 Task: 1.8.4 Filter the contacts by my contact and create records
Action: Mouse moved to (27, 77)
Screenshot: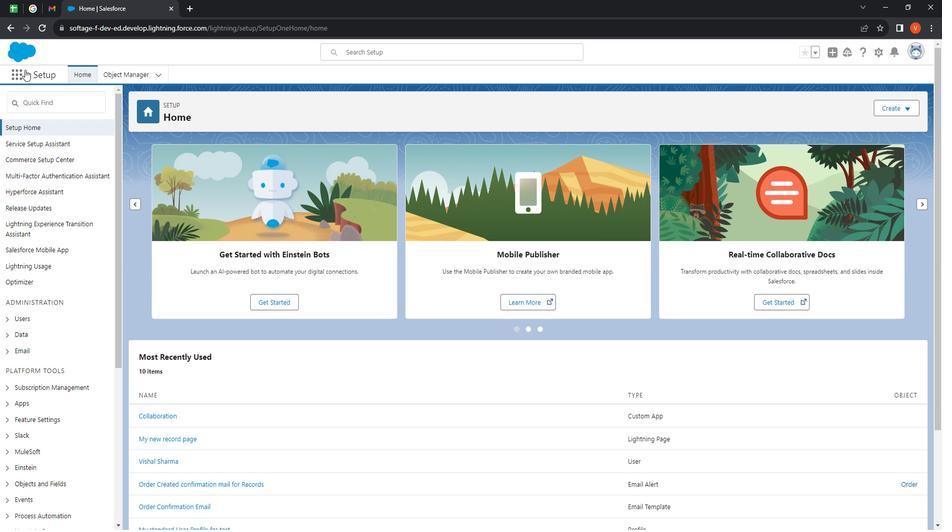 
Action: Mouse pressed left at (27, 77)
Screenshot: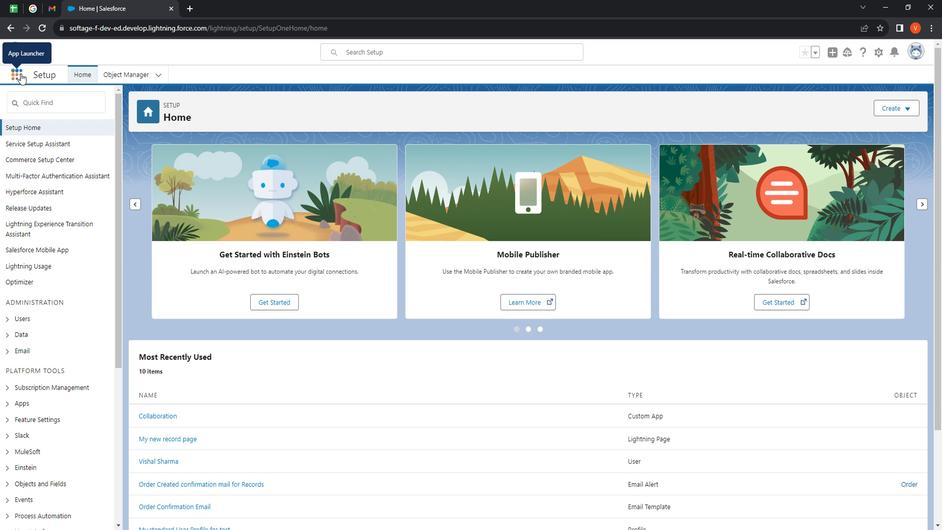 
Action: Mouse moved to (44, 252)
Screenshot: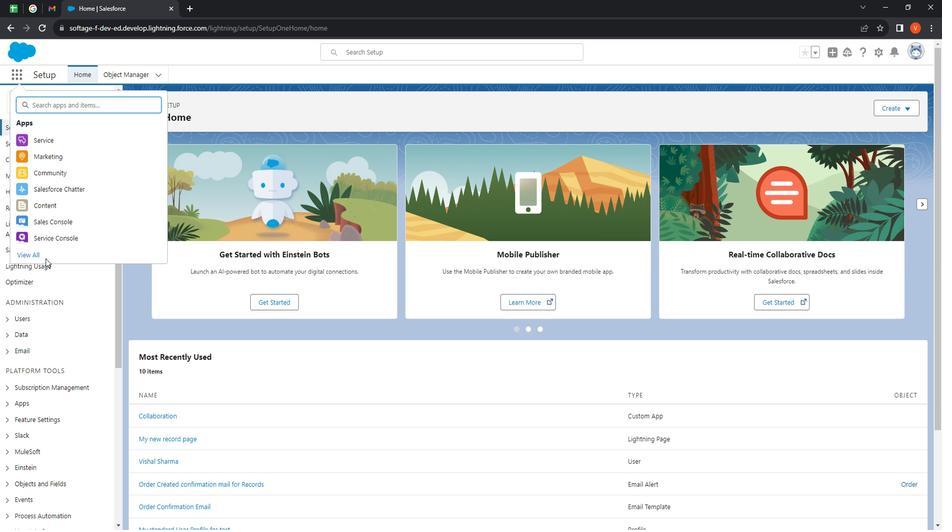 
Action: Mouse pressed left at (44, 252)
Screenshot: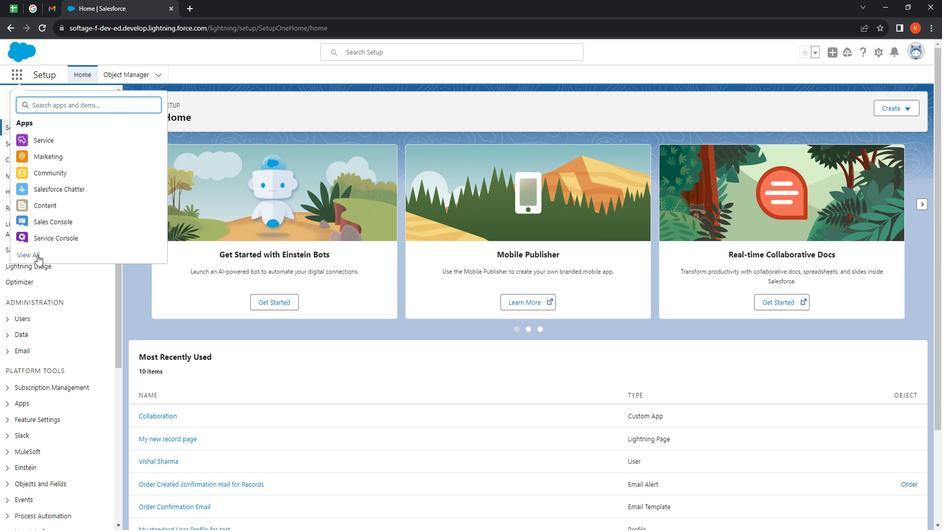 
Action: Mouse moved to (446, 239)
Screenshot: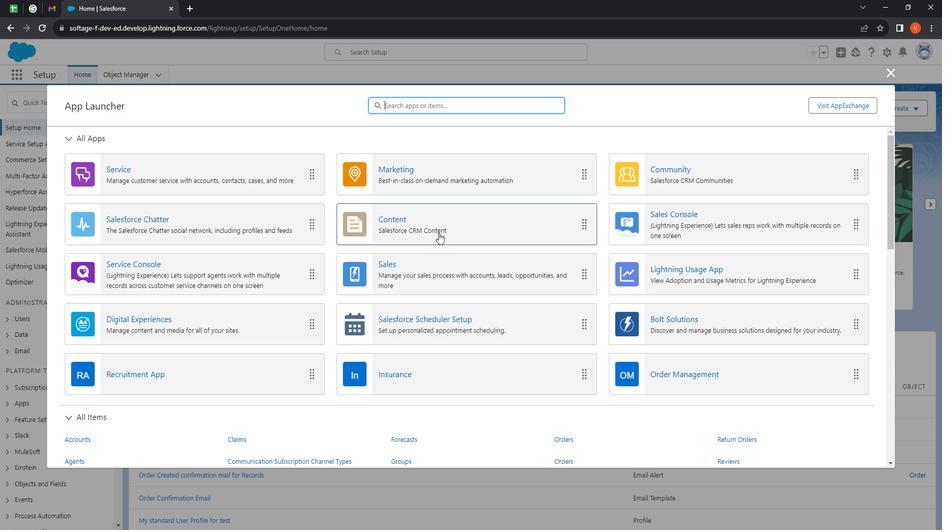 
Action: Mouse scrolled (446, 239) with delta (0, 0)
Screenshot: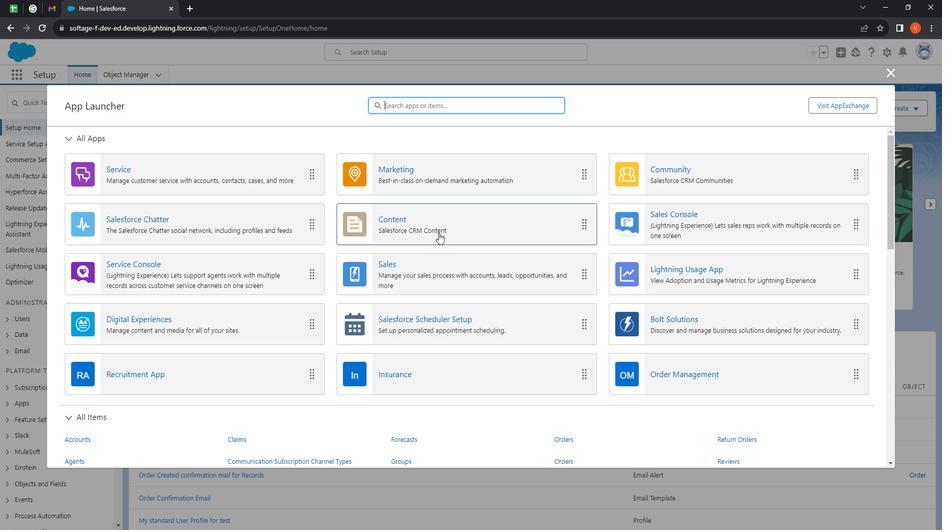 
Action: Mouse scrolled (446, 239) with delta (0, 0)
Screenshot: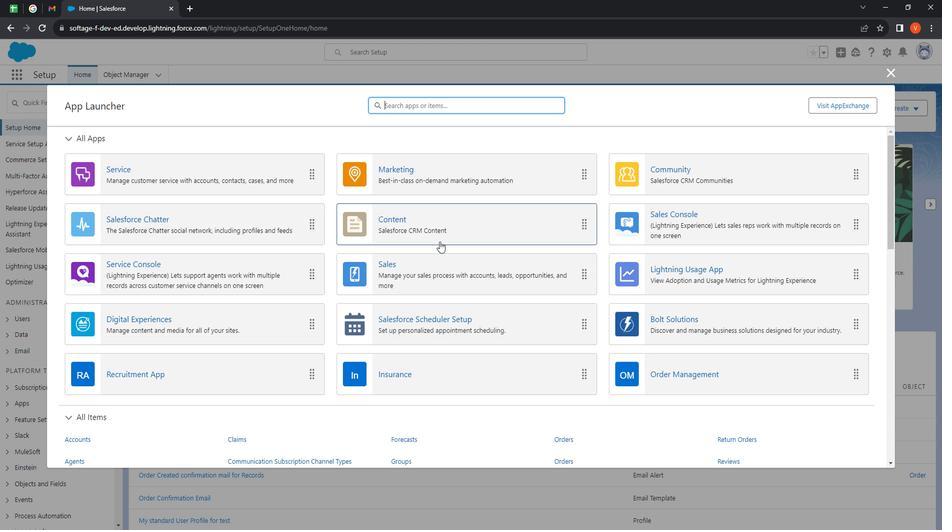 
Action: Mouse moved to (442, 244)
Screenshot: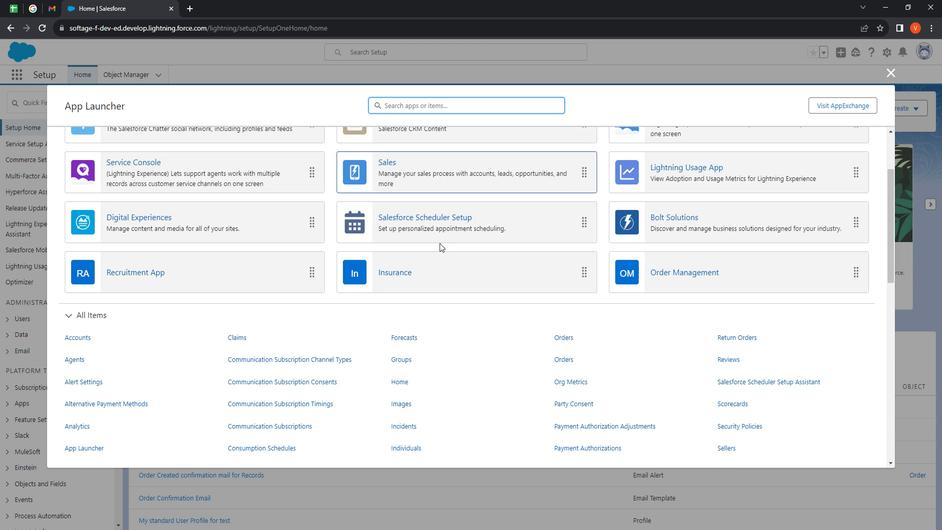 
Action: Mouse scrolled (442, 243) with delta (0, 0)
Screenshot: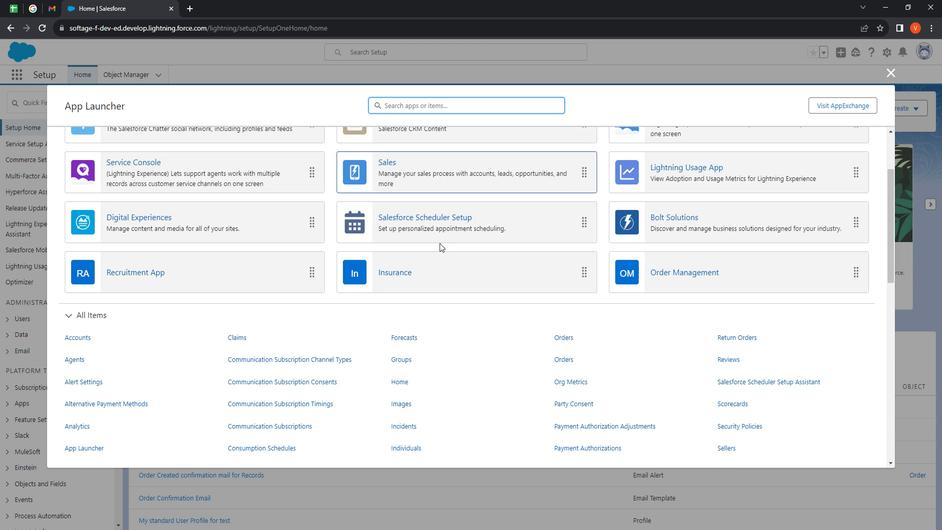 
Action: Mouse moved to (410, 249)
Screenshot: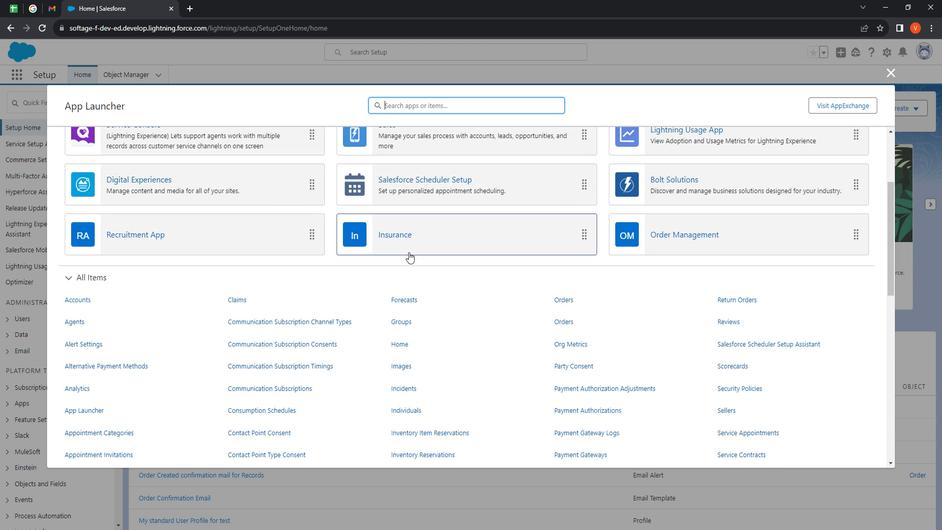 
Action: Mouse scrolled (410, 249) with delta (0, 0)
Screenshot: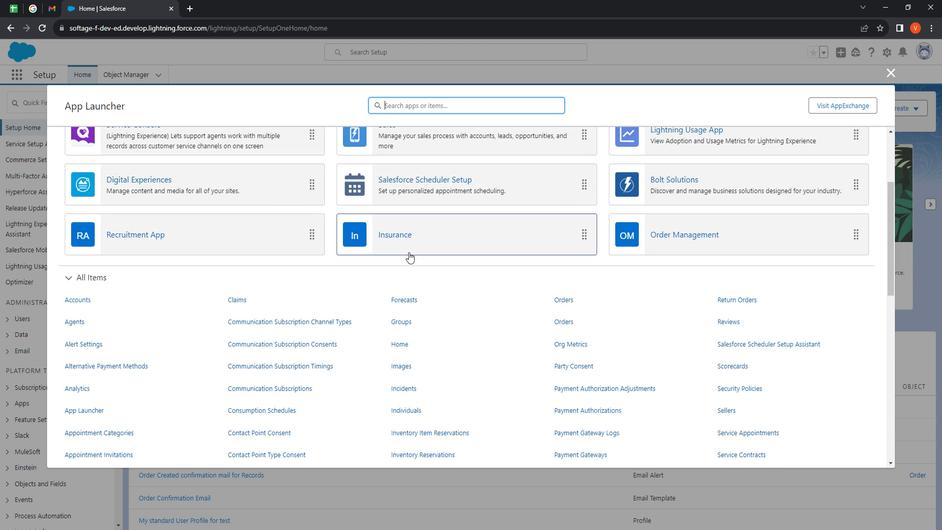 
Action: Mouse moved to (363, 240)
Screenshot: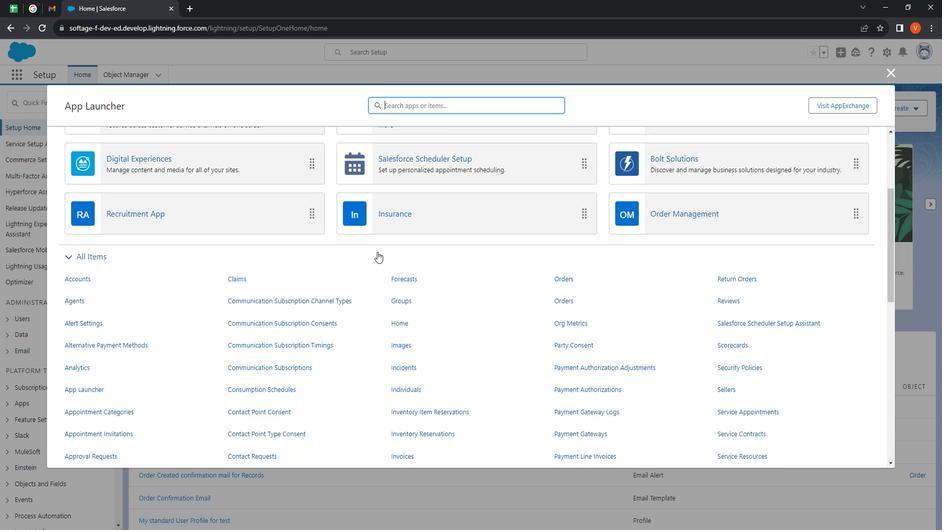 
Action: Mouse scrolled (363, 240) with delta (0, 0)
Screenshot: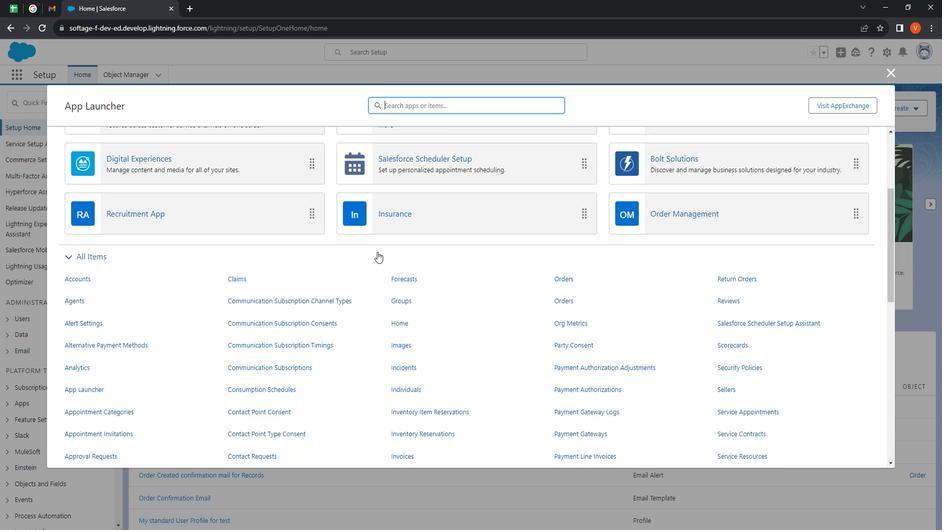 
Action: Mouse moved to (162, 235)
Screenshot: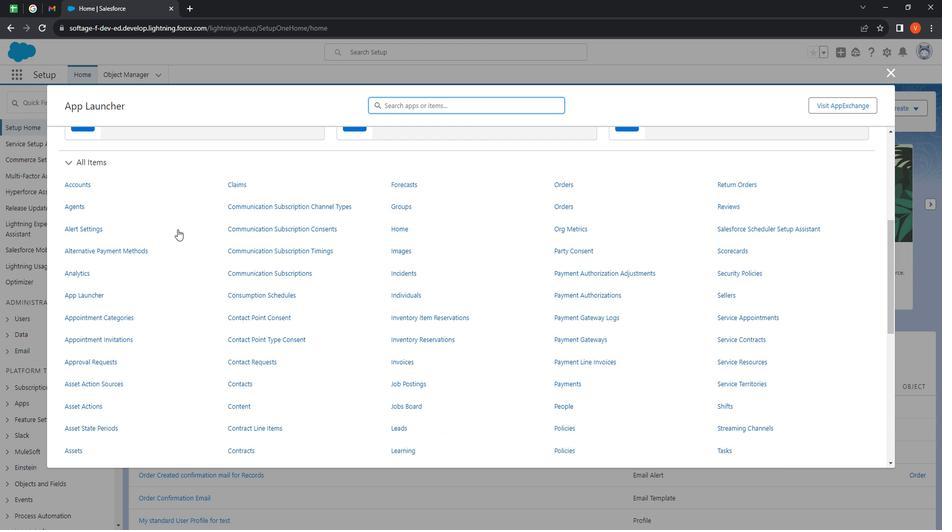 
Action: Mouse scrolled (162, 235) with delta (0, 0)
Screenshot: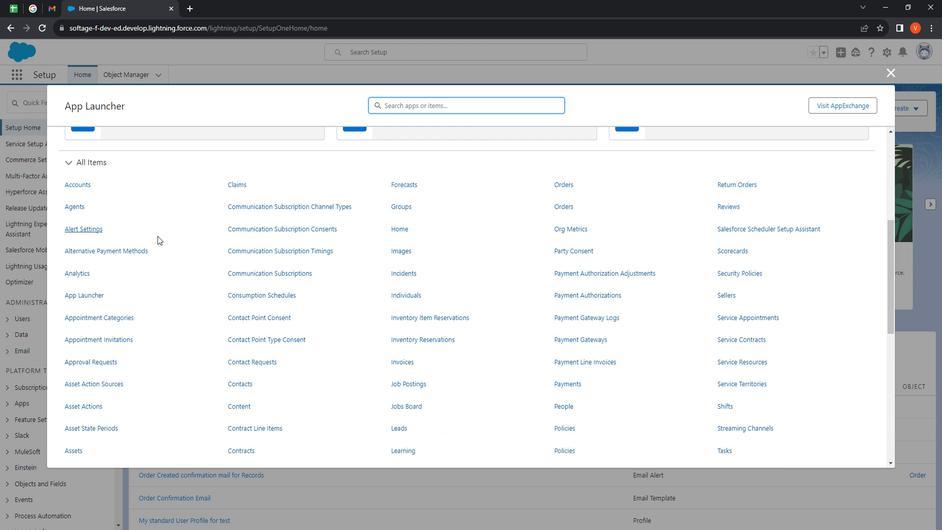 
Action: Mouse moved to (146, 243)
Screenshot: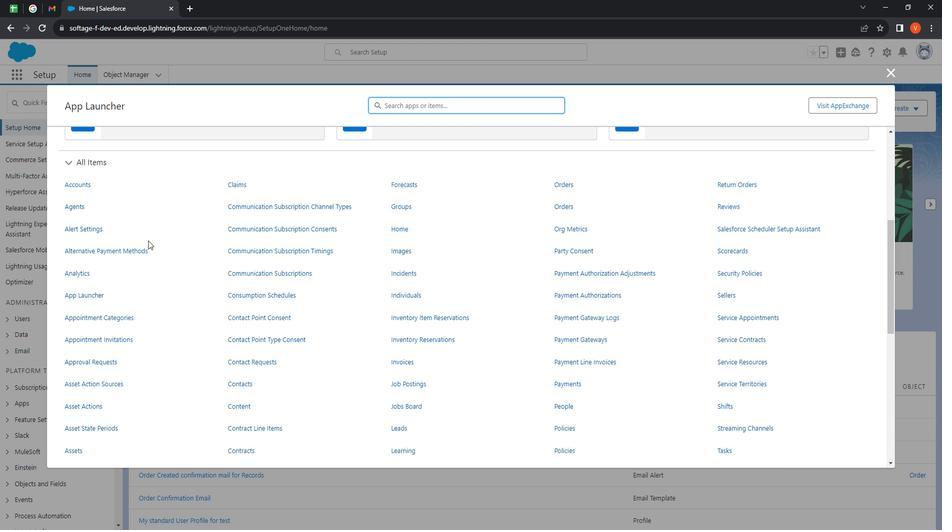 
Action: Mouse scrolled (146, 243) with delta (0, 0)
Screenshot: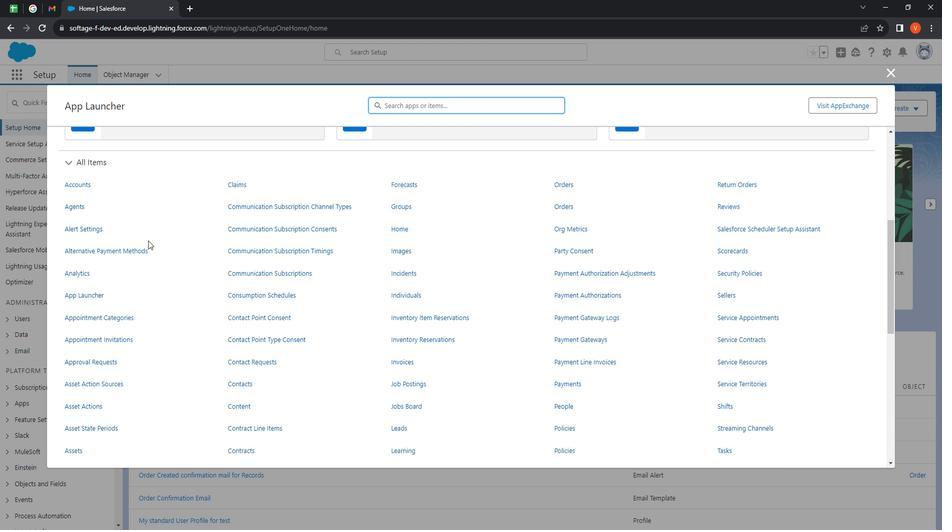 
Action: Mouse moved to (144, 245)
Screenshot: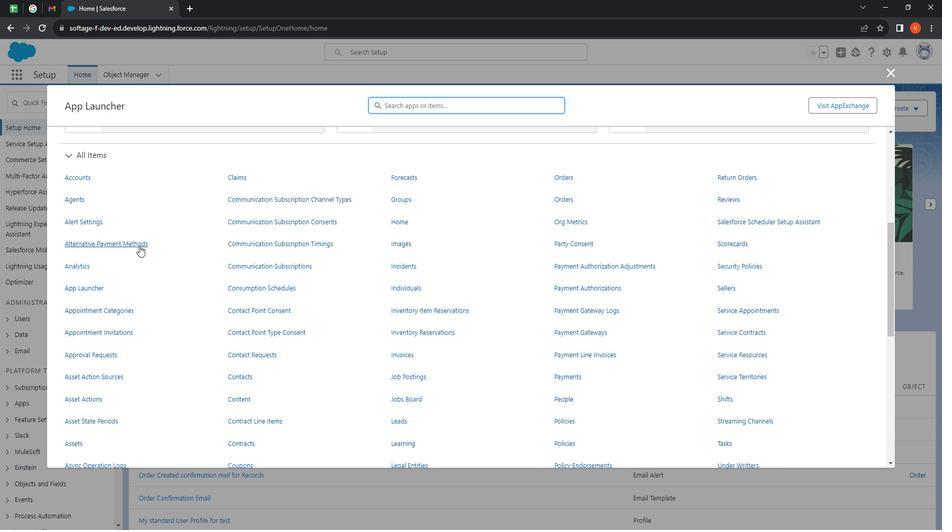 
Action: Mouse scrolled (144, 245) with delta (0, 0)
Screenshot: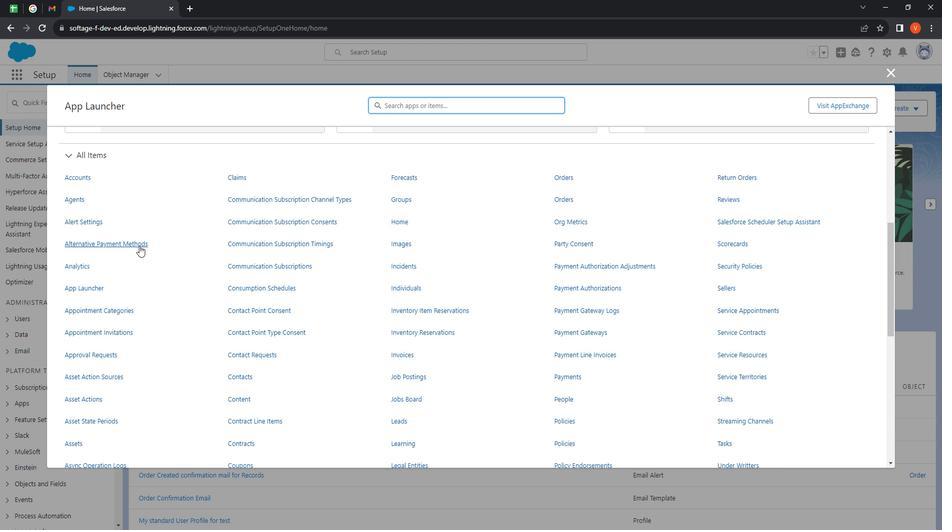 
Action: Mouse moved to (143, 247)
Screenshot: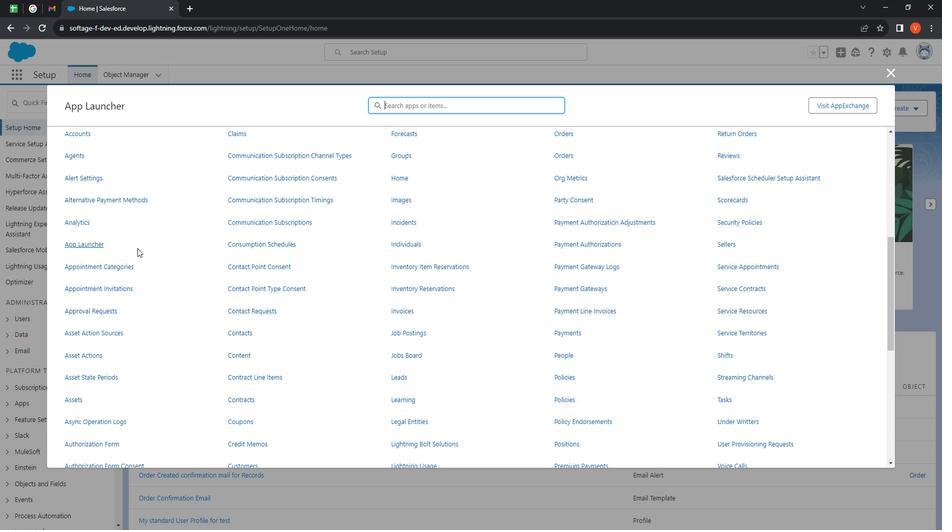 
Action: Mouse scrolled (143, 246) with delta (0, 0)
Screenshot: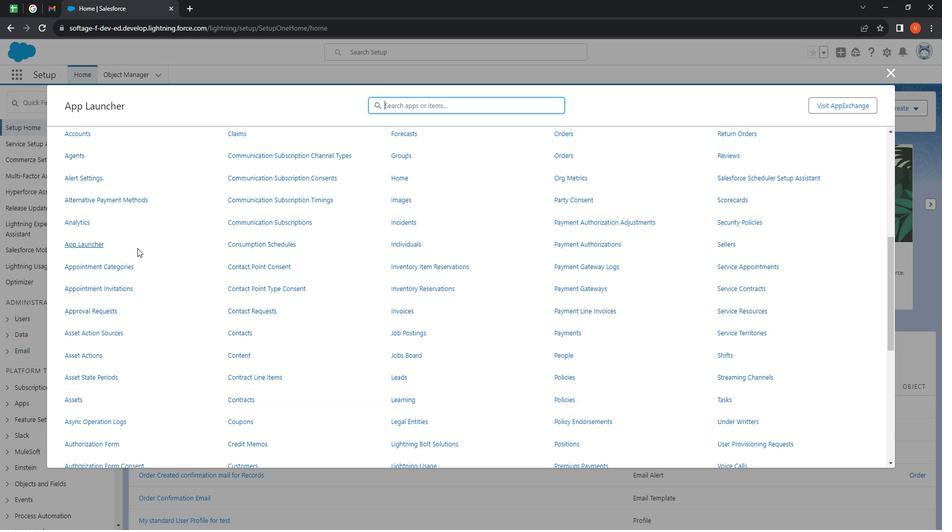 
Action: Mouse moved to (143, 248)
Screenshot: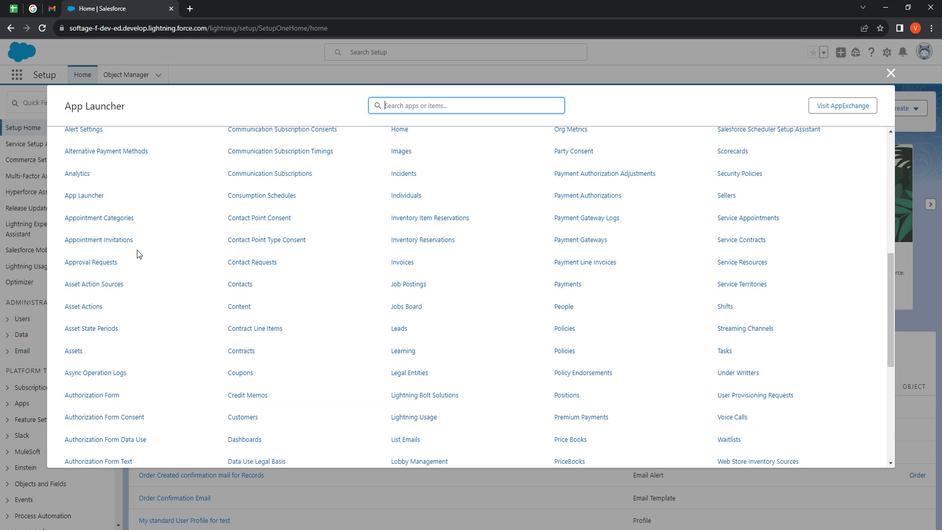 
Action: Mouse scrolled (143, 248) with delta (0, 0)
Screenshot: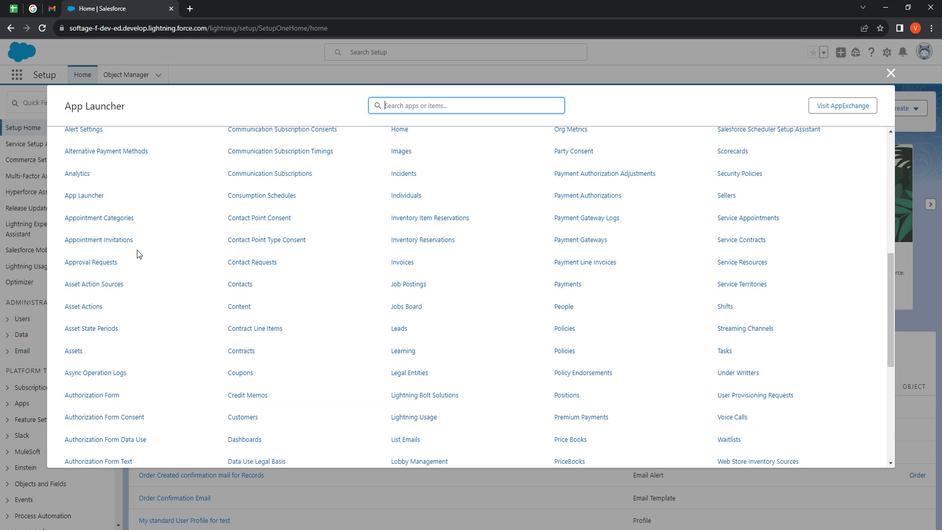 
Action: Mouse moved to (134, 286)
Screenshot: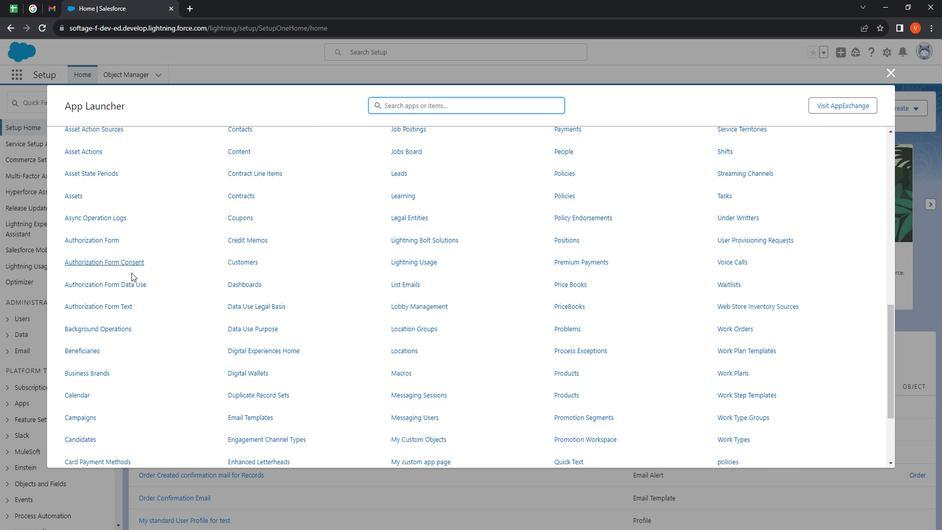 
Action: Mouse scrolled (134, 286) with delta (0, 0)
Screenshot: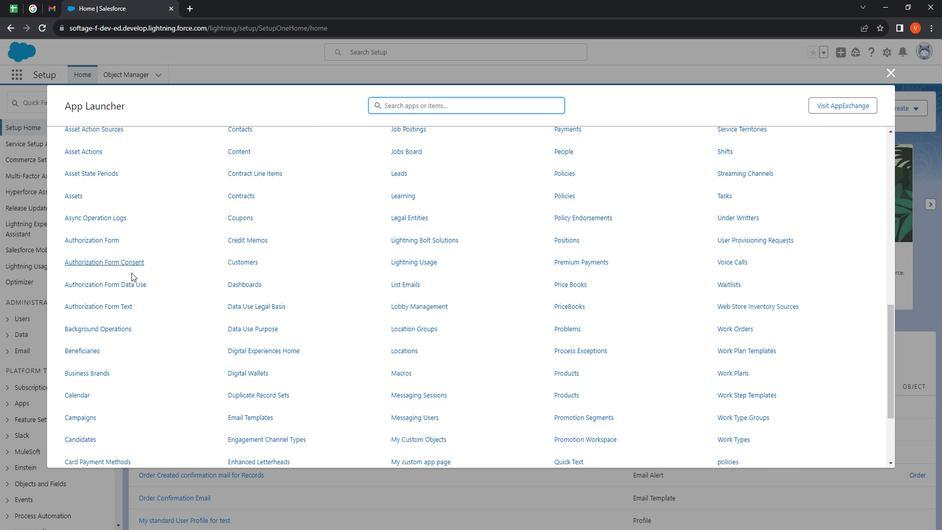 
Action: Mouse moved to (131, 300)
Screenshot: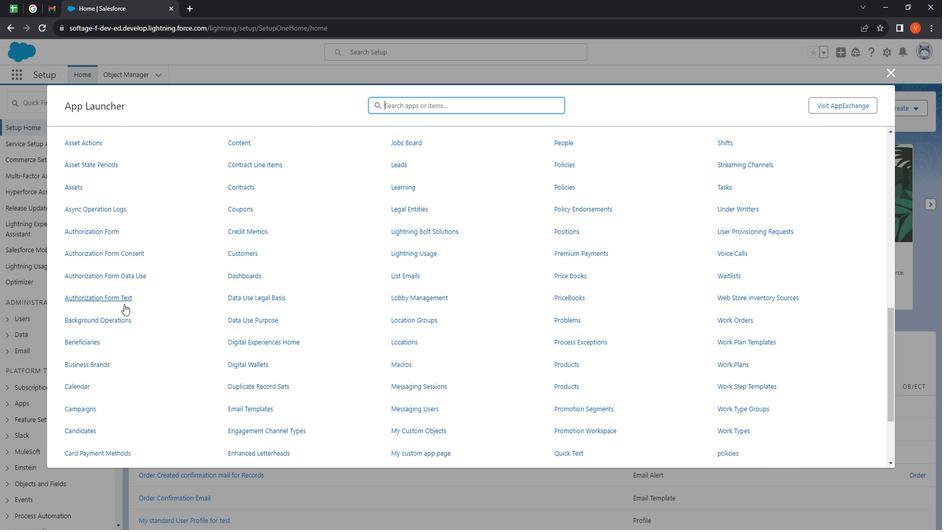 
Action: Mouse scrolled (131, 300) with delta (0, 0)
Screenshot: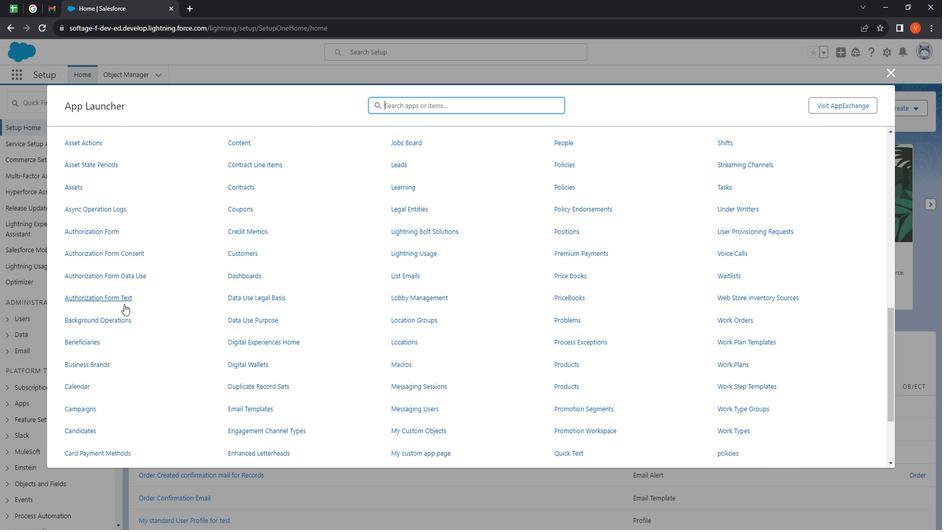 
Action: Mouse moved to (131, 305)
Screenshot: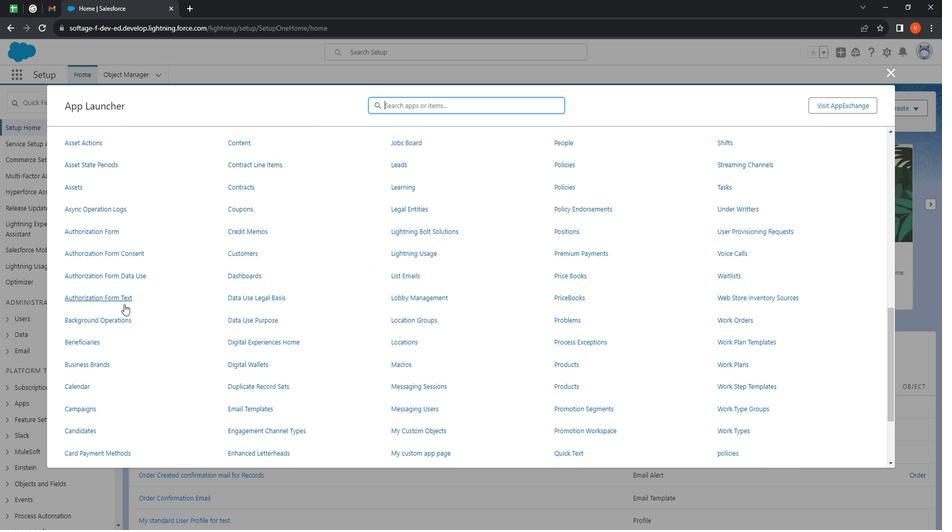 
Action: Mouse scrolled (131, 304) with delta (0, 0)
Screenshot: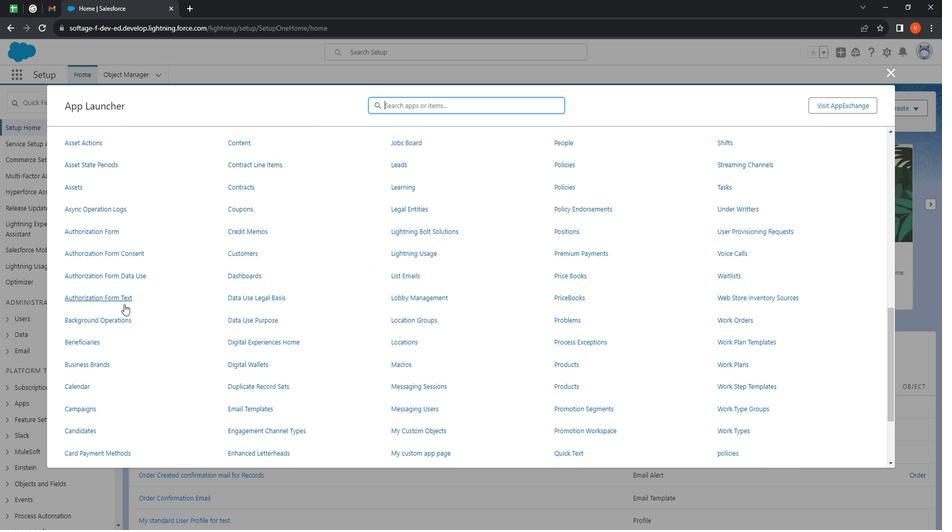 
Action: Mouse scrolled (131, 304) with delta (0, 0)
Screenshot: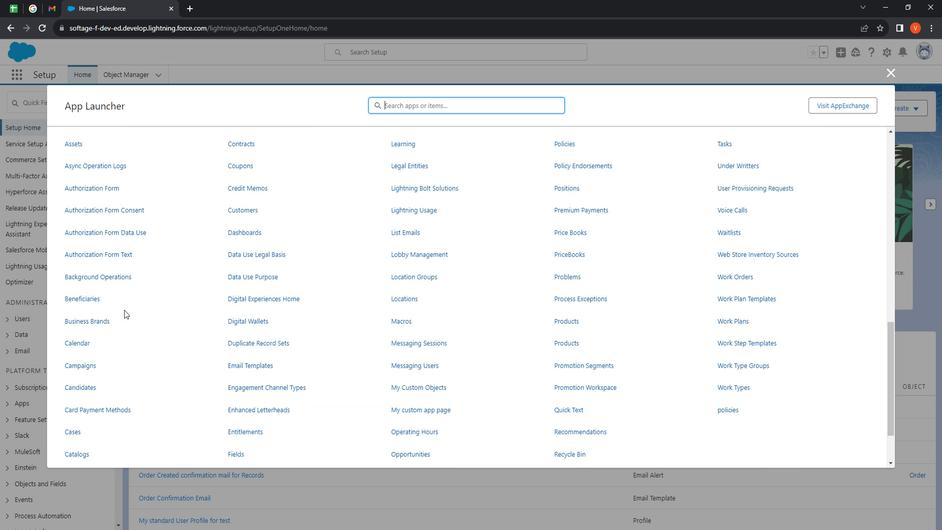 
Action: Mouse moved to (131, 305)
Screenshot: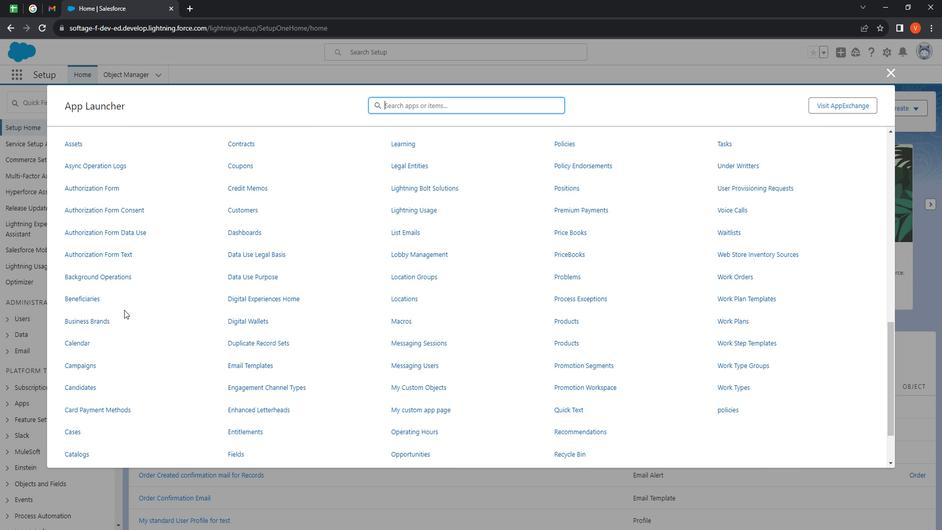 
Action: Mouse scrolled (131, 305) with delta (0, 0)
Screenshot: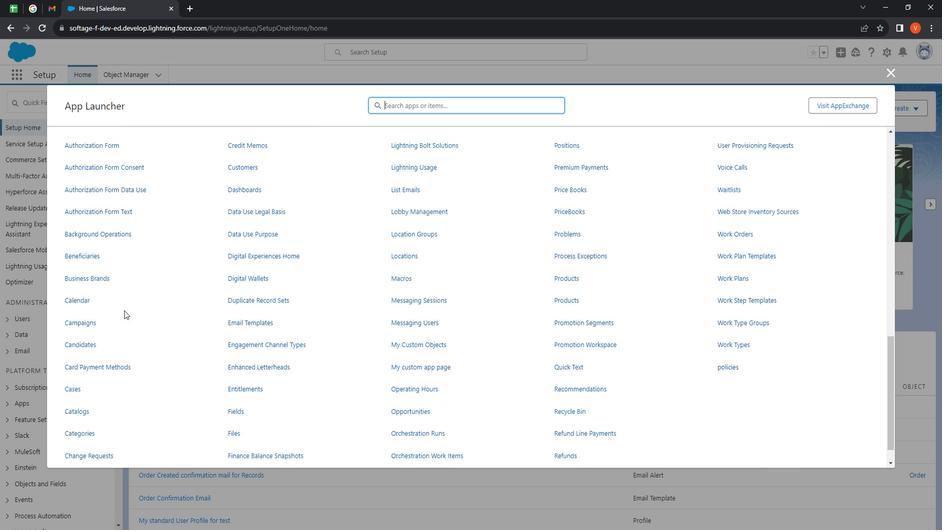 
Action: Mouse moved to (260, 313)
Screenshot: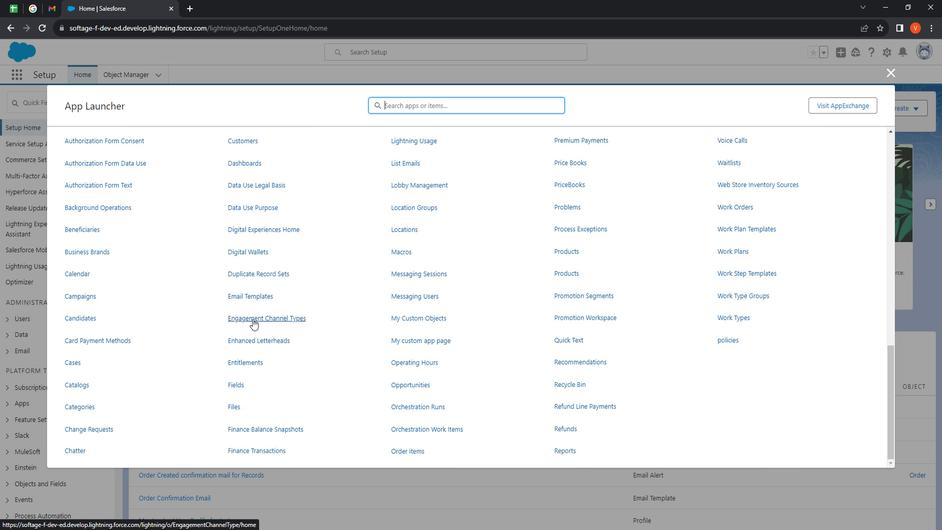 
Action: Mouse scrolled (260, 314) with delta (0, 0)
Screenshot: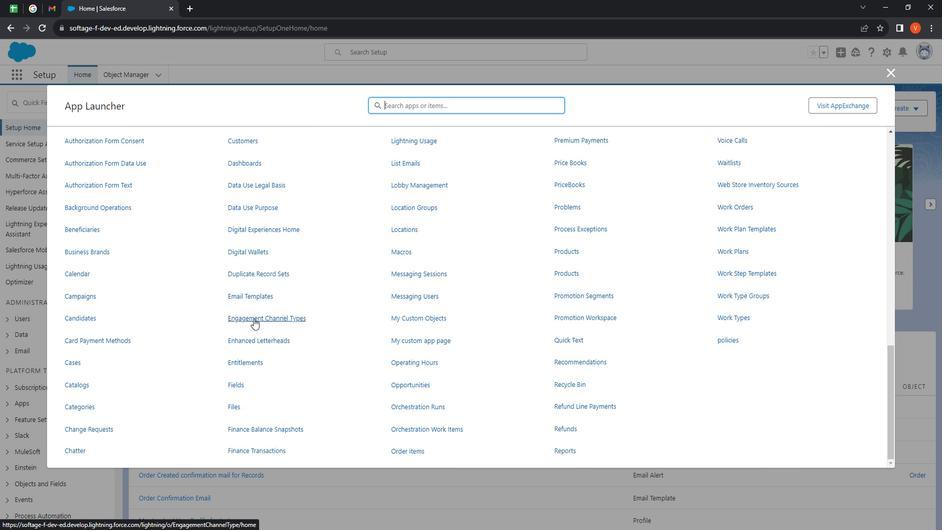 
Action: Mouse moved to (263, 312)
Screenshot: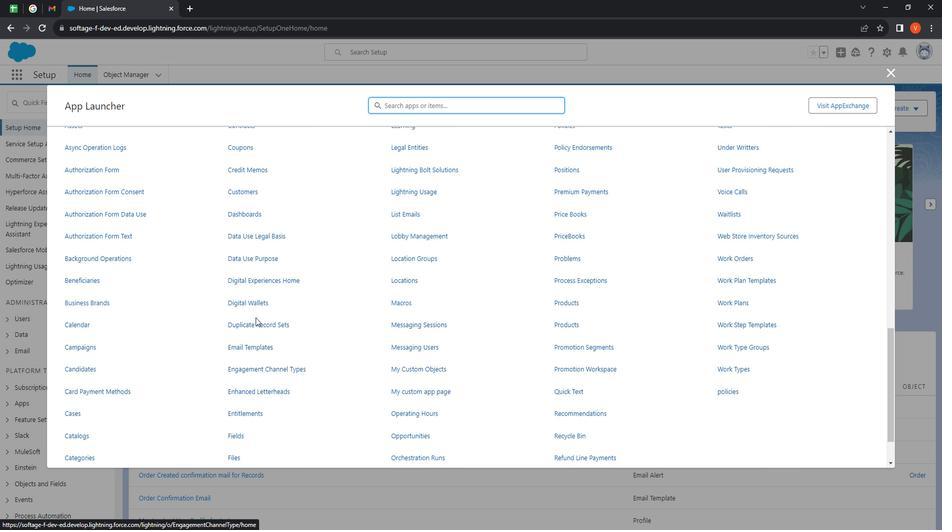 
Action: Mouse scrolled (263, 312) with delta (0, 0)
Screenshot: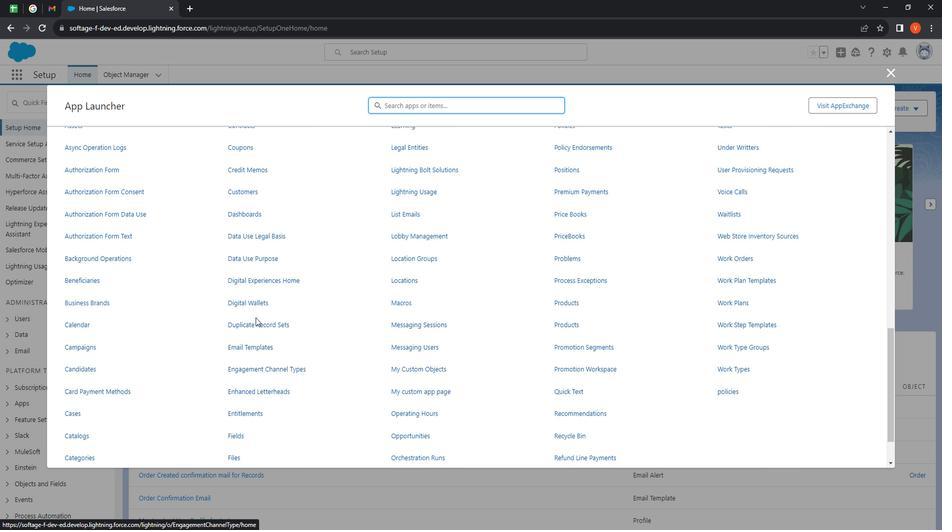
Action: Mouse moved to (266, 311)
Screenshot: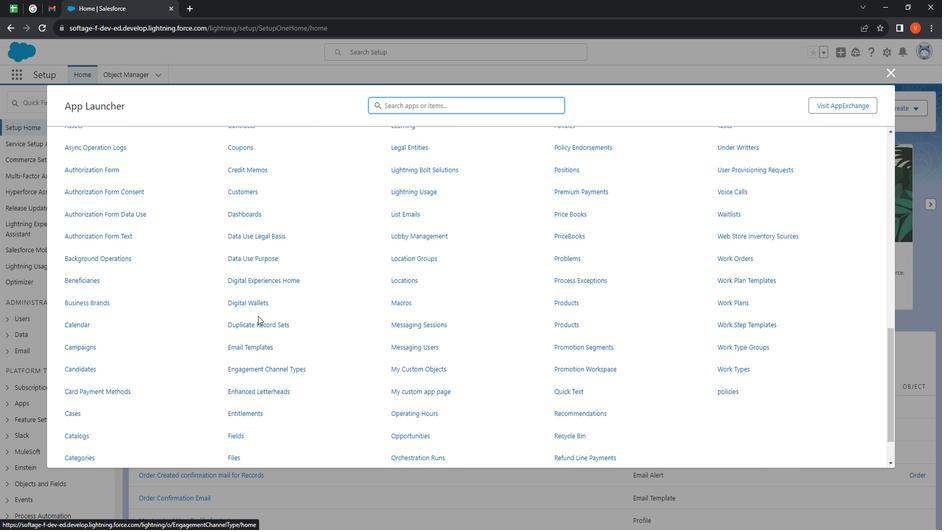 
Action: Mouse scrolled (266, 311) with delta (0, 0)
Screenshot: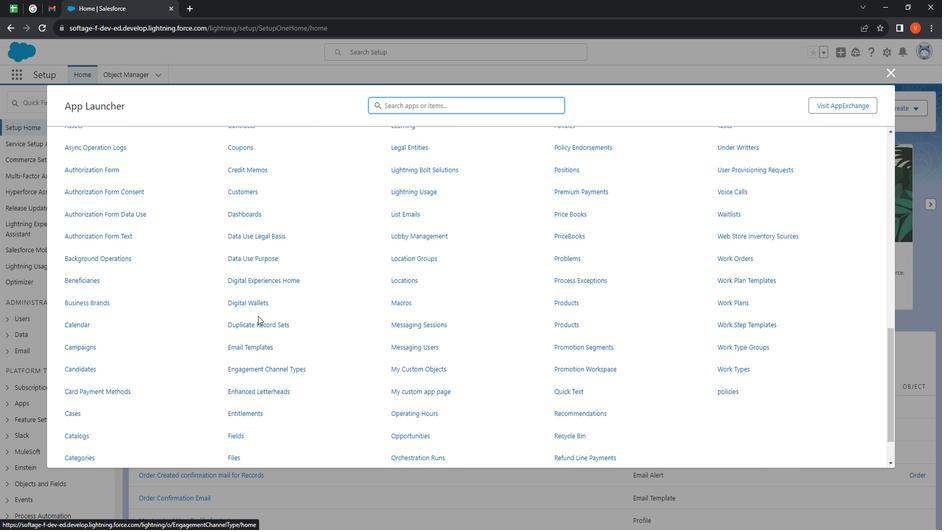 
Action: Mouse moved to (271, 309)
Screenshot: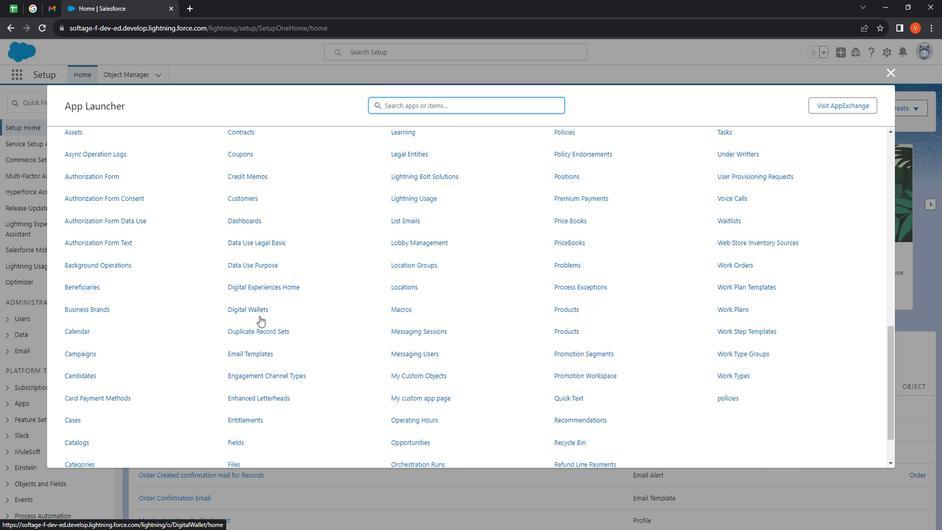 
Action: Mouse scrolled (271, 310) with delta (0, 0)
Screenshot: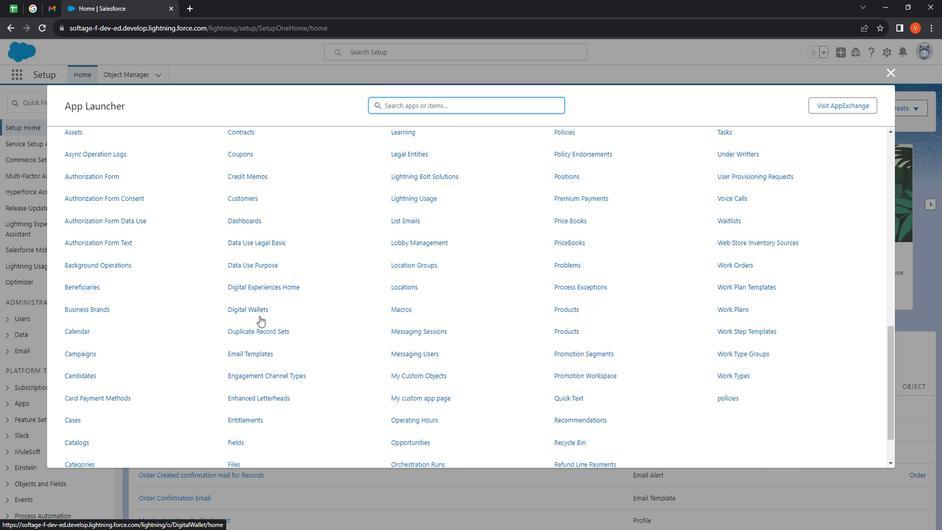 
Action: Mouse moved to (271, 309)
Screenshot: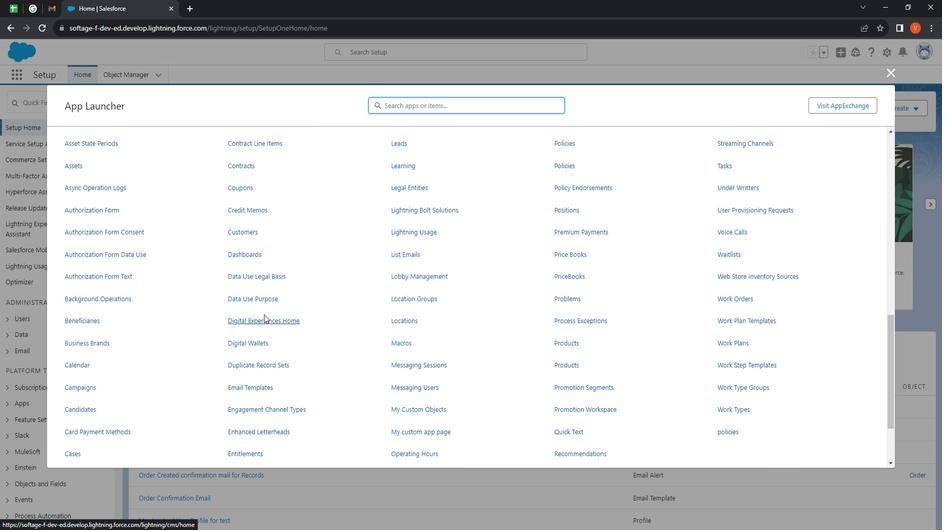
Action: Mouse scrolled (271, 310) with delta (0, 0)
Screenshot: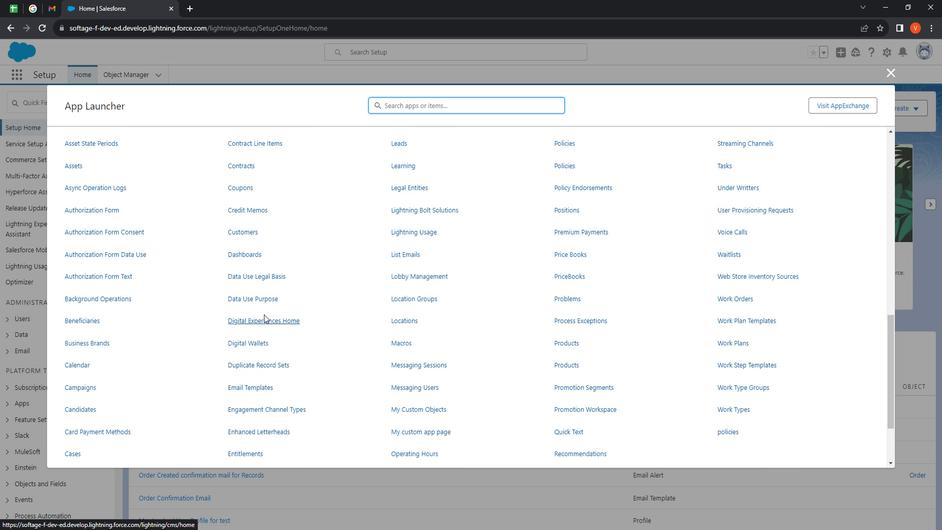 
Action: Mouse moved to (272, 309)
Screenshot: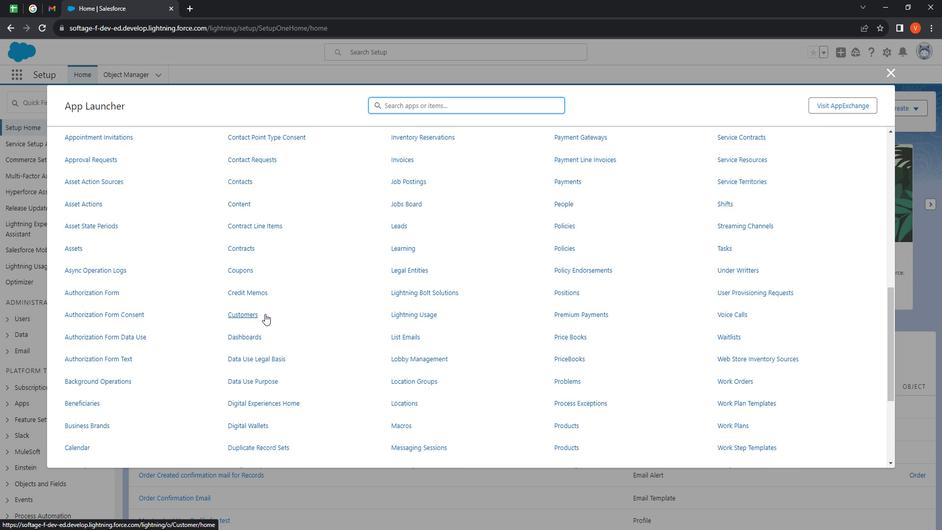 
Action: Mouse scrolled (272, 309) with delta (0, 0)
Screenshot: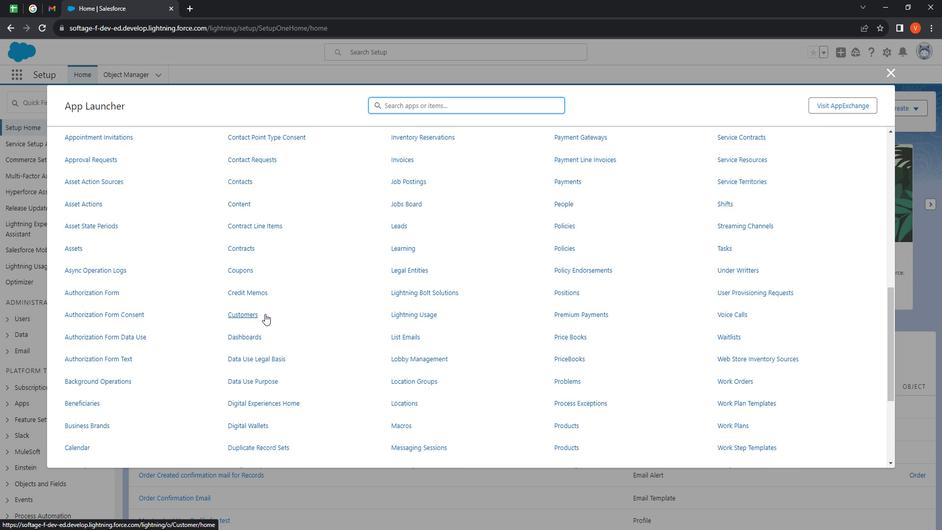 
Action: Mouse moved to (250, 308)
Screenshot: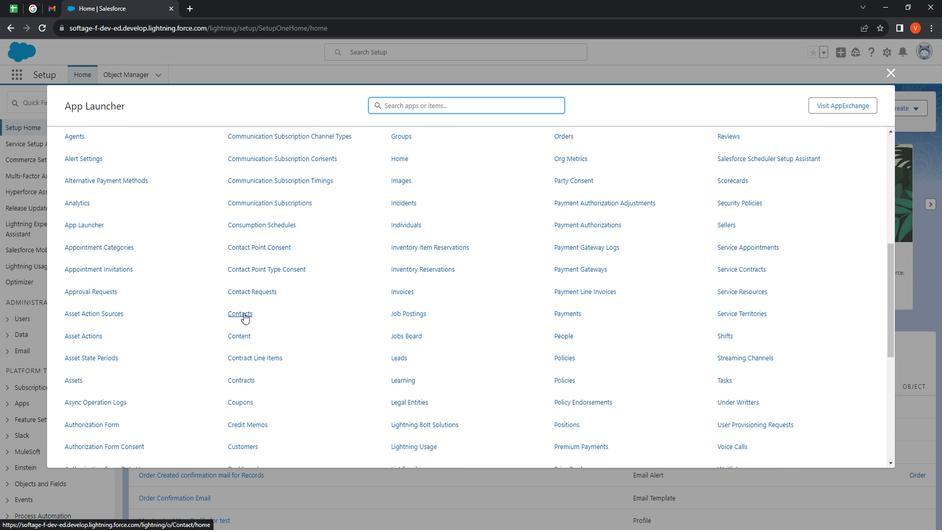 
Action: Mouse pressed left at (250, 308)
Screenshot: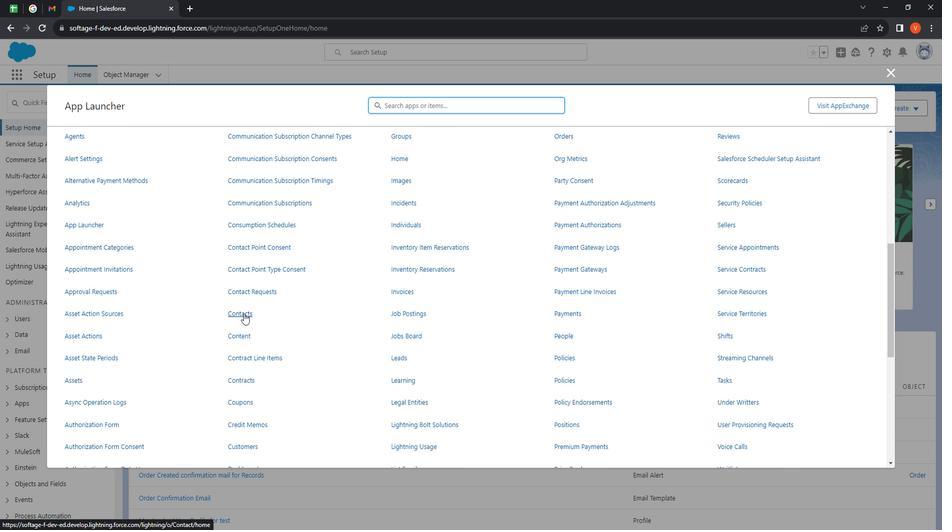 
Action: Mouse moved to (835, 132)
Screenshot: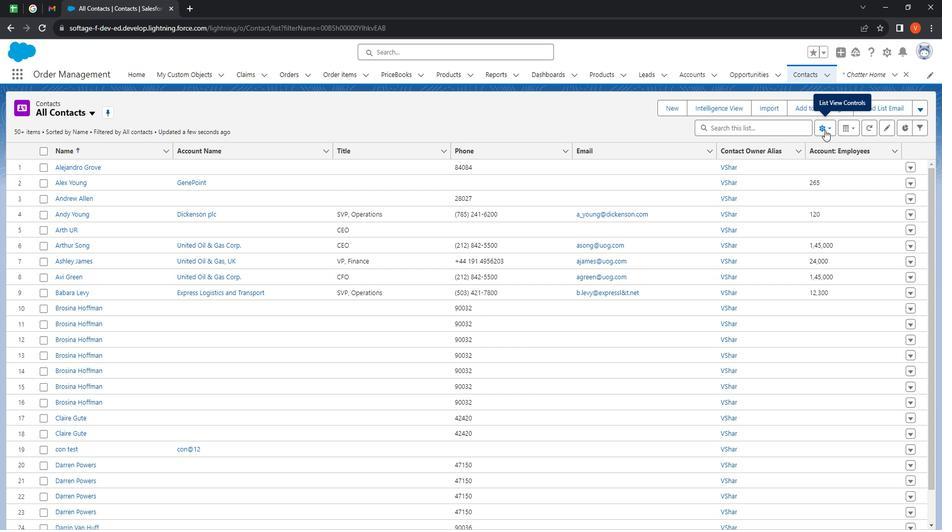 
Action: Mouse pressed left at (835, 132)
Screenshot: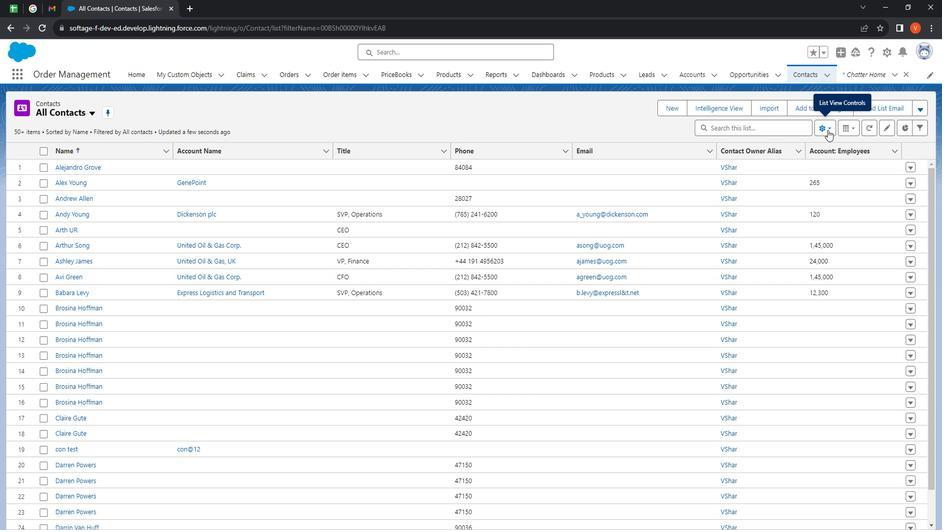 
Action: Mouse moved to (794, 169)
Screenshot: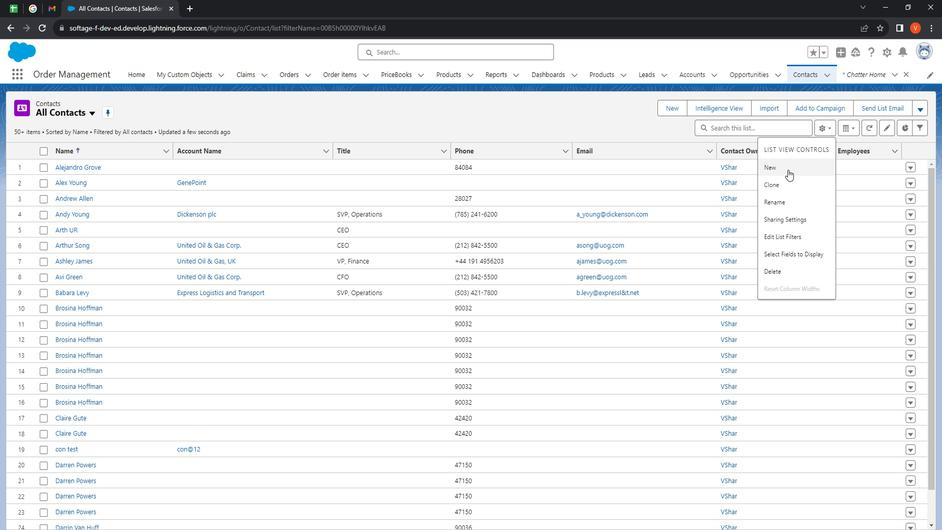 
Action: Mouse pressed left at (794, 169)
Screenshot: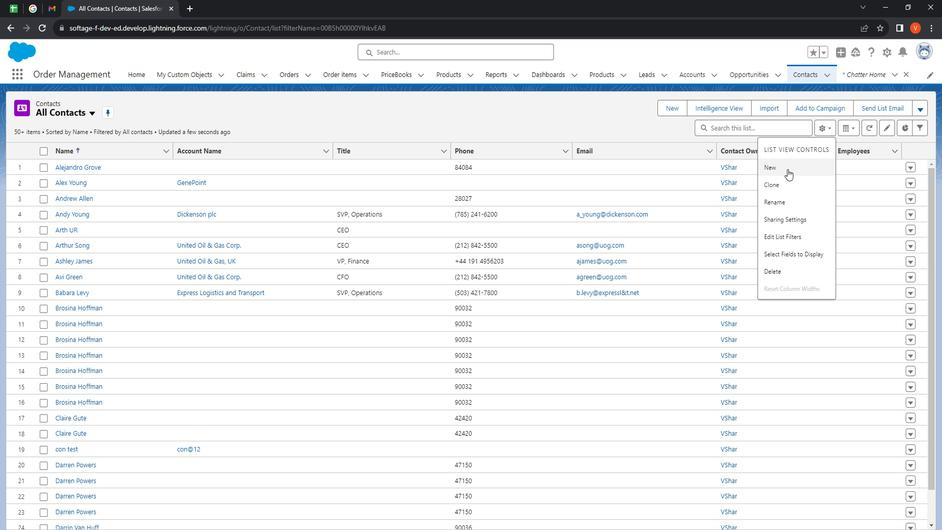 
Action: Mouse moved to (449, 219)
Screenshot: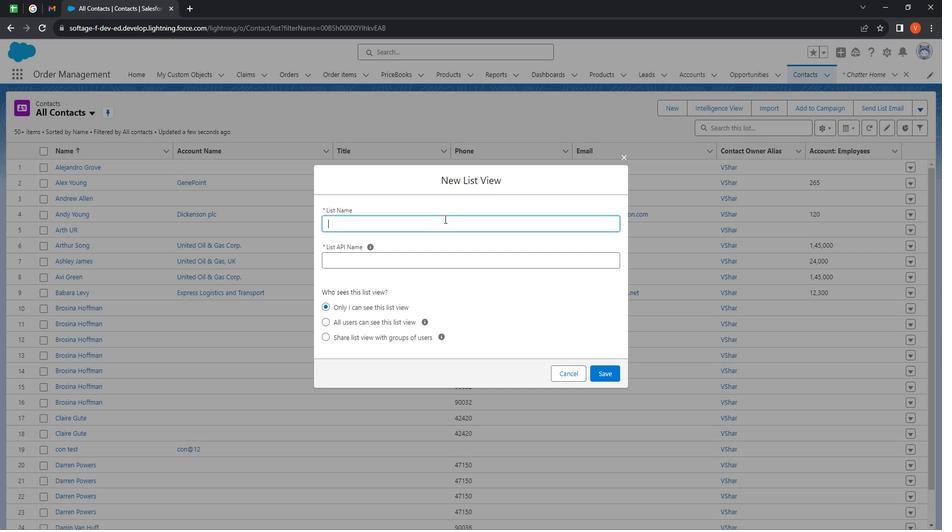 
Action: Mouse pressed left at (449, 219)
Screenshot: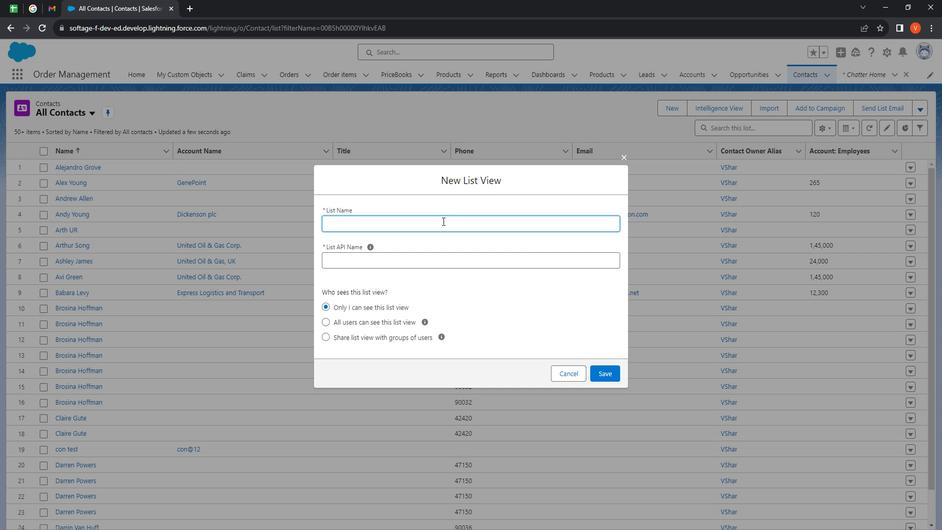 
Action: Key pressed <Key.shift>MY<Key.space><Key.shift>Contacts
Screenshot: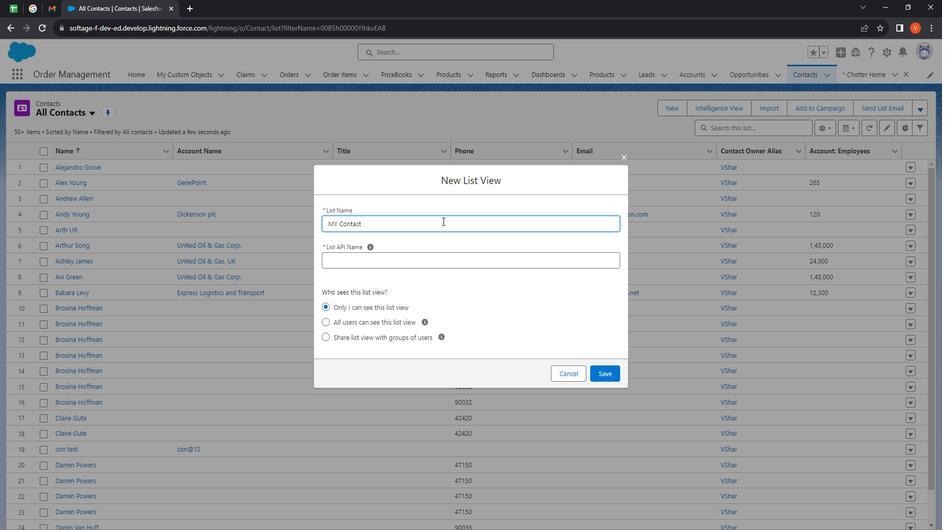
Action: Mouse moved to (406, 257)
Screenshot: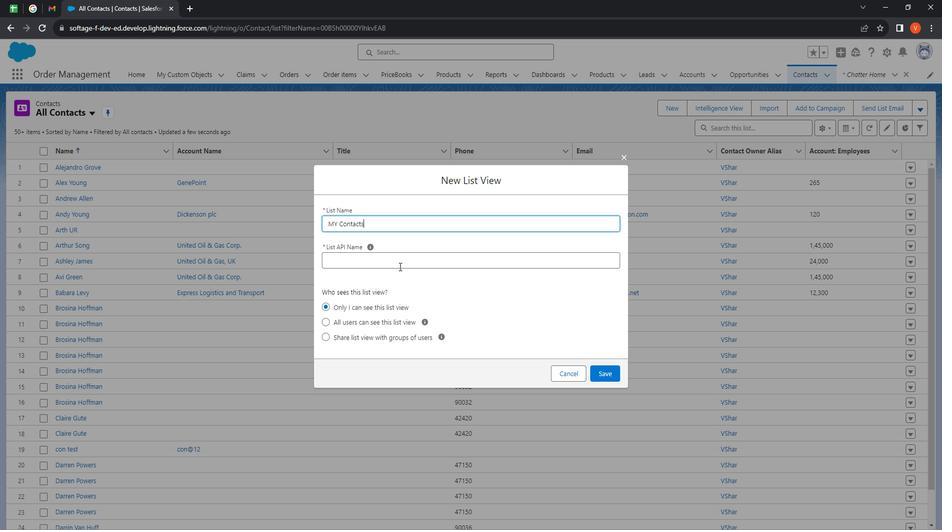 
Action: Mouse pressed left at (406, 257)
Screenshot: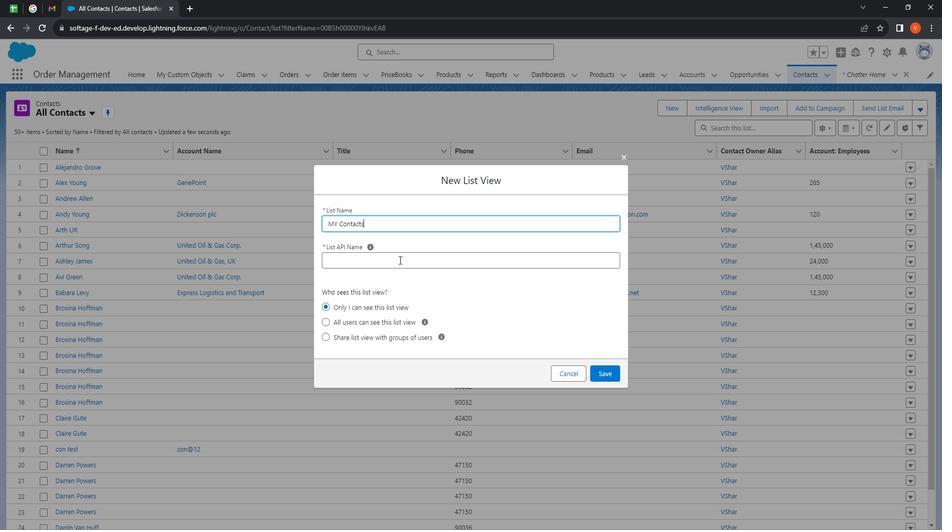 
Action: Mouse moved to (373, 316)
Screenshot: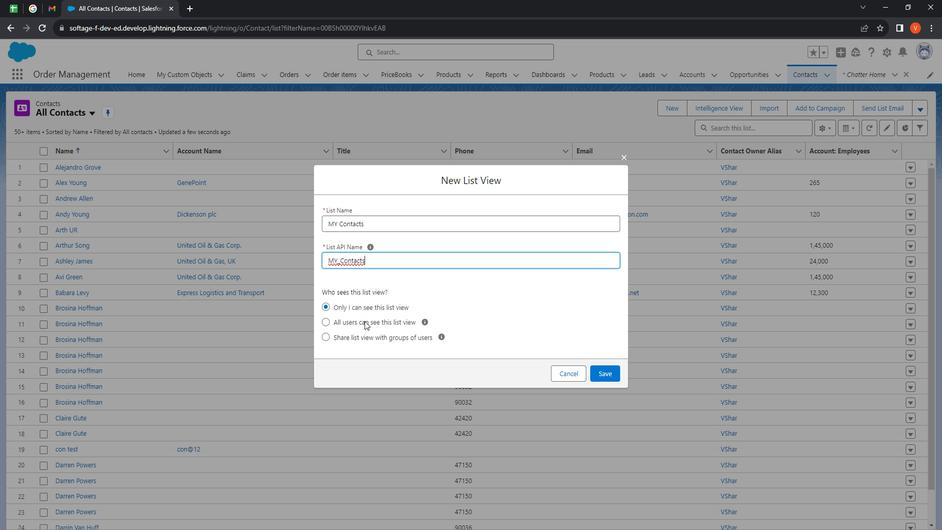 
Action: Mouse pressed left at (373, 316)
Screenshot: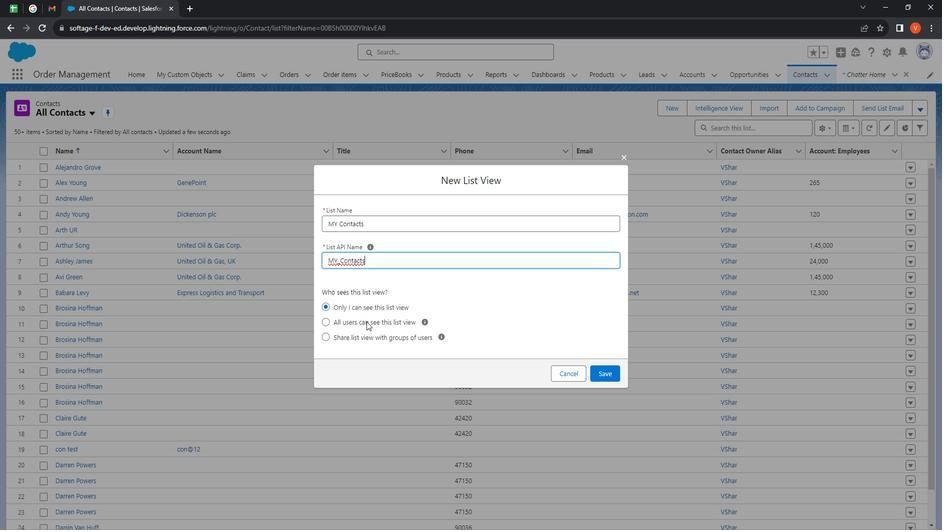
Action: Mouse moved to (381, 334)
Screenshot: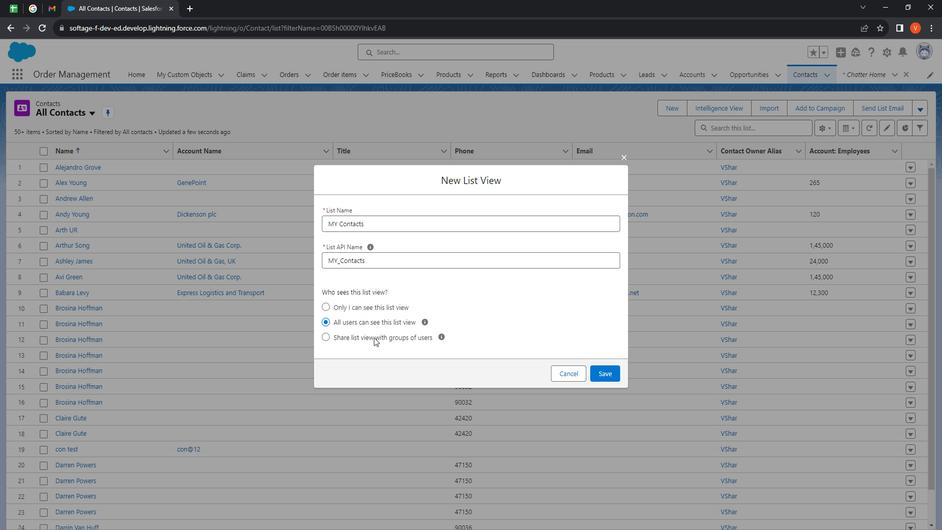 
Action: Mouse pressed left at (381, 334)
Screenshot: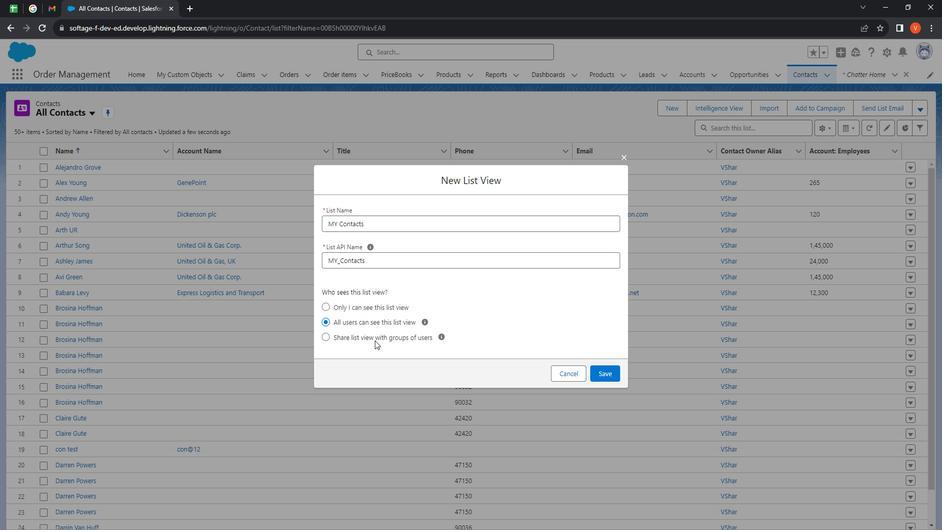 
Action: Mouse moved to (366, 286)
Screenshot: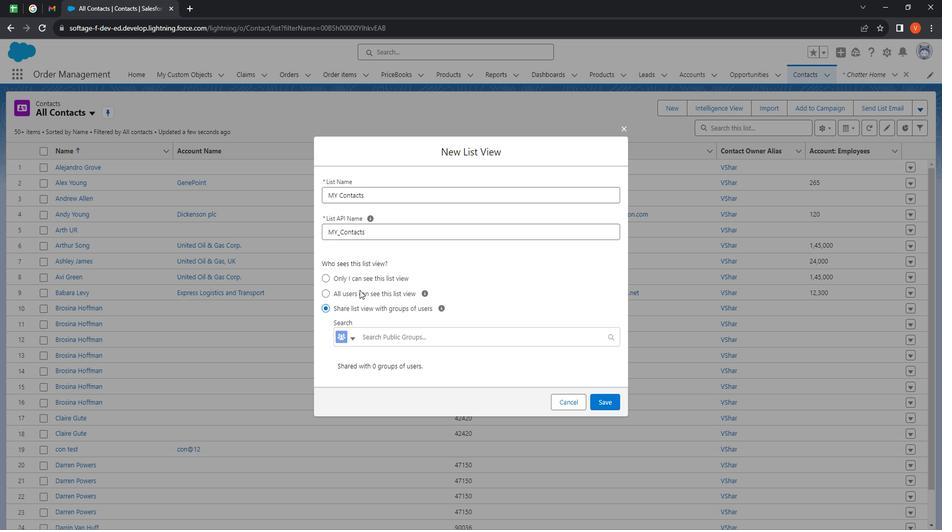 
Action: Mouse pressed left at (366, 286)
Screenshot: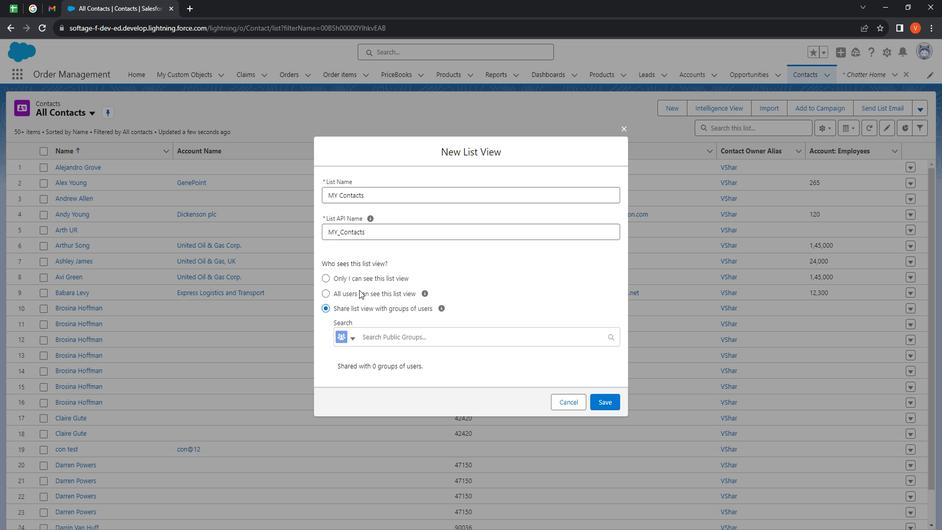 
Action: Mouse moved to (620, 367)
Screenshot: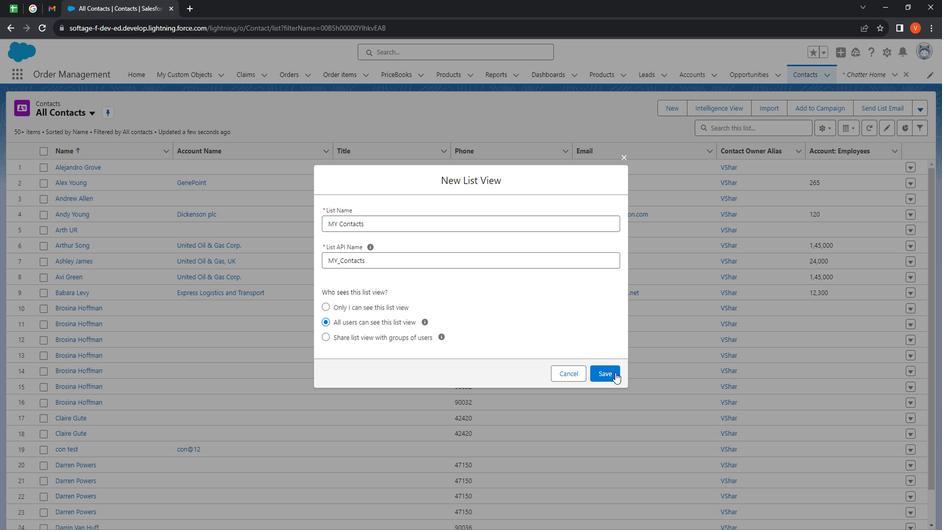 
Action: Mouse pressed left at (620, 367)
Screenshot: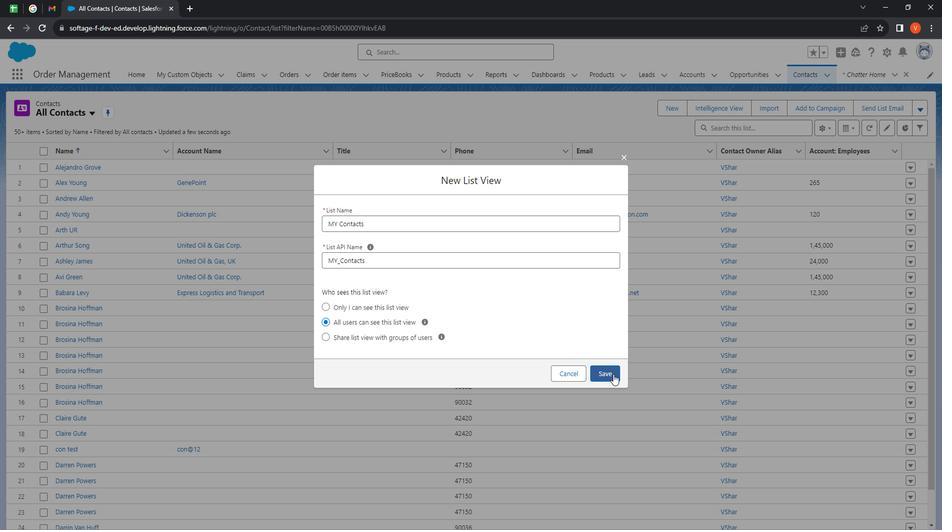 
Action: Mouse moved to (820, 197)
Screenshot: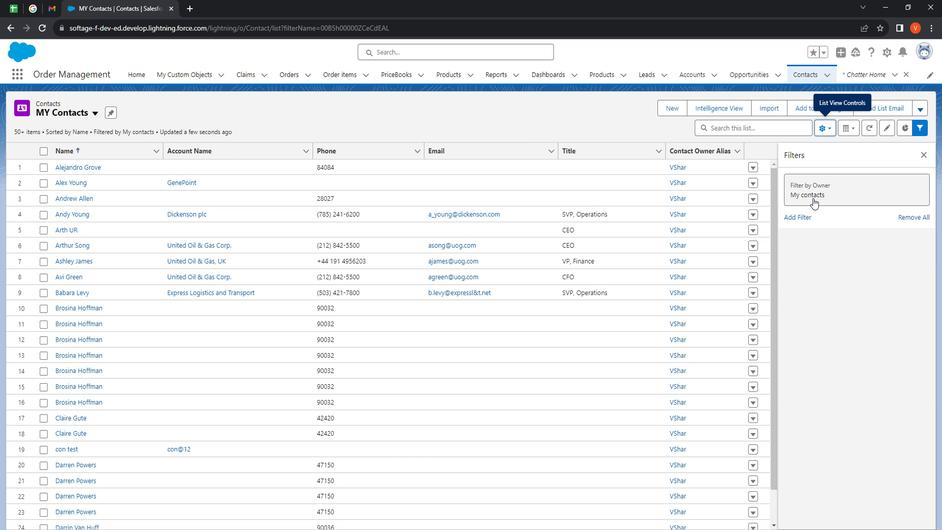 
Action: Mouse pressed left at (820, 197)
Screenshot: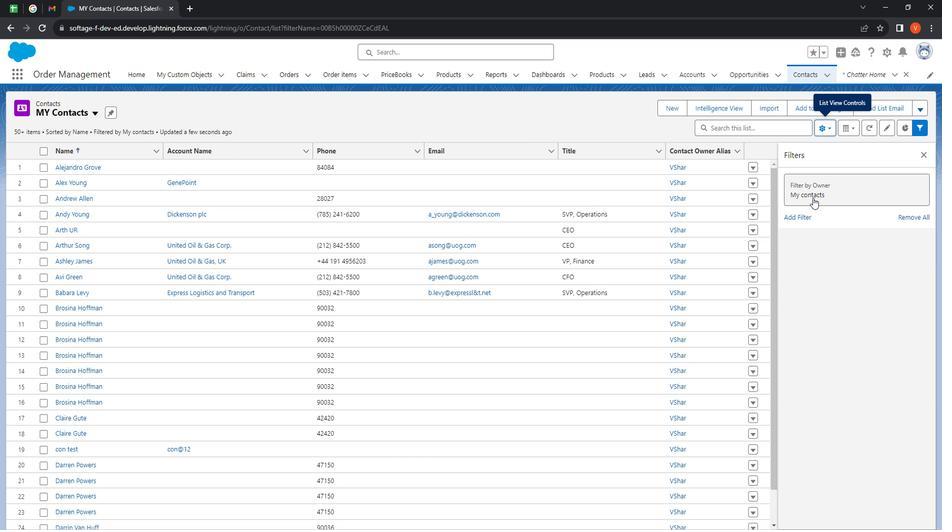 
Action: Mouse moved to (610, 162)
Screenshot: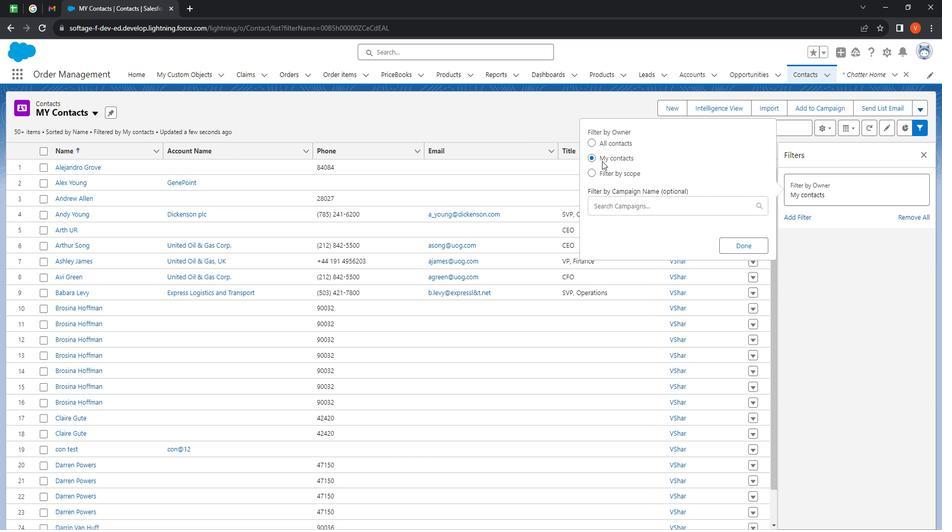 
Action: Mouse pressed left at (610, 162)
Screenshot: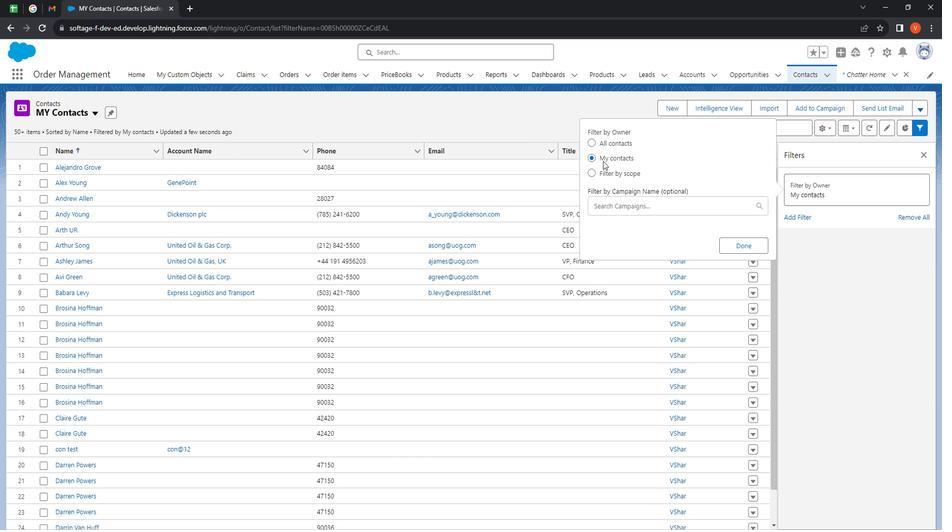 
Action: Mouse moved to (745, 244)
Screenshot: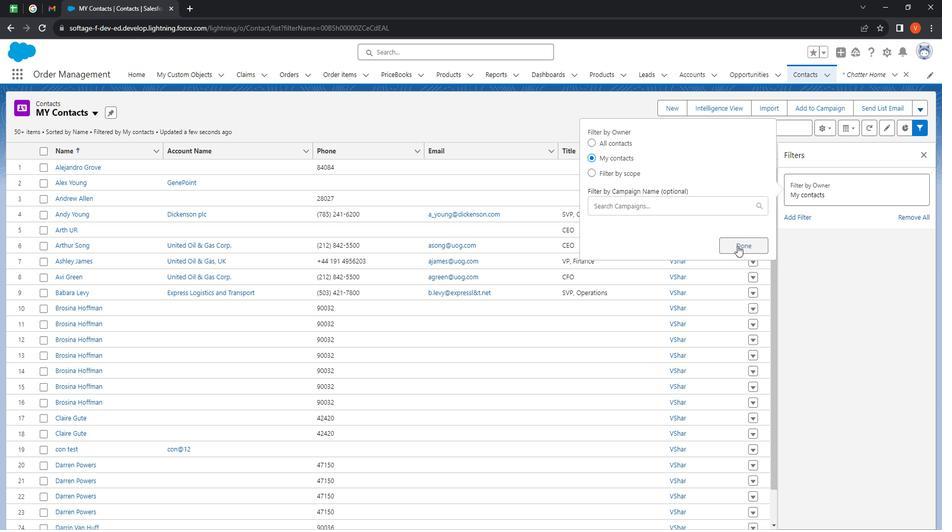
Action: Mouse pressed left at (745, 244)
Screenshot: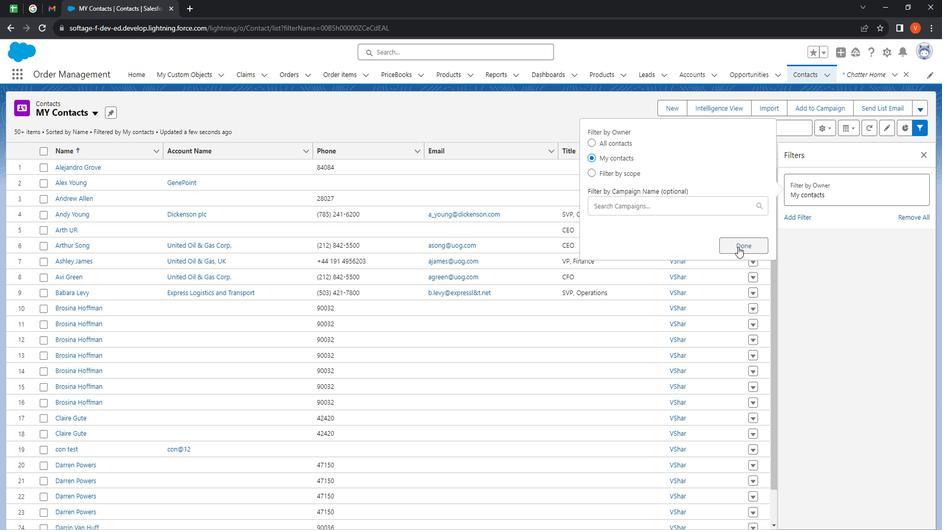 
Action: Mouse moved to (927, 158)
Screenshot: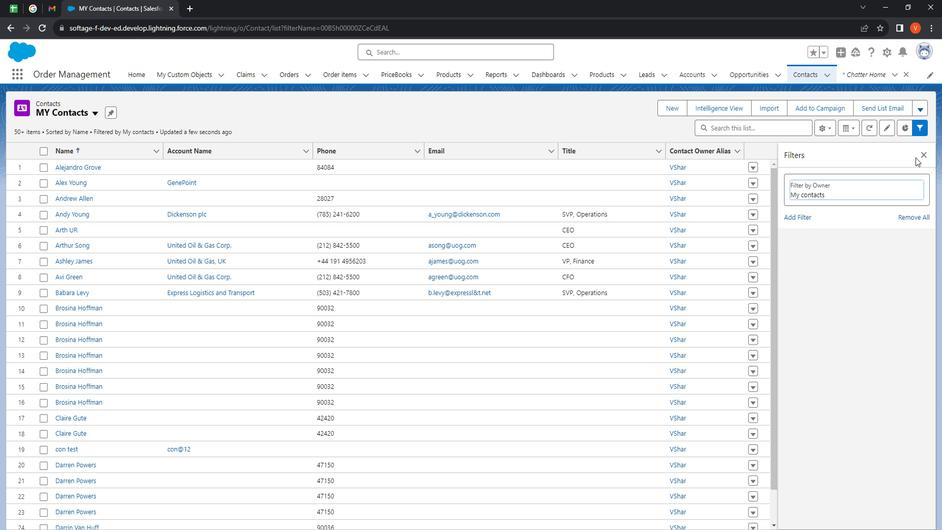 
Action: Mouse pressed left at (927, 158)
Screenshot: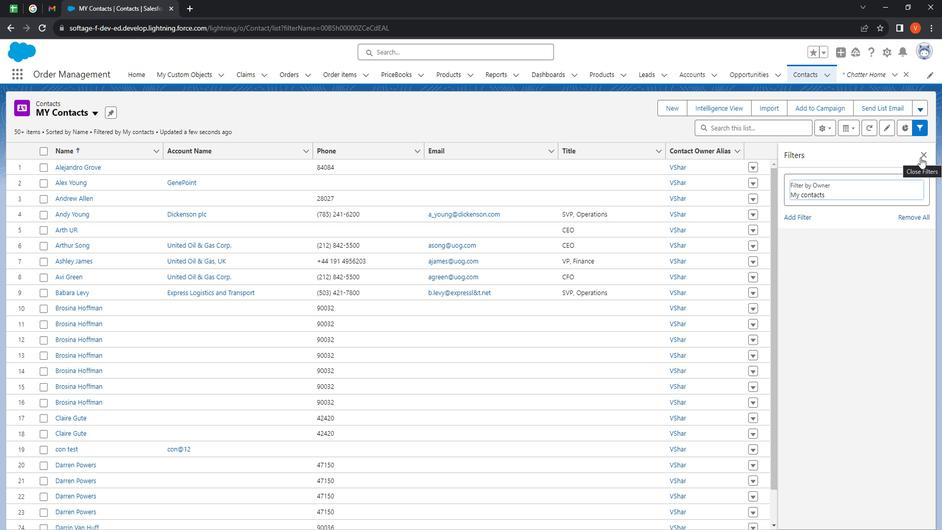 
Action: Mouse moved to (121, 113)
Screenshot: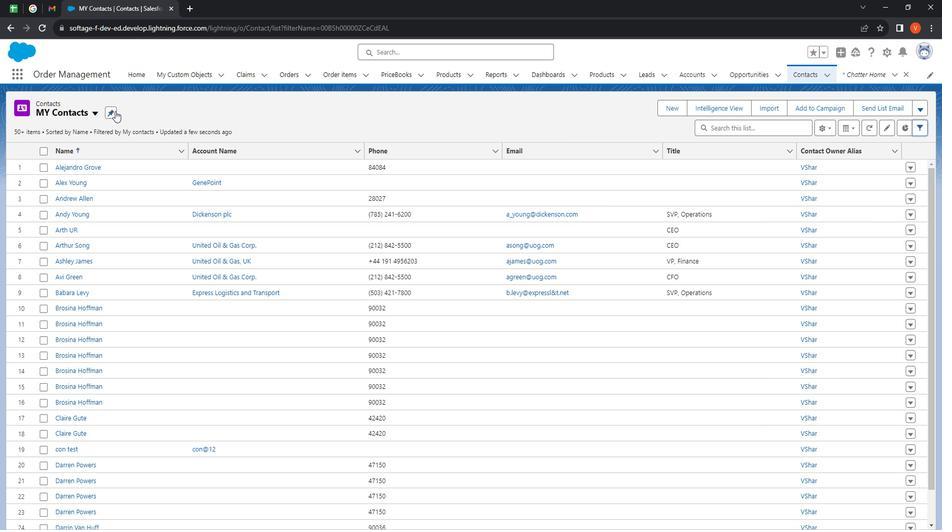 
Action: Mouse pressed left at (121, 113)
Screenshot: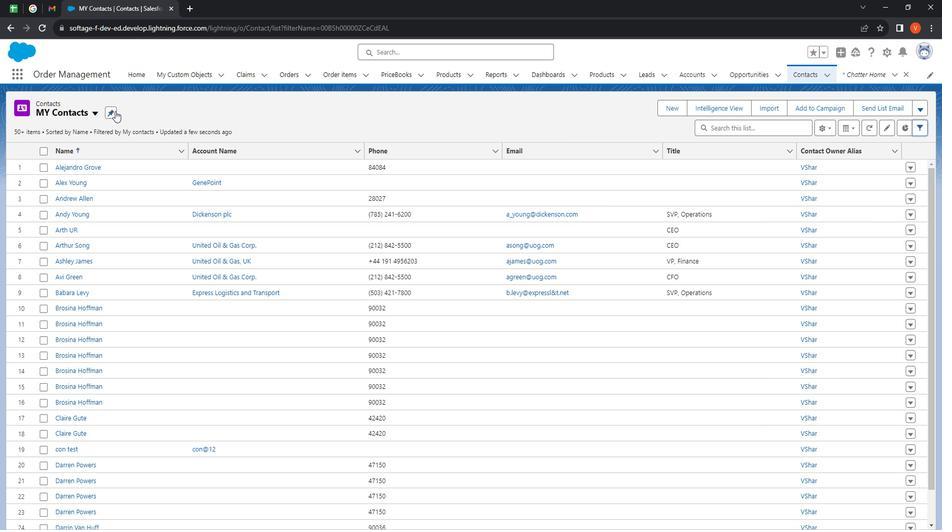 
Action: Mouse moved to (680, 113)
Screenshot: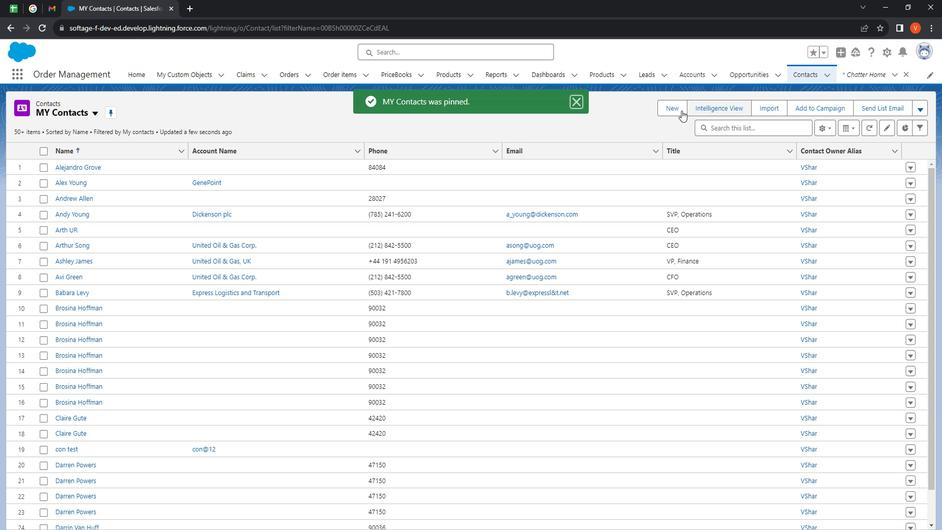 
Action: Mouse pressed left at (680, 113)
Screenshot: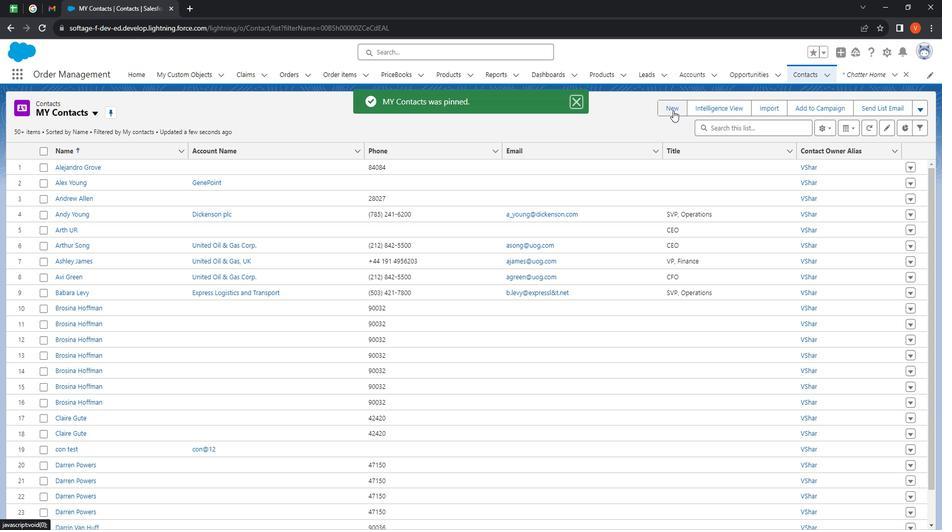 
Action: Mouse moved to (516, 163)
Screenshot: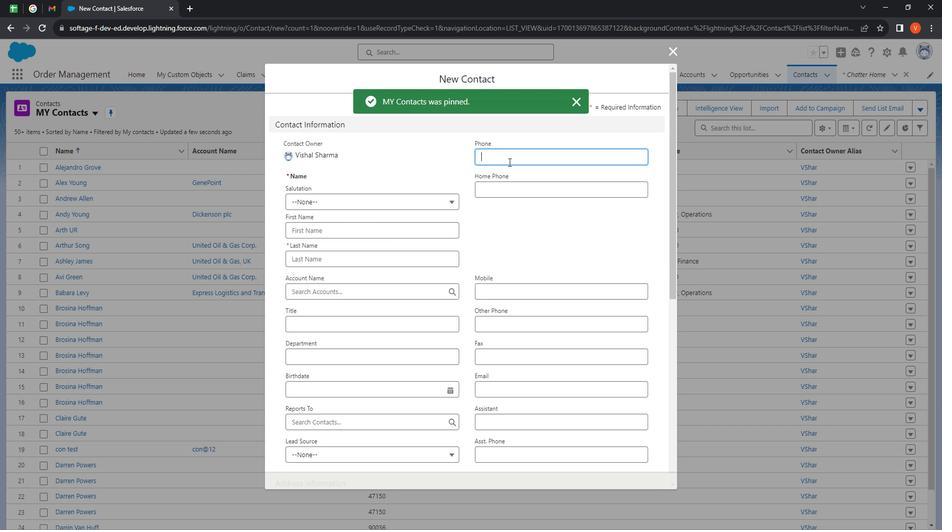 
Action: Mouse pressed left at (516, 163)
Screenshot: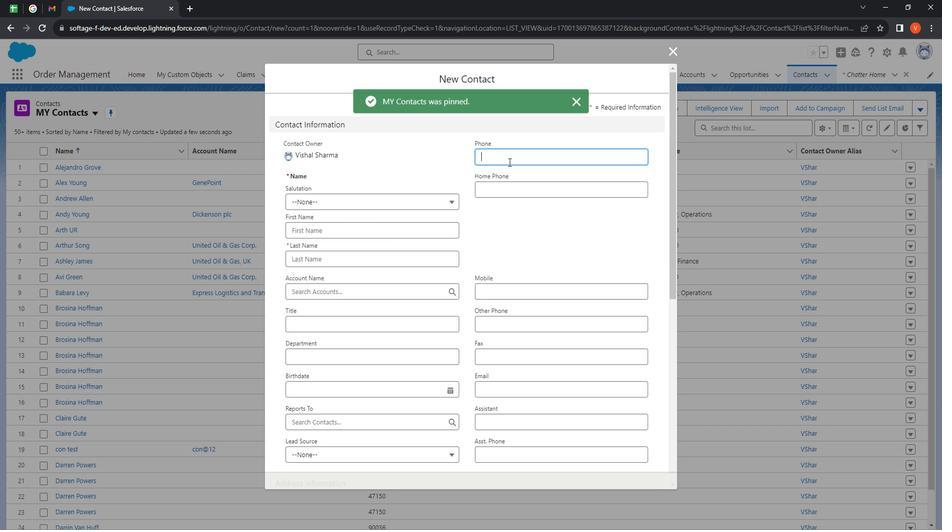 
Action: Mouse moved to (455, 68)
Screenshot: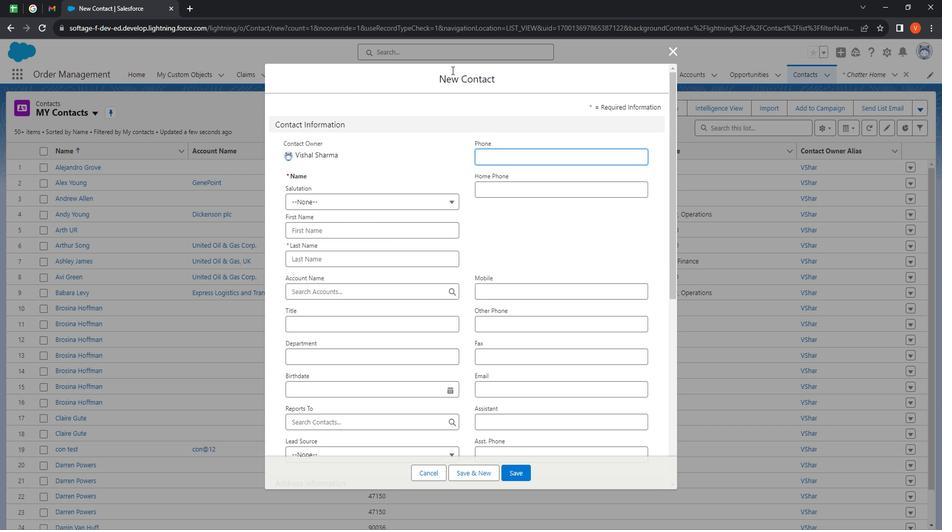 
Action: Key pressed 58947213654895
Screenshot: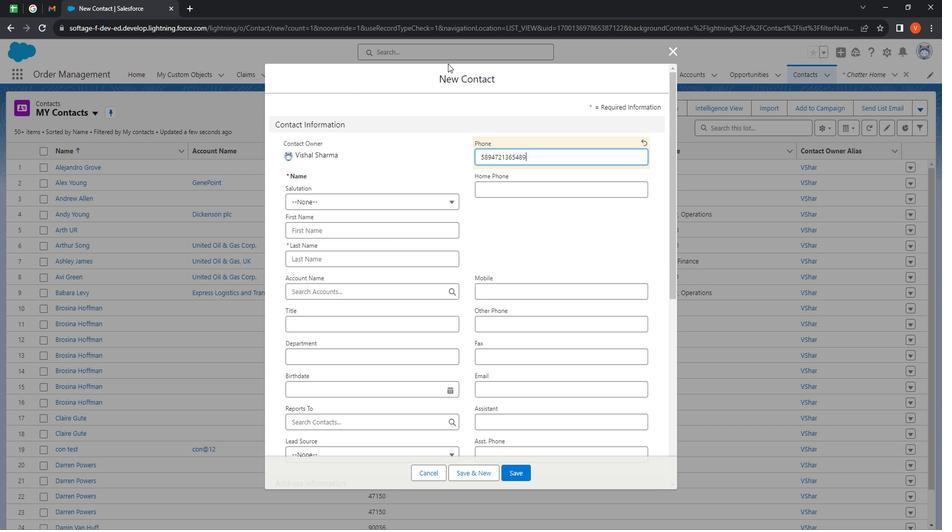 
Action: Mouse moved to (413, 202)
Screenshot: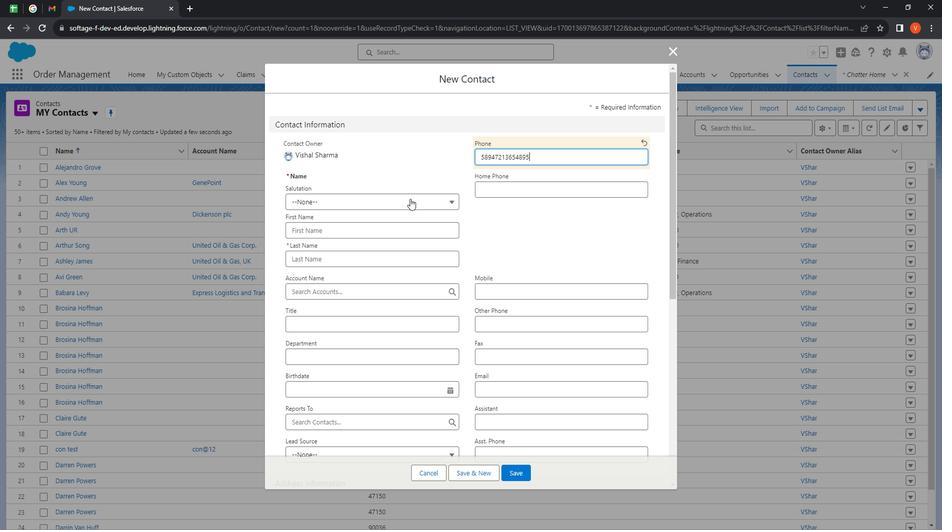 
Action: Mouse pressed left at (413, 202)
Screenshot: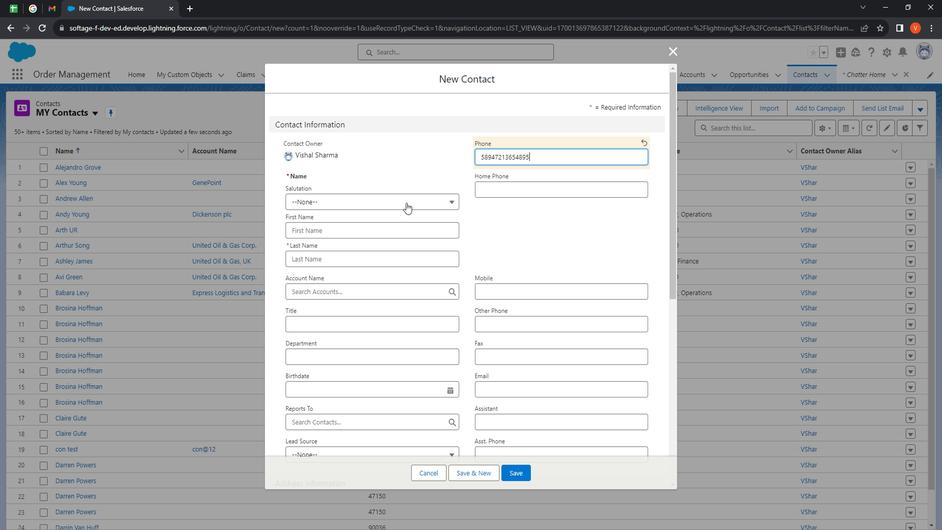 
Action: Mouse moved to (373, 253)
Screenshot: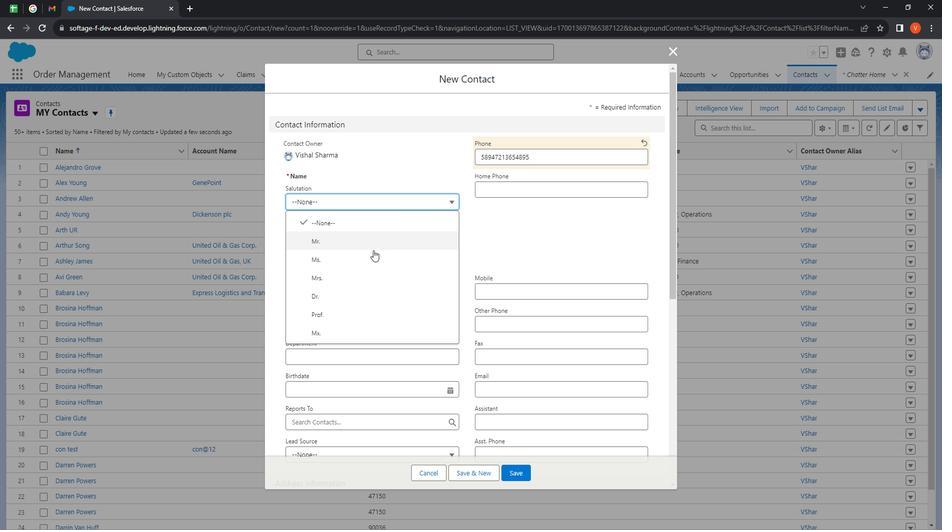 
Action: Mouse pressed left at (373, 253)
Screenshot: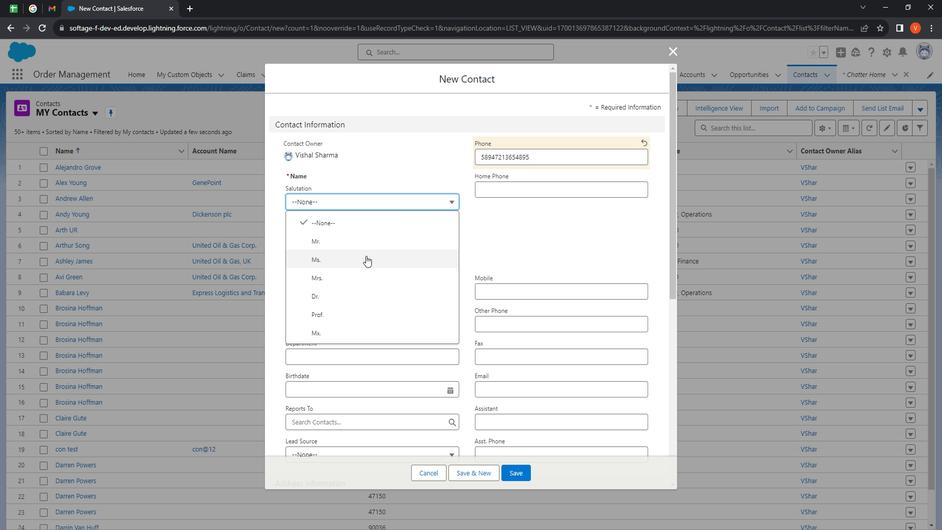 
Action: Mouse moved to (352, 231)
Screenshot: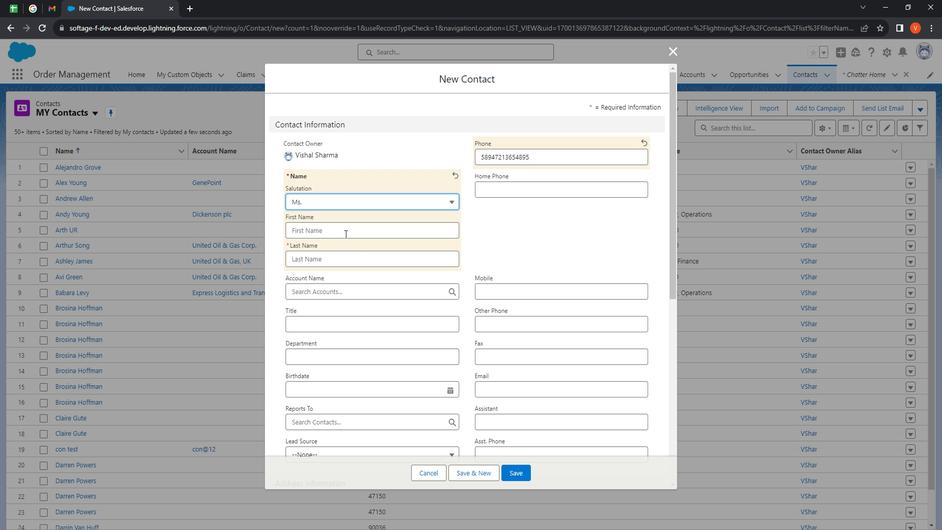 
Action: Mouse pressed left at (352, 231)
Screenshot: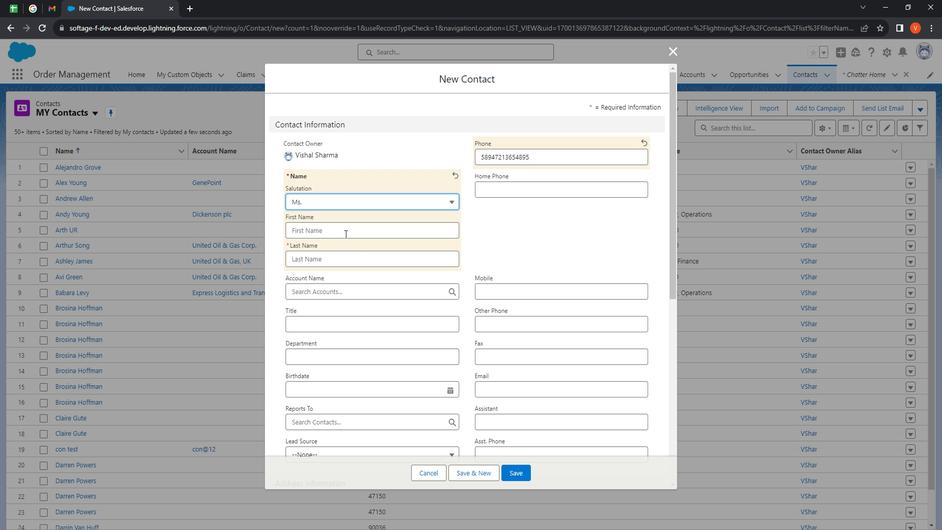 
Action: Key pressed <Key.shift><Key.shift><Key.shift><Key.shift><Key.shift><Key.shift><Key.shift><Key.shift><Key.shift><Key.shift><Key.shift><Key.shift><Key.shift><Key.shift><Key.shift><Key.shift><Key.shift><Key.shift><Key.shift><Key.shift><Key.shift><Key.shift><Key.shift><Key.shift><Key.shift><Key.shift><Key.shift><Key.shift><Key.shift><Key.shift><Key.shift><Key.shift><Key.shift><Key.shift><Key.shift><Key.shift><Key.shift><Key.shift><Key.shift><Key.shift>Maria
Screenshot: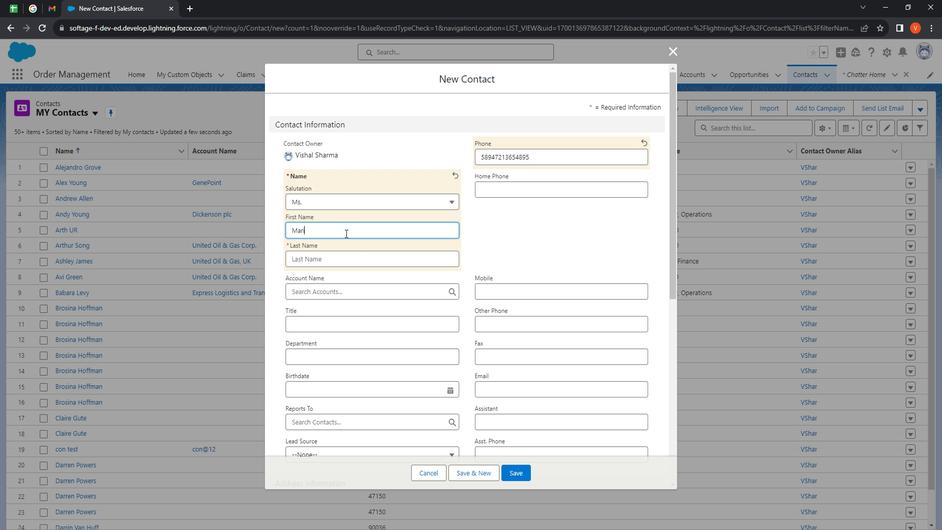 
Action: Mouse moved to (361, 258)
Screenshot: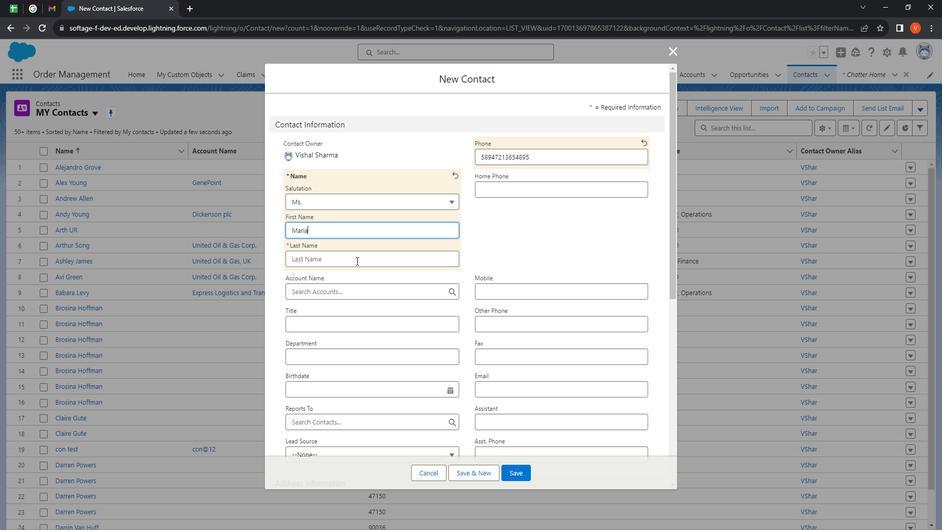 
Action: Mouse pressed left at (361, 258)
Screenshot: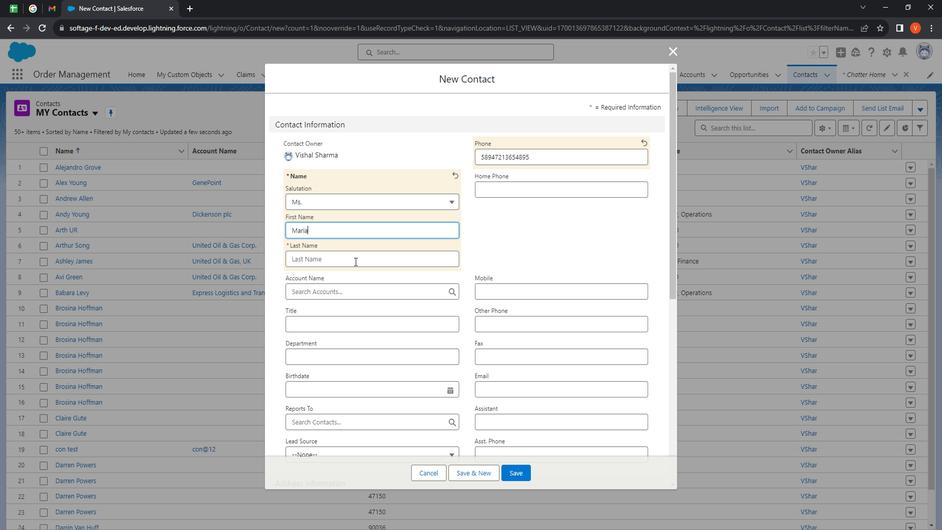 
Action: Key pressed <Key.shift><Key.shift><Key.shift>John
Screenshot: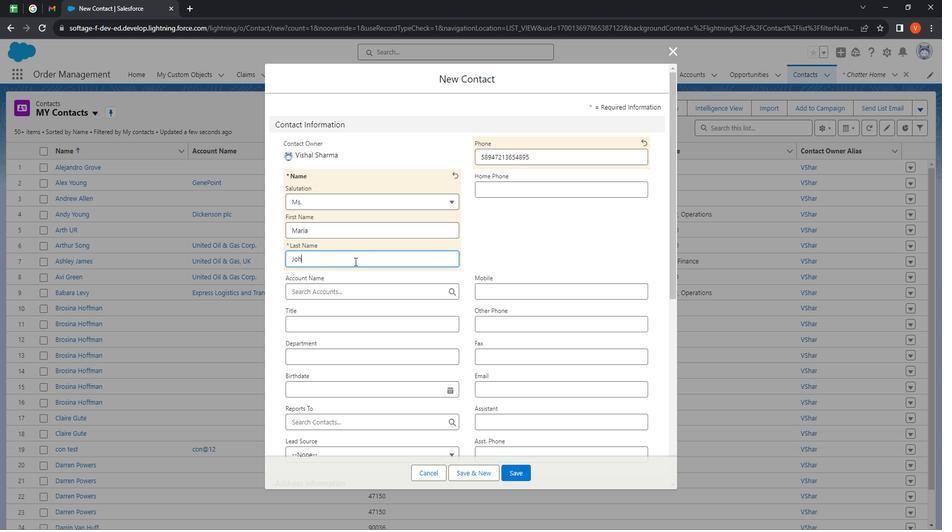 
Action: Mouse moved to (369, 287)
Screenshot: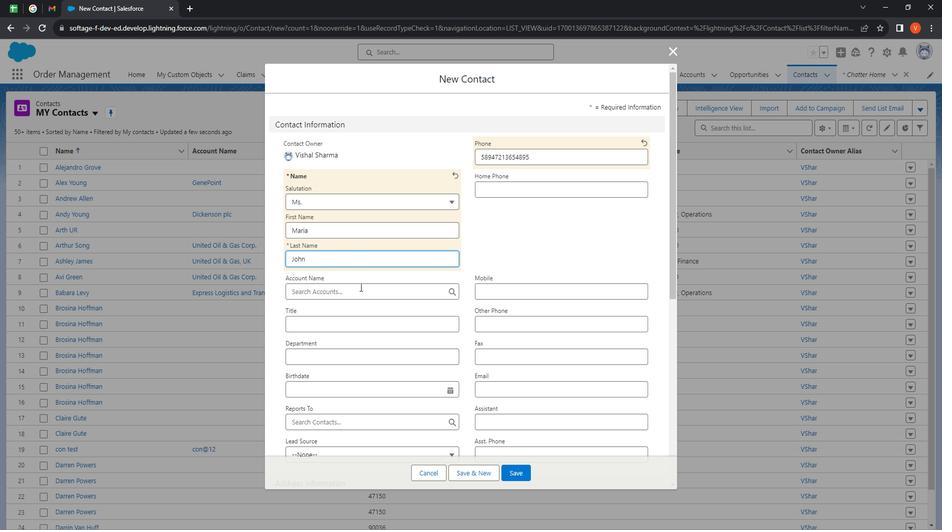 
Action: Mouse pressed left at (369, 287)
Screenshot: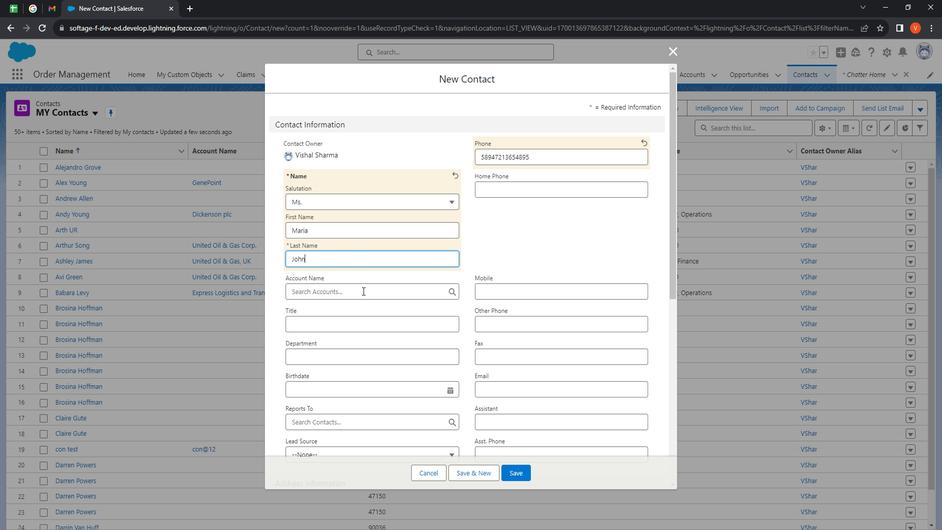 
Action: Mouse moved to (334, 336)
Screenshot: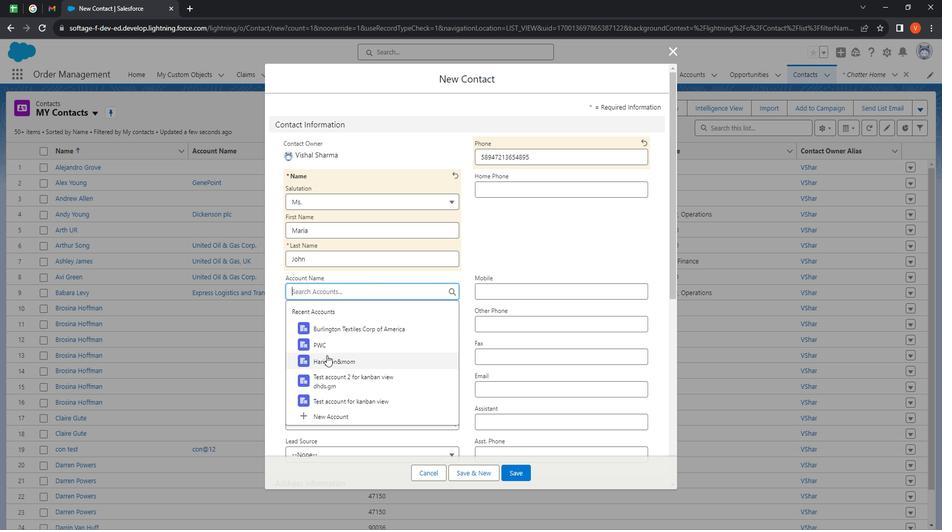 
Action: Mouse pressed left at (334, 336)
Screenshot: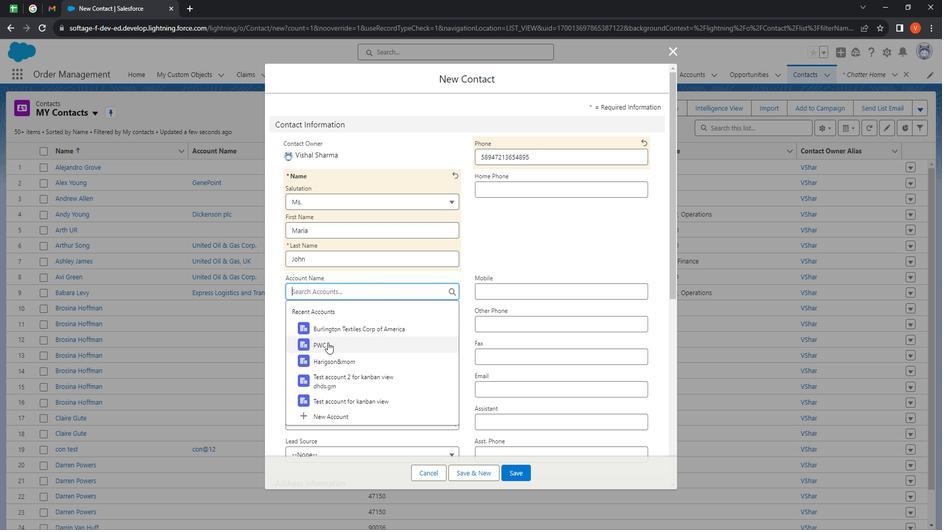 
Action: Mouse moved to (432, 245)
Screenshot: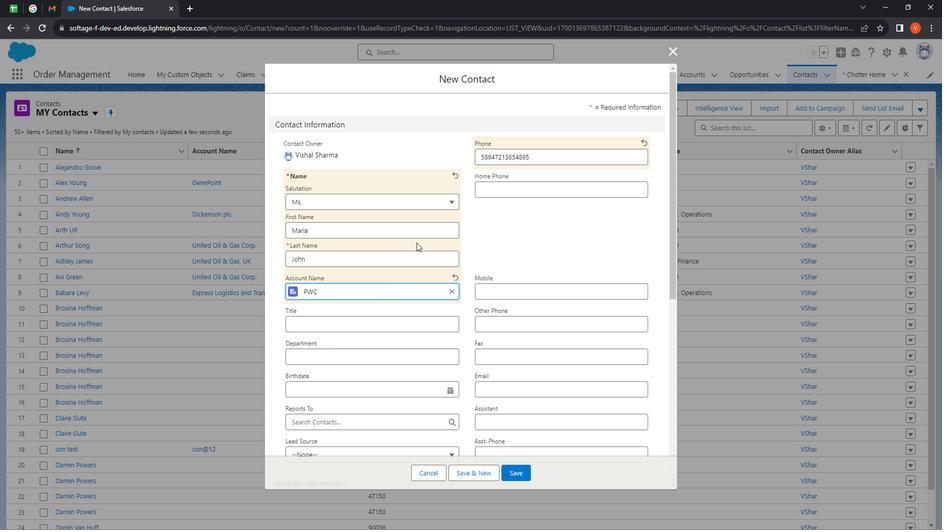 
Action: Mouse scrolled (432, 245) with delta (0, 0)
Screenshot: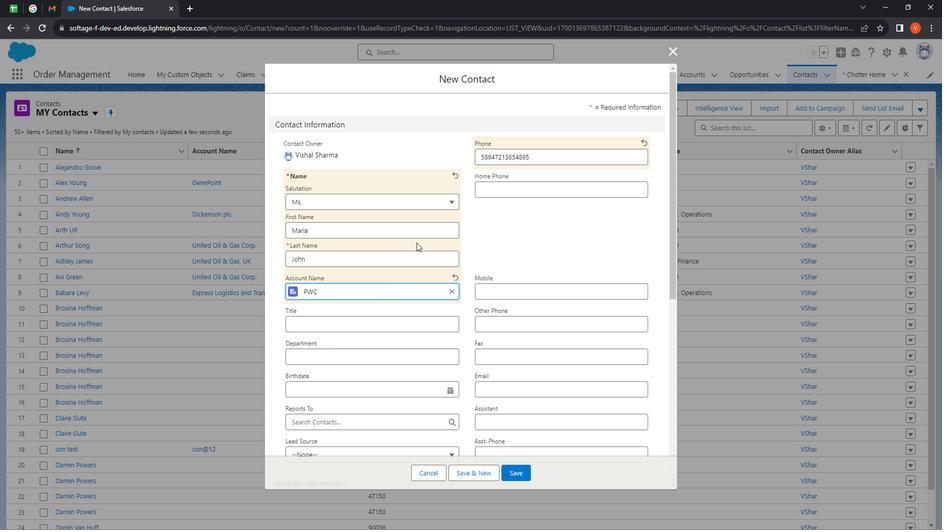 
Action: Mouse moved to (479, 267)
Screenshot: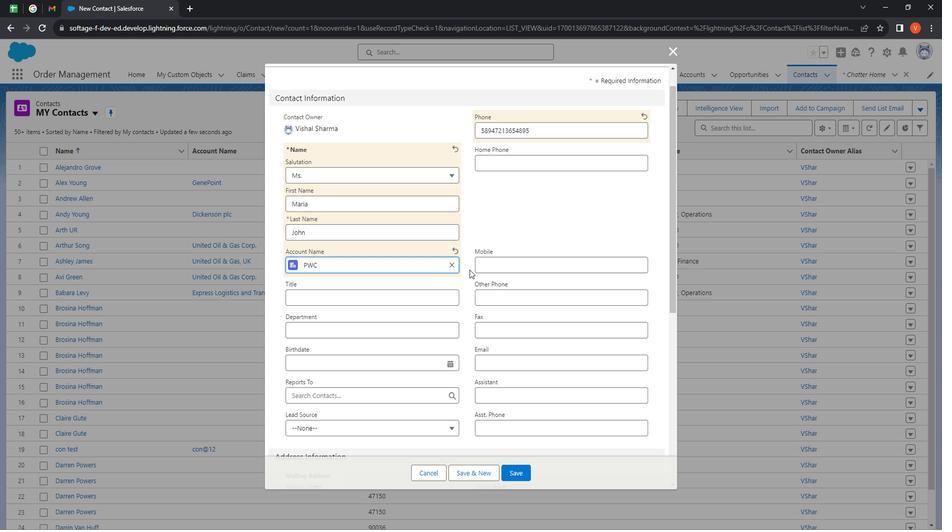 
Action: Mouse scrolled (479, 267) with delta (0, 0)
Screenshot: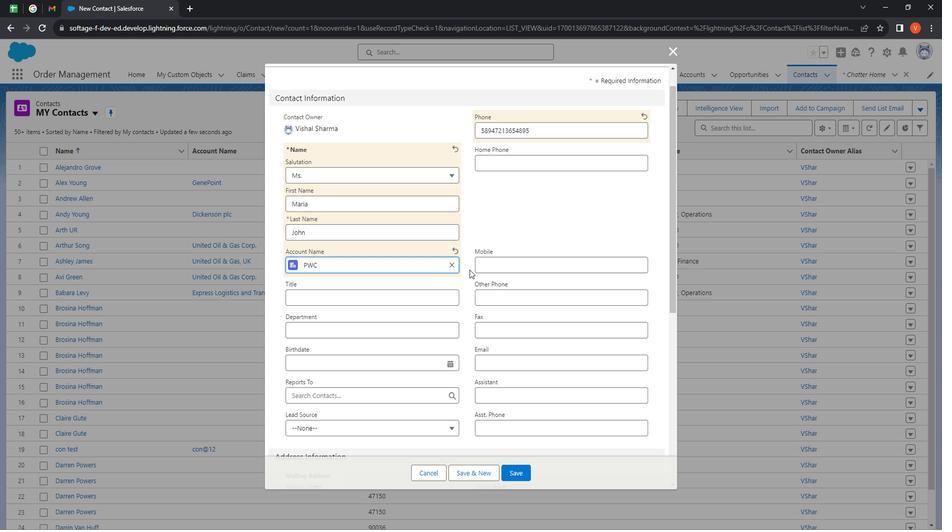 
Action: Mouse moved to (488, 269)
Screenshot: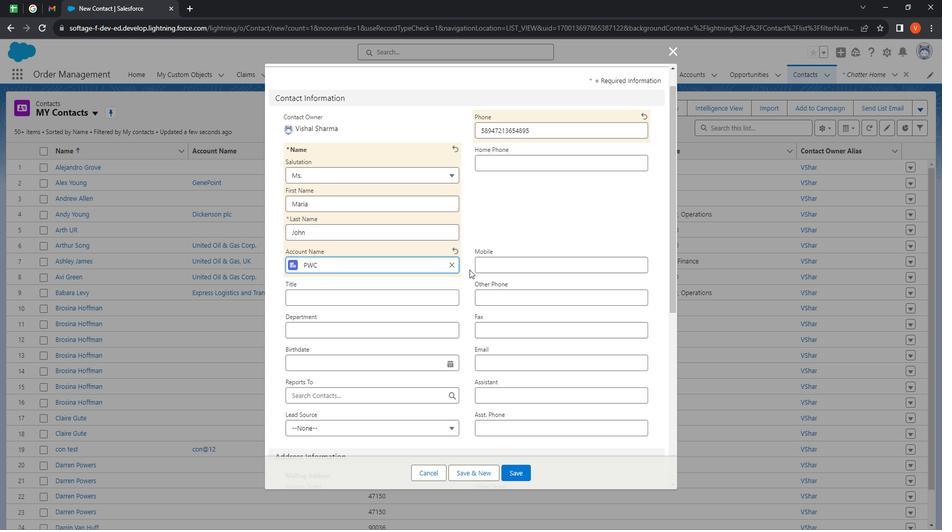 
Action: Mouse scrolled (488, 269) with delta (0, 0)
Screenshot: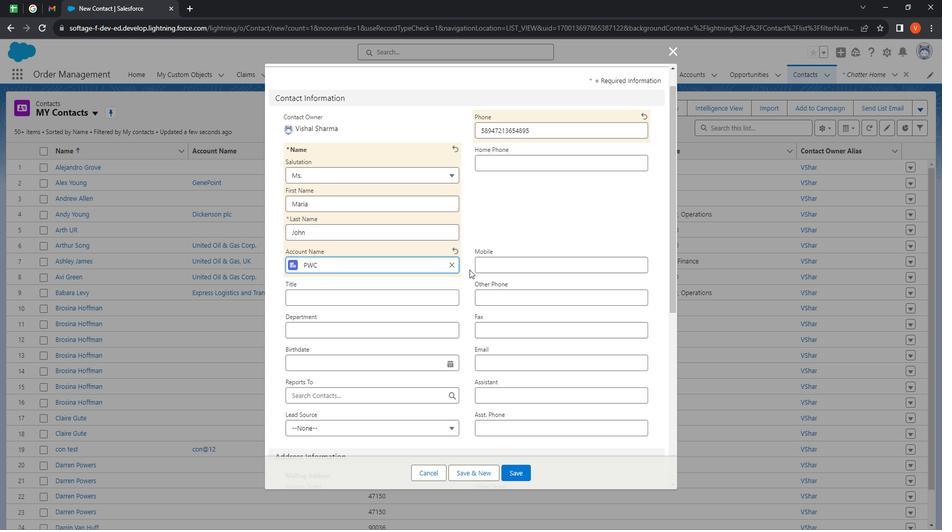 
Action: Mouse moved to (525, 139)
Screenshot: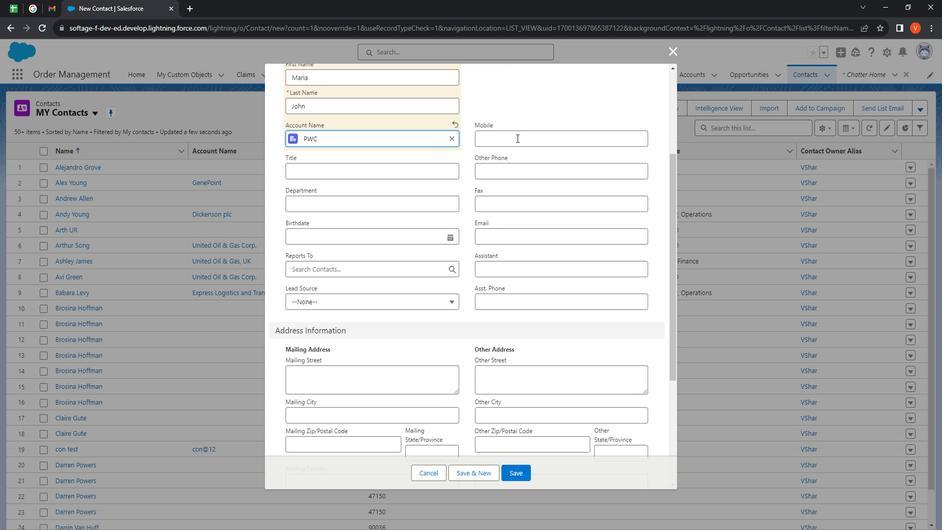 
Action: Mouse pressed left at (525, 139)
Screenshot: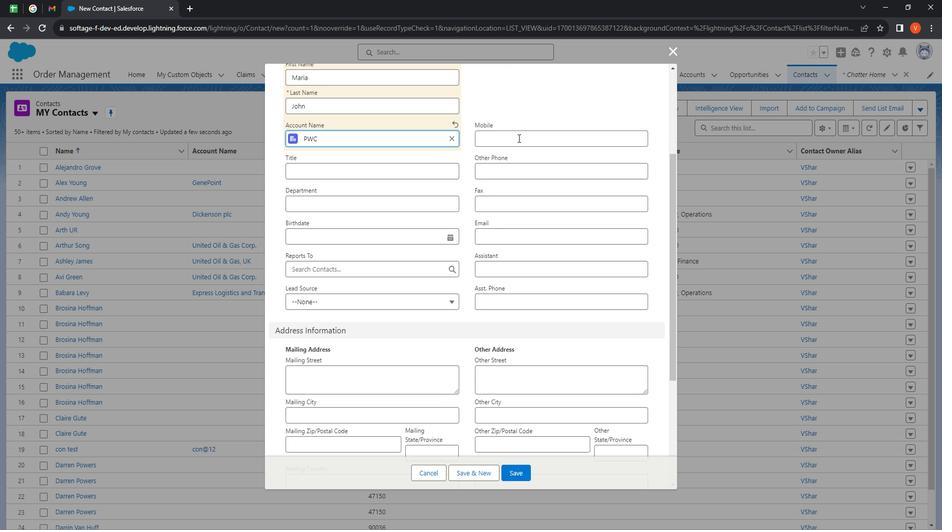 
Action: Mouse moved to (467, 100)
Screenshot: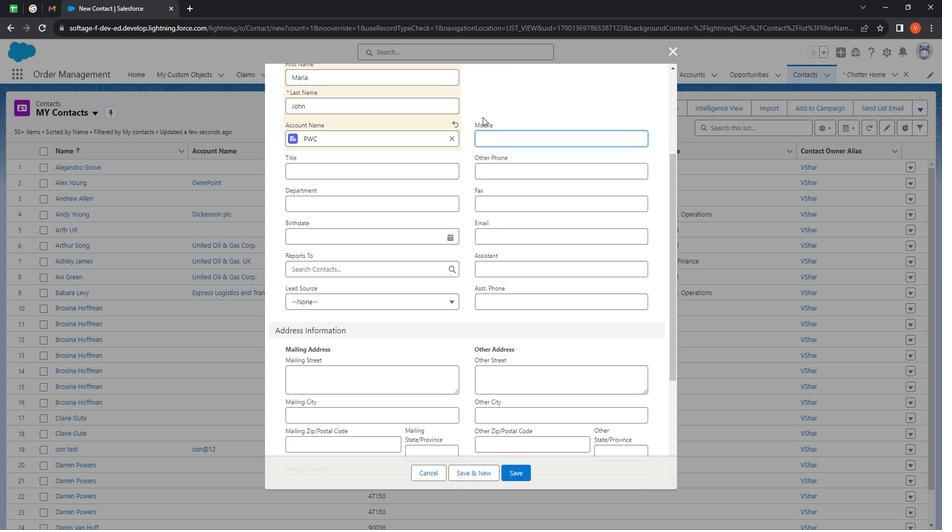 
Action: Key pressed 5794581365485
Screenshot: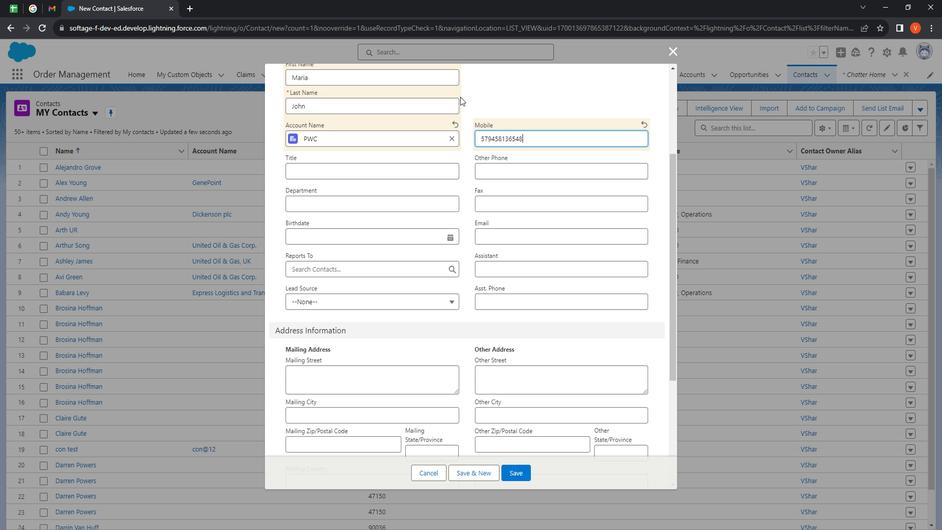 
Action: Mouse moved to (405, 174)
Screenshot: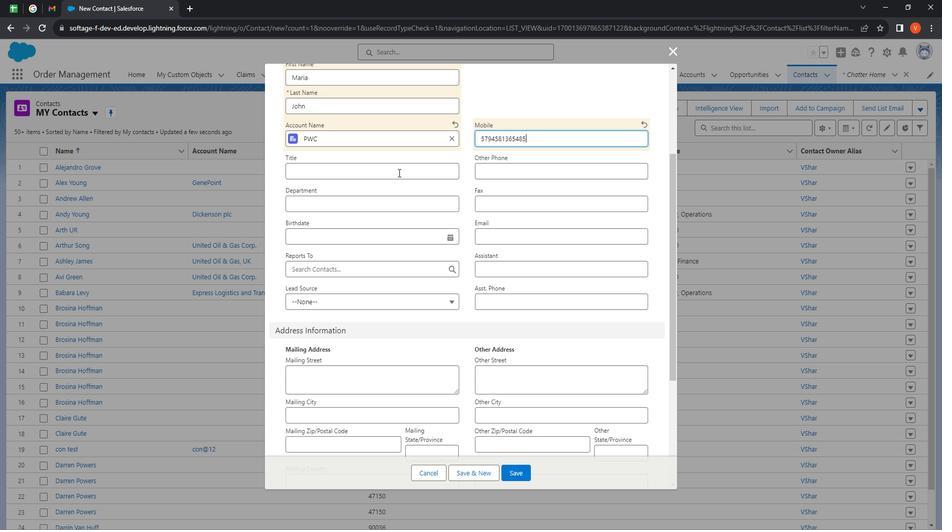
Action: Mouse pressed left at (405, 174)
Screenshot: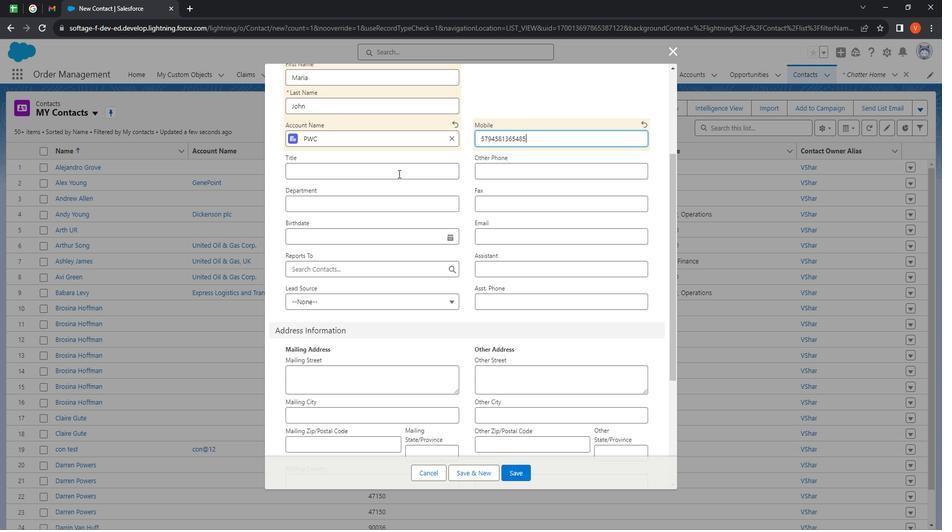 
Action: Mouse moved to (408, 173)
Screenshot: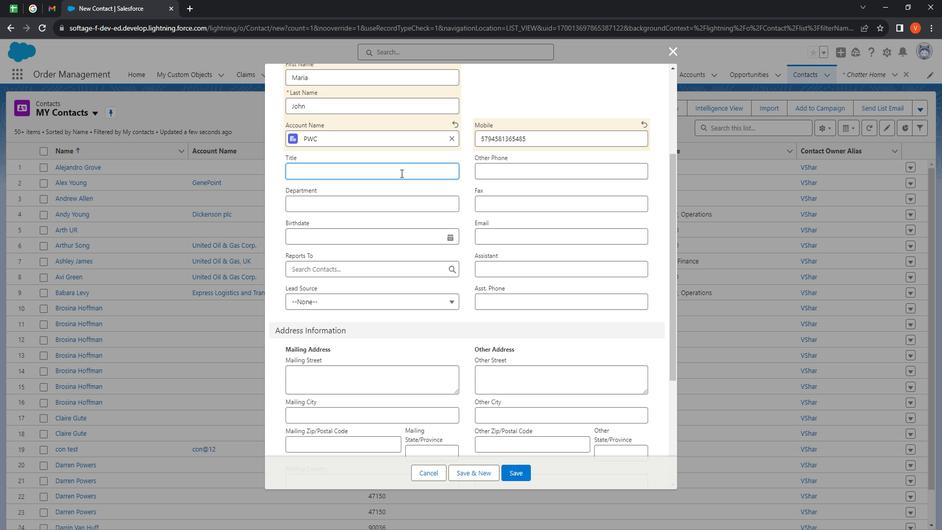 
Action: Key pressed <Key.shift><Key.shift><Key.shift><Key.shift><Key.shift><Key.shift><Key.shift><Key.shift><Key.shift><Key.shift><Key.shift><Key.shift><Key.shift><Key.shift><Key.shift><Key.shift><Key.shift><Key.shift><Key.shift><Key.shift><Key.shift><Key.shift><Key.shift><Key.shift><Key.shift><Key.shift><Key.shift><Key.shift><Key.shift><Key.shift><Key.shift><Key.shift><Key.shift><Key.shift><Key.shift><Key.shift>Salesforce<Key.space><Key.shift>Developer
Screenshot: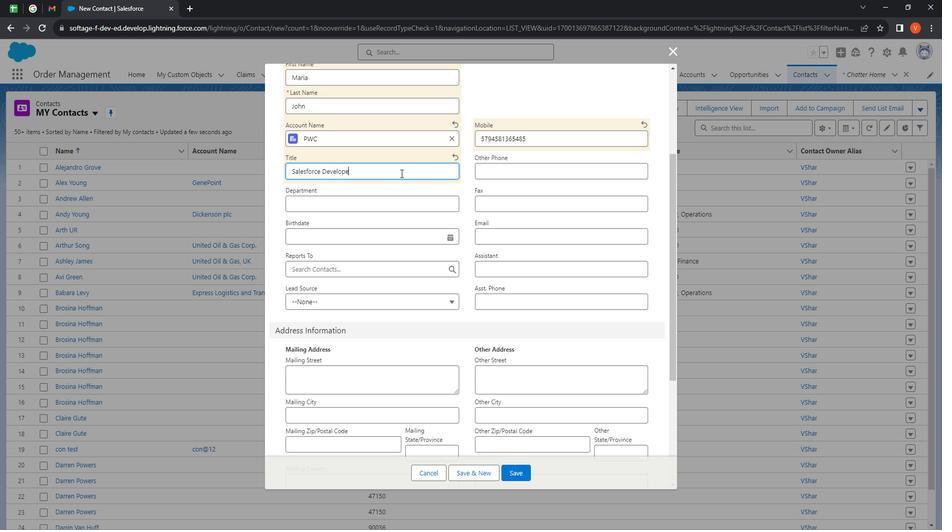 
Action: Mouse moved to (374, 203)
Screenshot: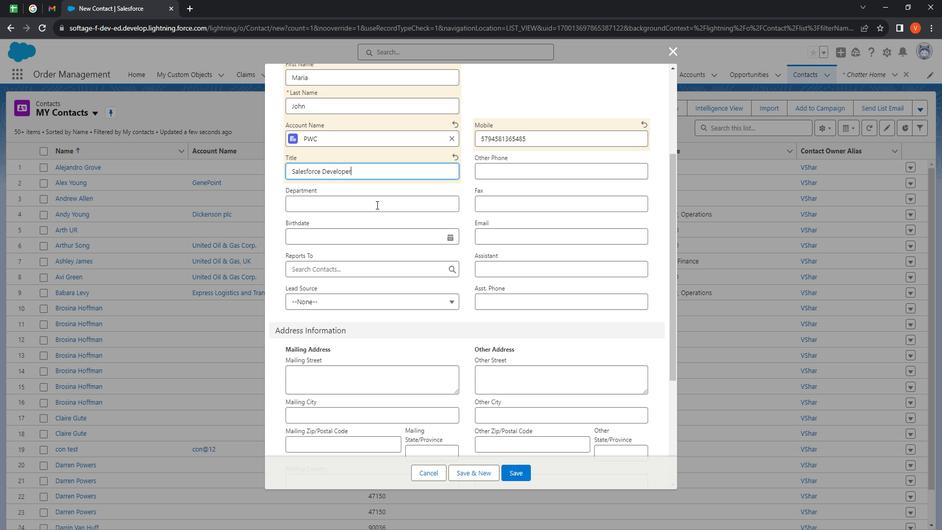
Action: Mouse pressed left at (374, 203)
Screenshot: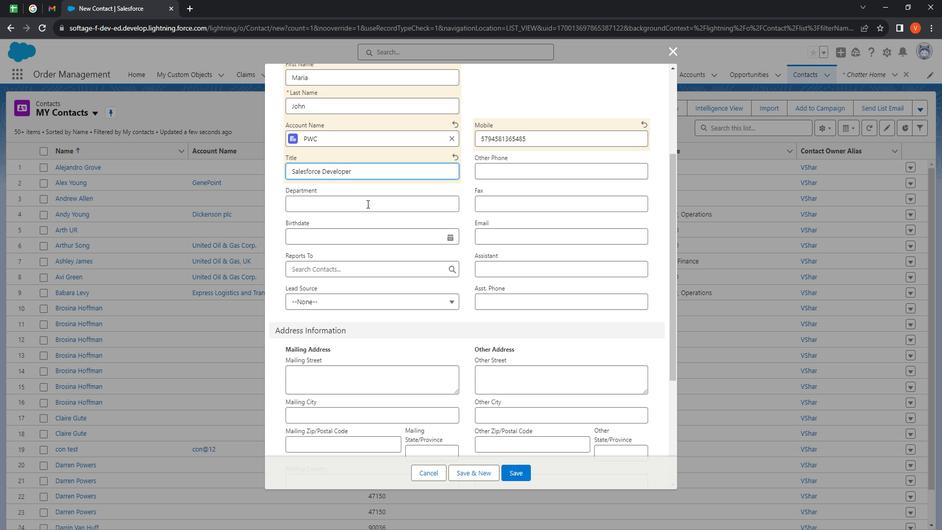 
Action: Mouse moved to (373, 203)
Screenshot: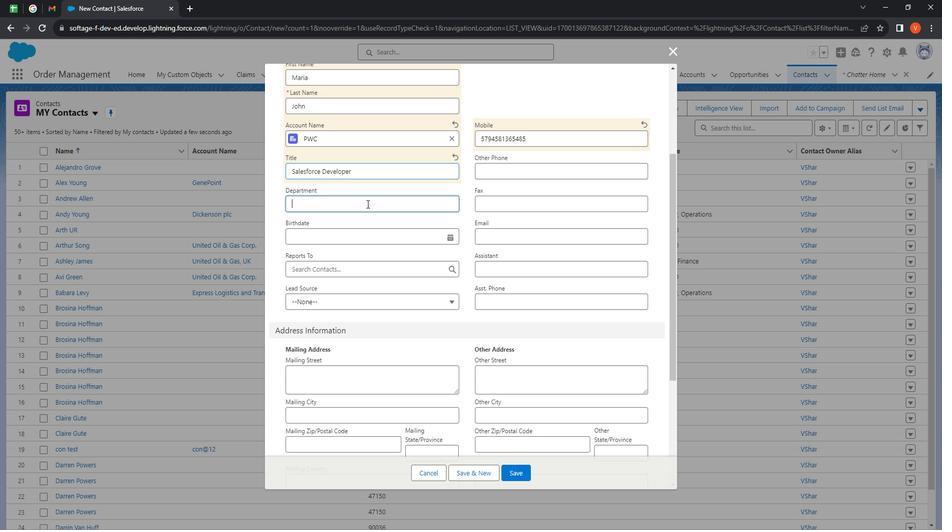 
Action: Key pressed <Key.shift><Key.shift><Key.shift><Key.shift><Key.shift><Key.shift><Key.shift><Key.shift><Key.shift><Key.shift><Key.shift><Key.shift><Key.shift><Key.shift><Key.shift><Key.shift><Key.shift><Key.shift><Key.shift><Key.shift><Key.shift><Key.shift><Key.shift><Key.shift><Key.shift><Key.shift><Key.shift><Key.shift><Key.shift><Key.shift><Key.shift><Key.shift><Key.shift><Key.shift><Key.shift><Key.shift><Key.shift><Key.shift><Key.shift>IT
Screenshot: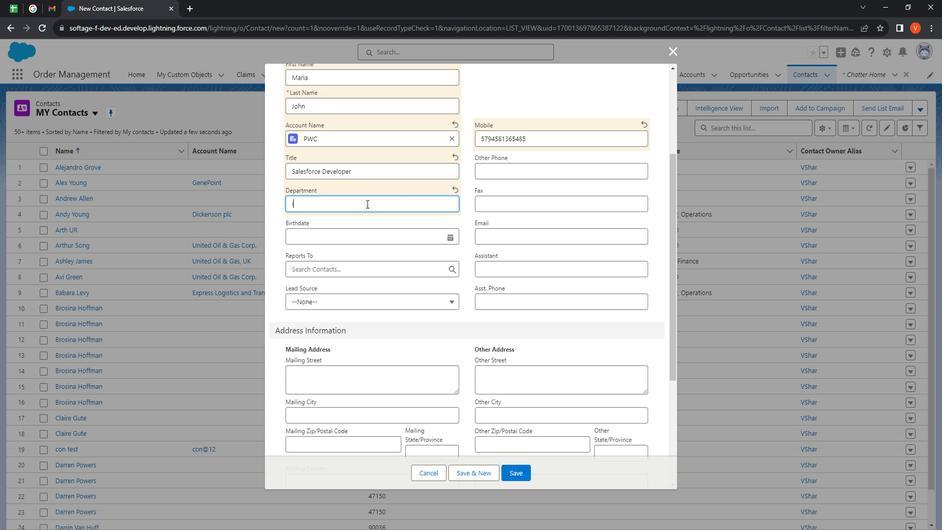 
Action: Mouse moved to (586, 167)
Screenshot: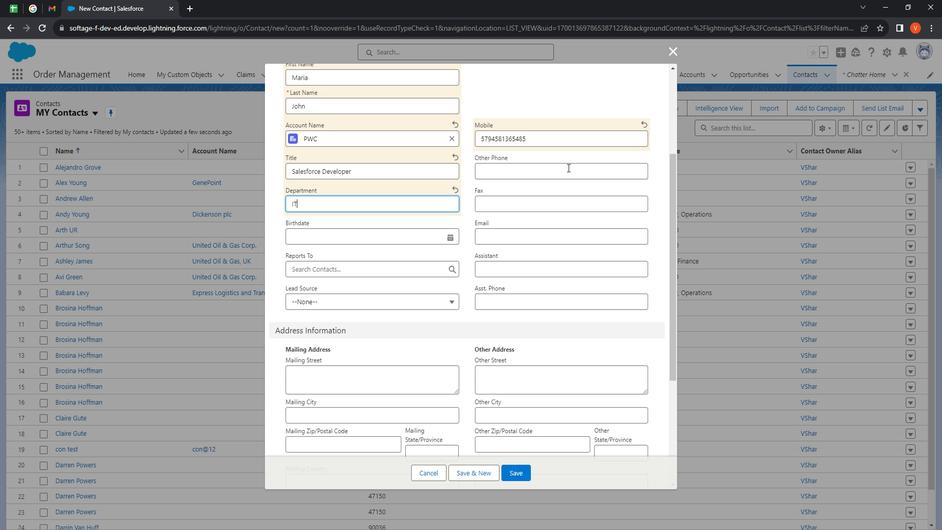 
Action: Mouse pressed left at (586, 167)
Screenshot: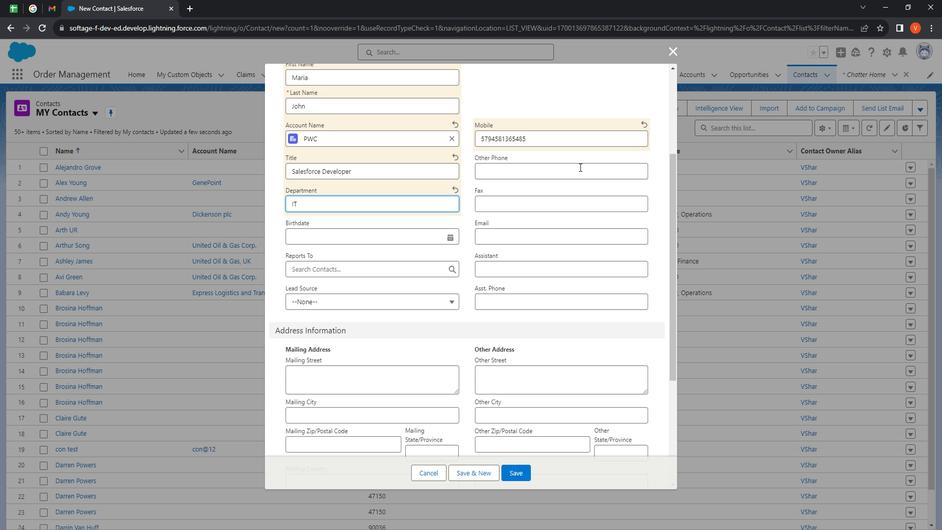 
Action: Mouse moved to (526, 150)
Screenshot: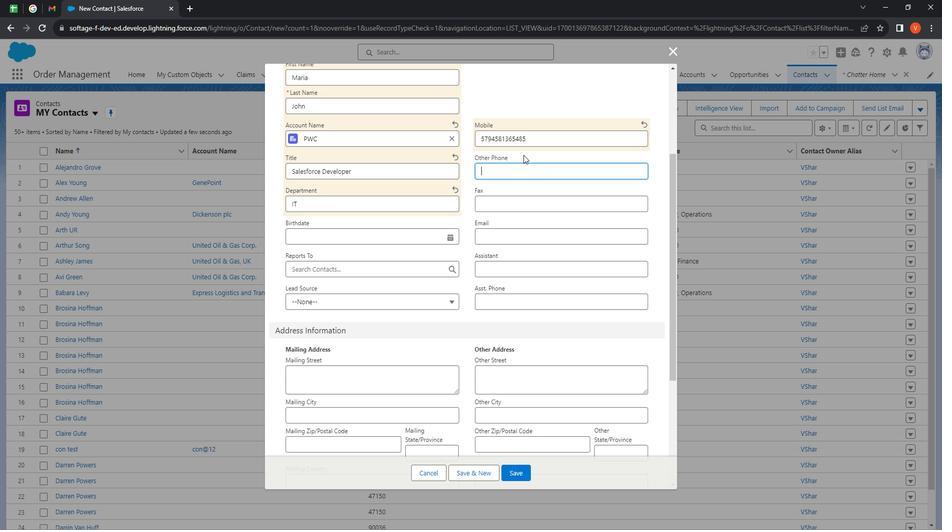 
Action: Key pressed 7895462465168
Screenshot: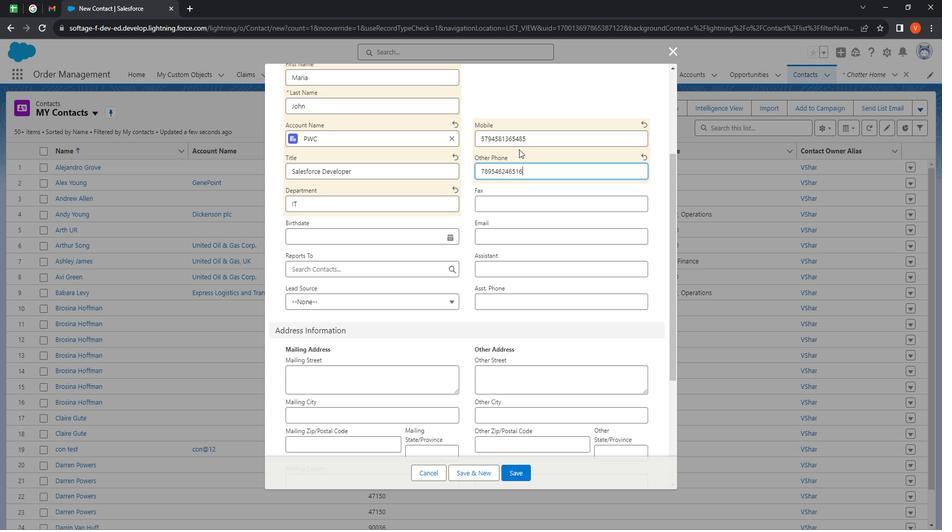 
Action: Mouse moved to (492, 201)
Screenshot: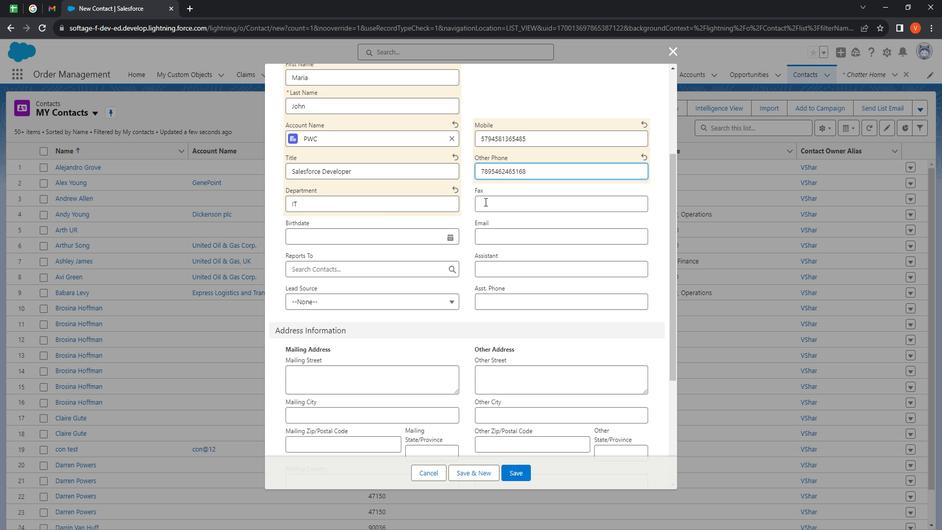 
Action: Mouse pressed left at (492, 201)
Screenshot: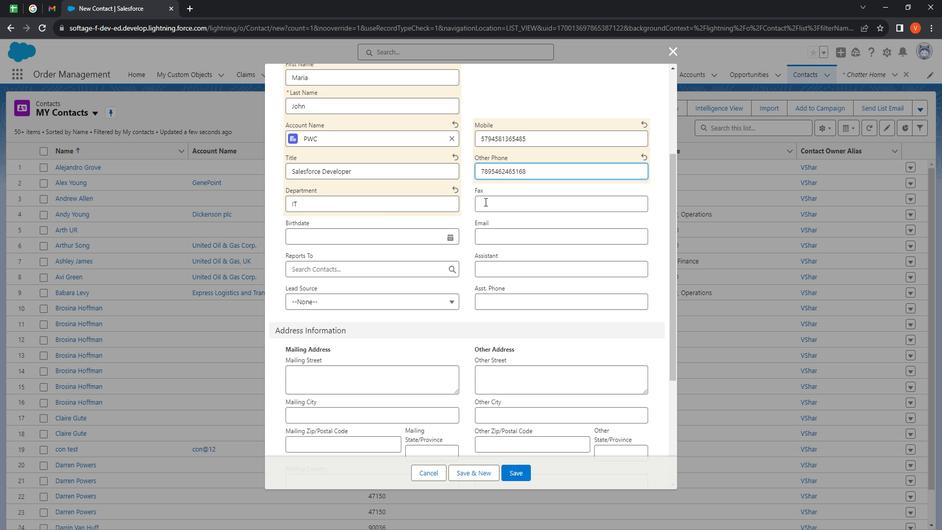
Action: Mouse moved to (472, 188)
Screenshot: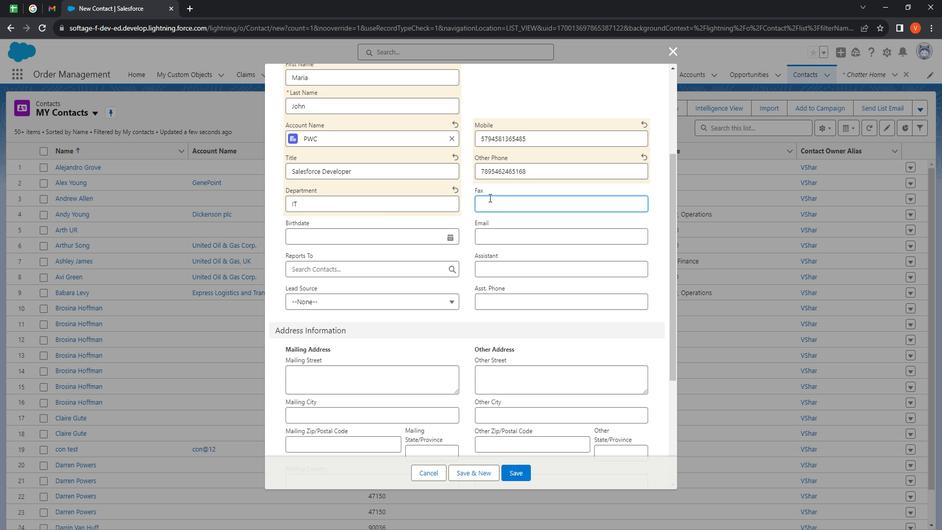 
Action: Key pressed <Key.shift><Key.shift><Key.shift><Key.shift>SFD.cc
Screenshot: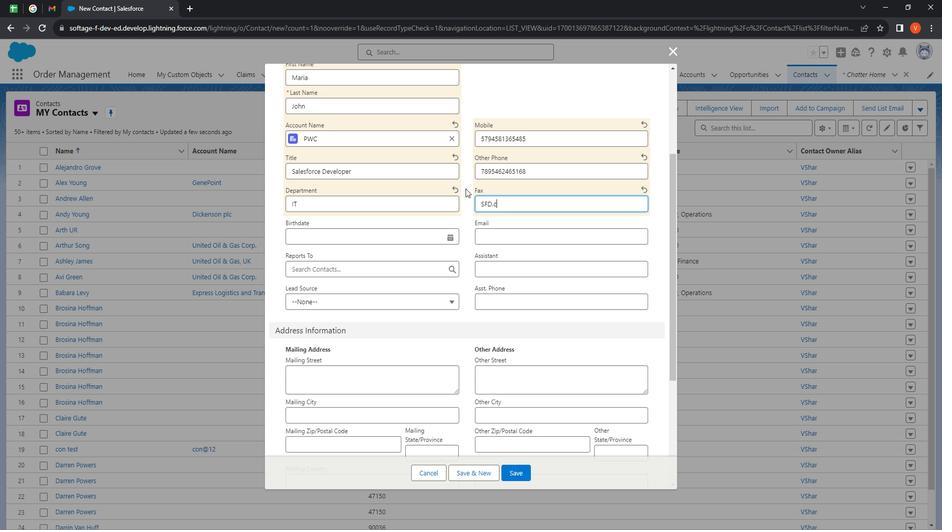 
Action: Mouse moved to (552, 231)
Screenshot: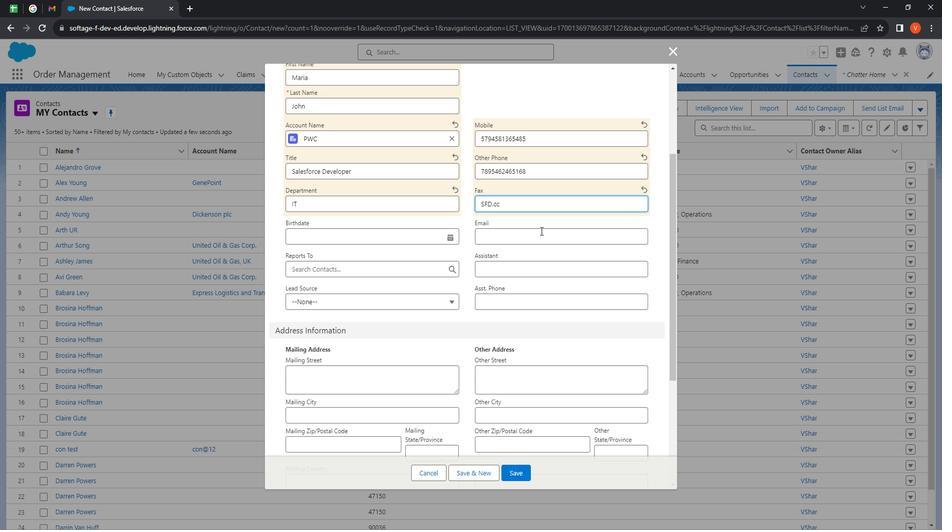 
Action: Mouse pressed left at (552, 231)
Screenshot: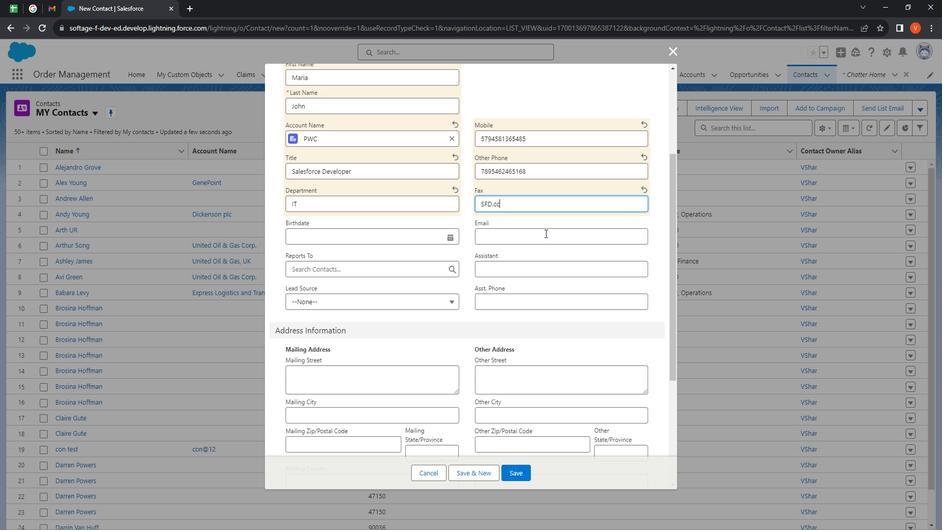 
Action: Key pressed <Key.shift>
Screenshot: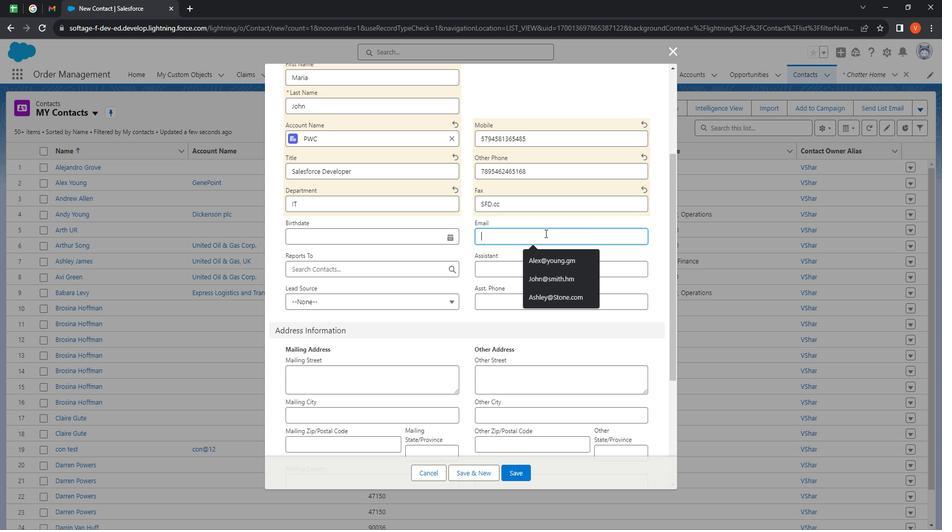 
Action: Mouse moved to (537, 220)
Screenshot: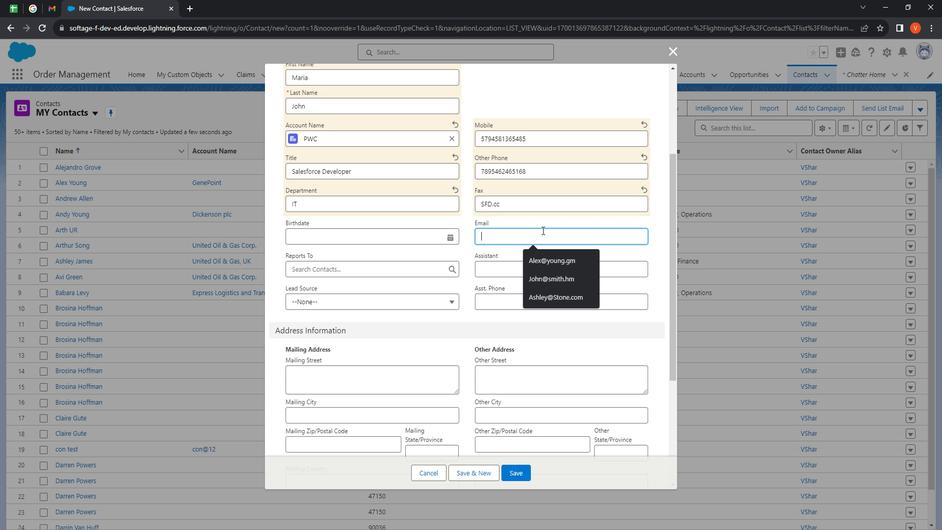 
Action: Key pressed <Key.shift><Key.shift><Key.shift><Key.shift><Key.shift><Key.shift><Key.shift><Key.shift><Key.shift><Key.shift><Key.shift><Key.shift><Key.shift><Key.shift><Key.shift><Key.shift><Key.shift><Key.shift><Key.shift><Key.shift><Key.shift><Key.shift><Key.shift><Key.shift><Key.shift><Key.shift><Key.shift><Key.shift><Key.shift><Key.shift><Key.shift><Key.shift><Key.shift><Key.shift><Key.shift><Key.shift><Key.shift><Key.shift><Key.shift><Key.shift><Key.shift><Key.shift><Key.shift><Key.shift><Key.shift><Key.shift><Key.shift><Key.shift><Key.shift><Key.shift><Key.shift><Key.shift>Maria<Key.shift>@john.com
Screenshot: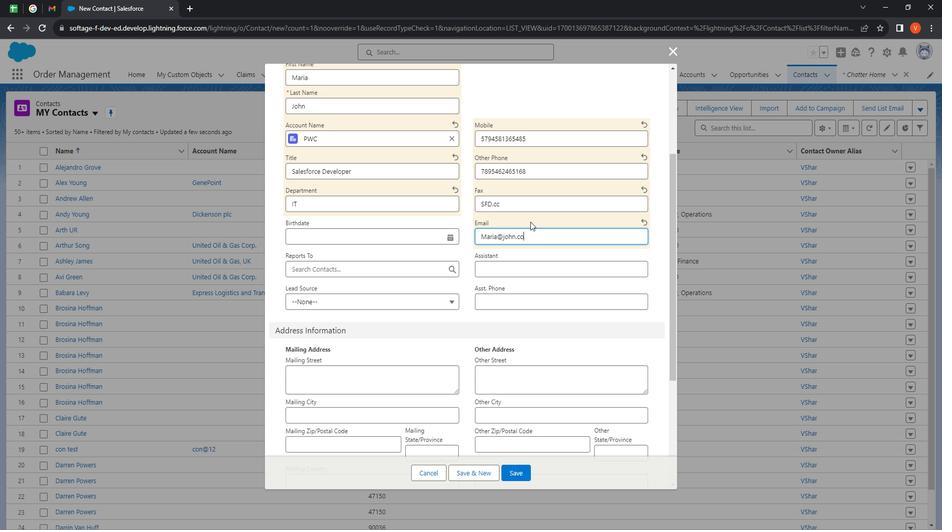 
Action: Mouse moved to (354, 230)
Screenshot: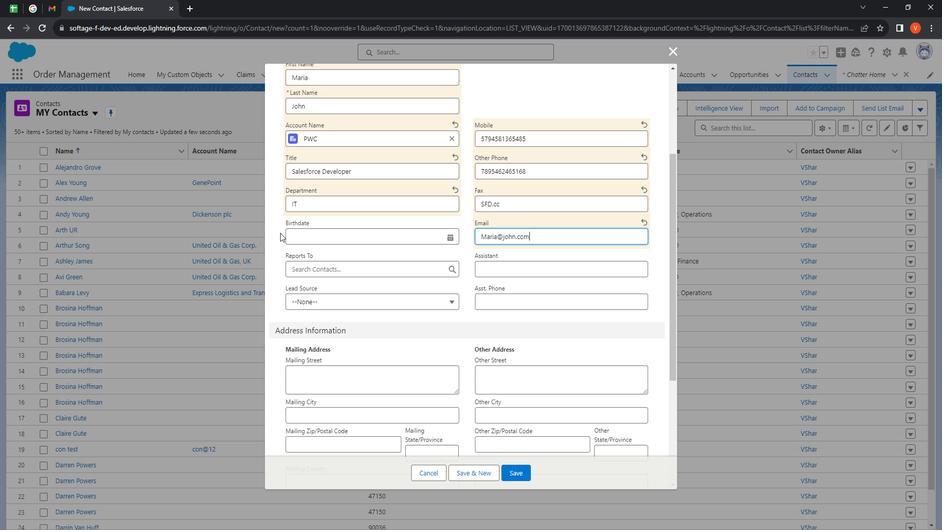 
Action: Mouse pressed left at (354, 230)
Screenshot: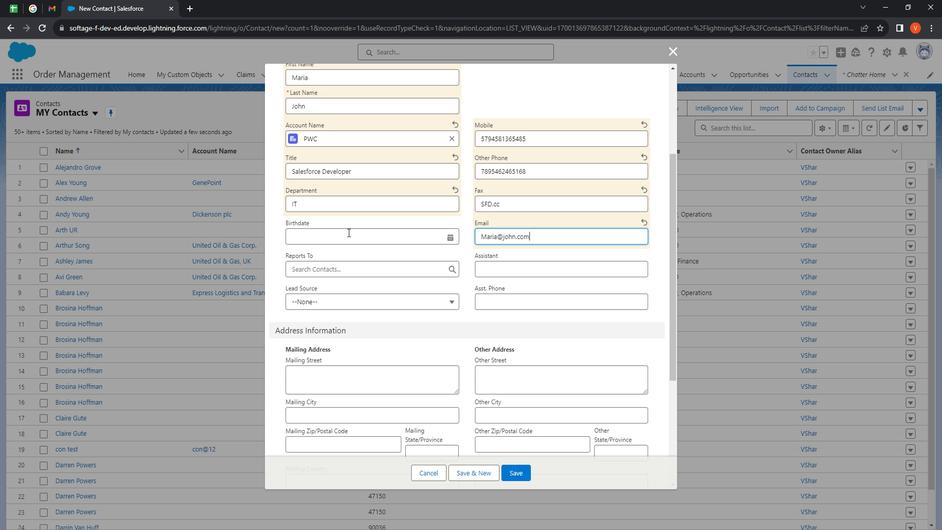 
Action: Mouse moved to (388, 310)
Screenshot: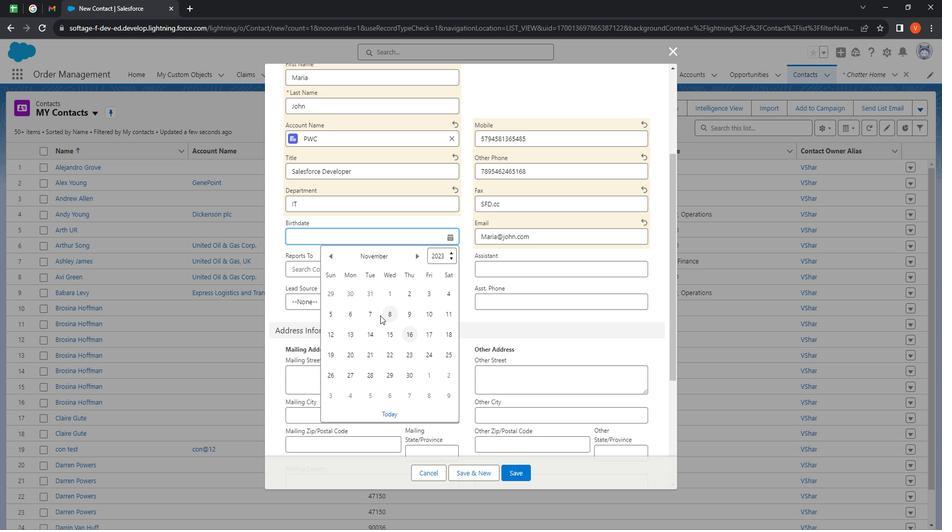 
Action: Mouse pressed left at (388, 310)
Screenshot: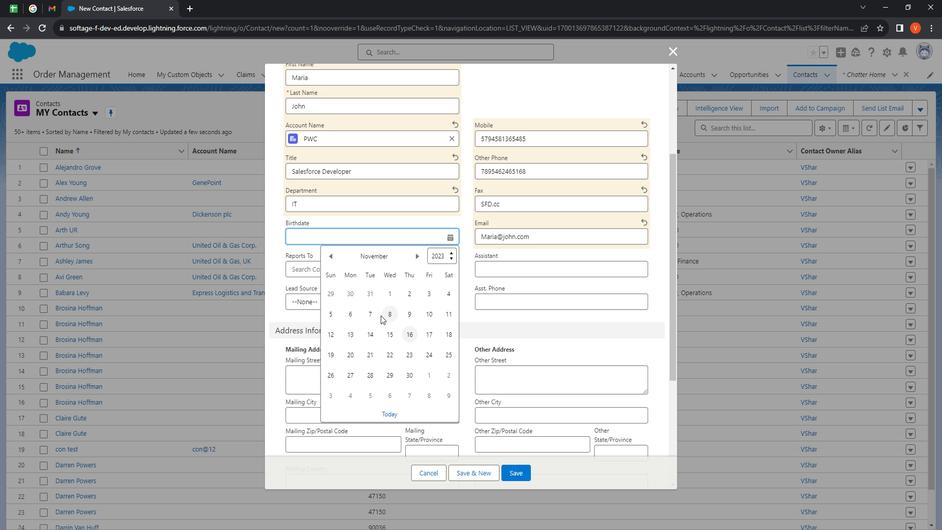 
Action: Mouse moved to (391, 309)
Screenshot: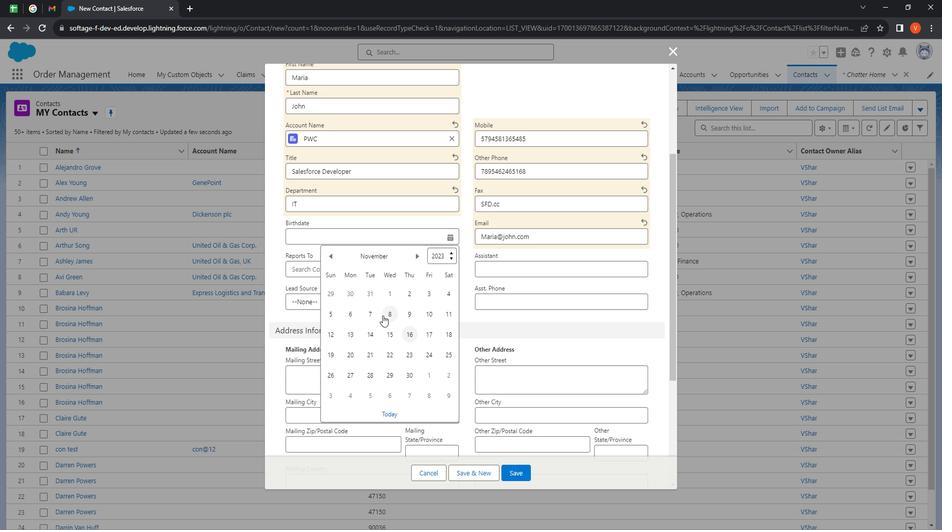 
Action: Mouse pressed left at (391, 309)
Screenshot: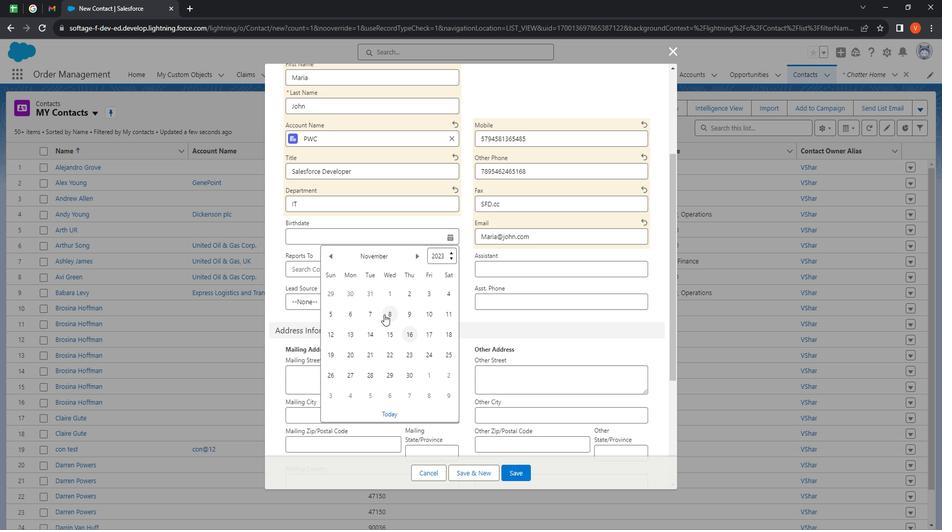 
Action: Mouse moved to (374, 267)
Screenshot: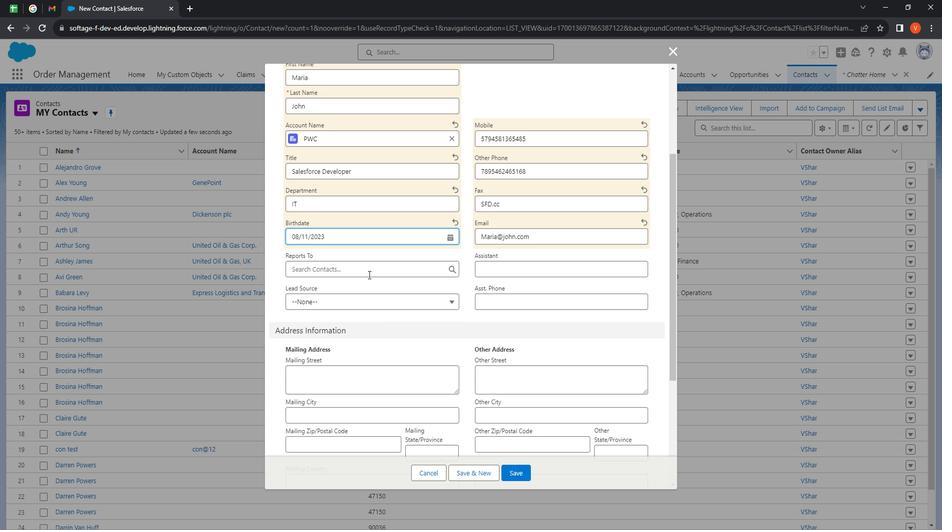 
Action: Mouse pressed left at (374, 267)
Screenshot: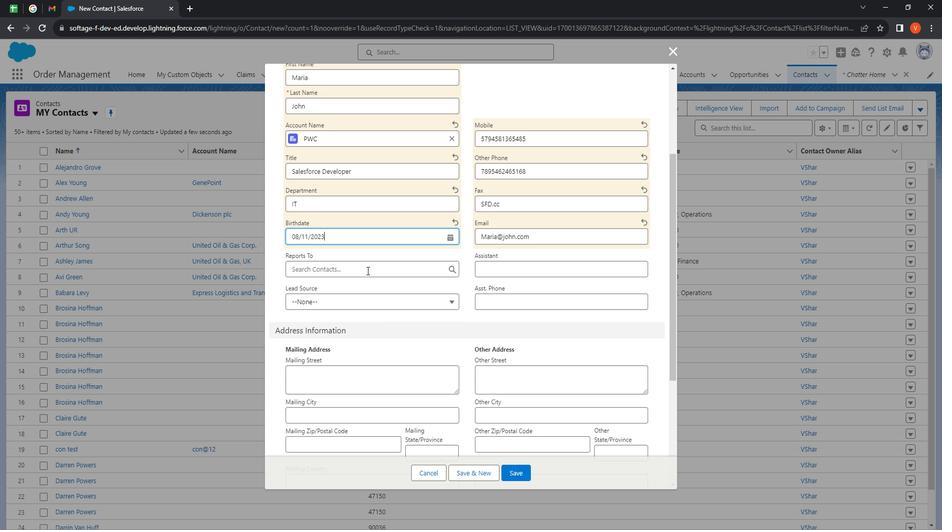 
Action: Mouse moved to (396, 321)
Screenshot: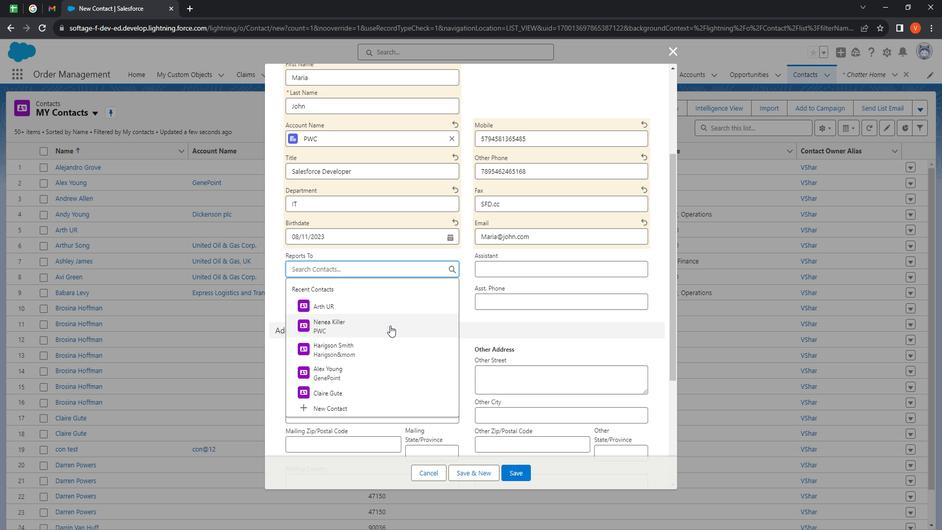 
Action: Mouse pressed left at (396, 321)
Screenshot: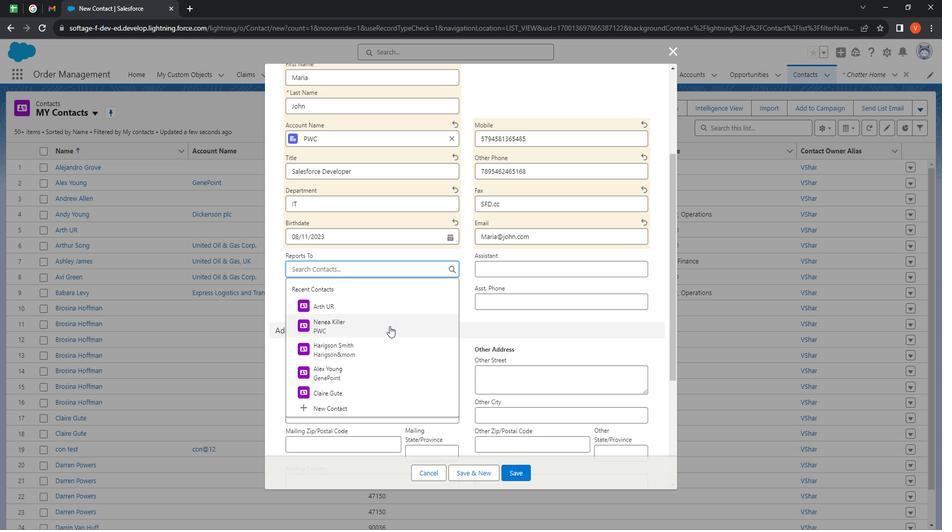 
Action: Mouse moved to (517, 271)
Screenshot: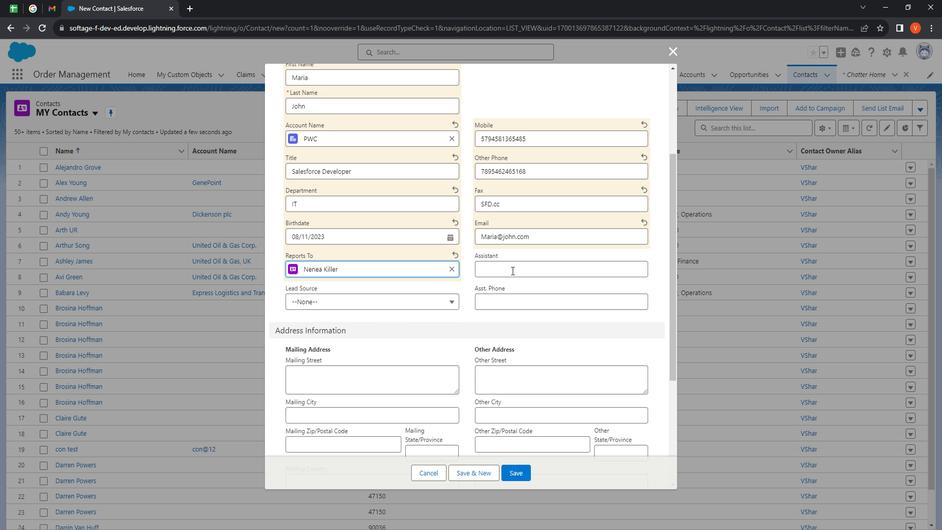 
Action: Mouse pressed left at (517, 271)
Screenshot: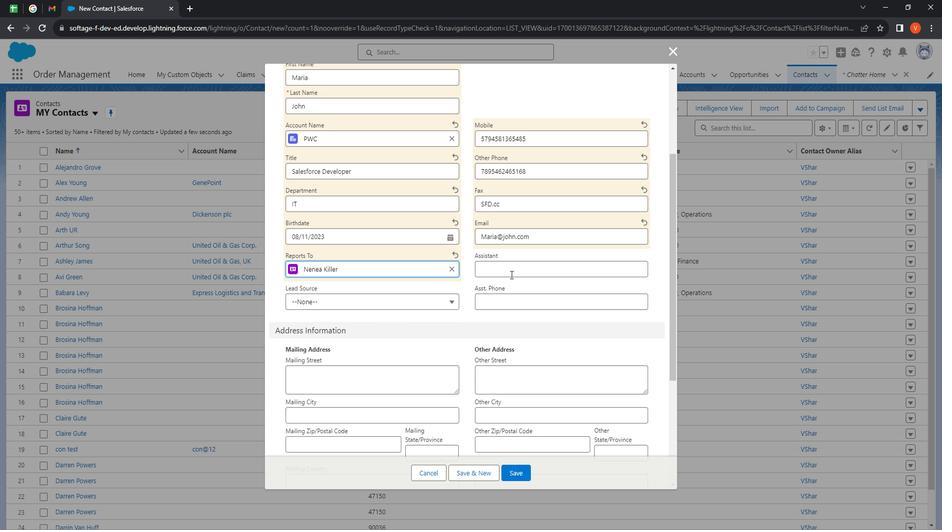 
Action: Mouse moved to (457, 166)
Screenshot: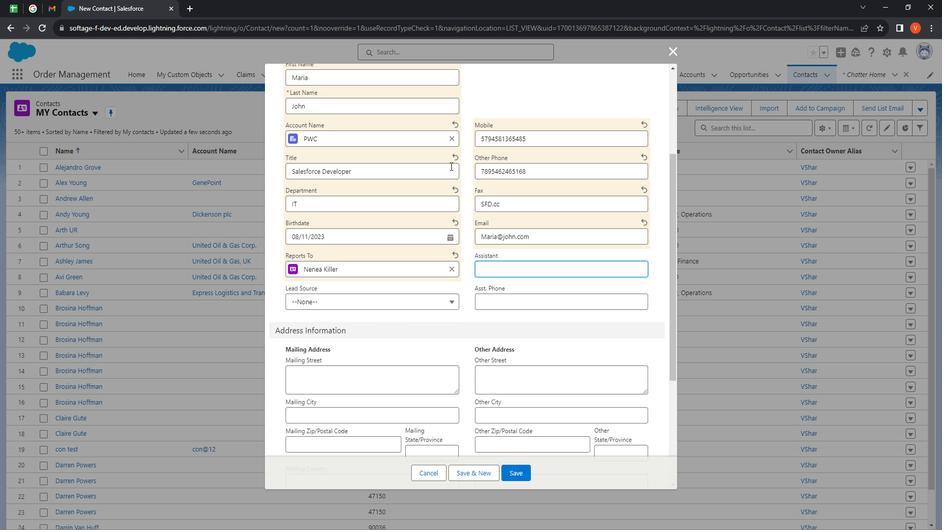 
Action: Key pressed <Key.shift><Key.shift><Key.shift><Key.shift><Key.shift><Key.shift><Key.shift><Key.shift><Key.shift><Key.shift><Key.shift><Key.shift><Key.shift><Key.shift><Key.shift><Key.shift><Key.shift>Maria<Key.space>jr
Screenshot: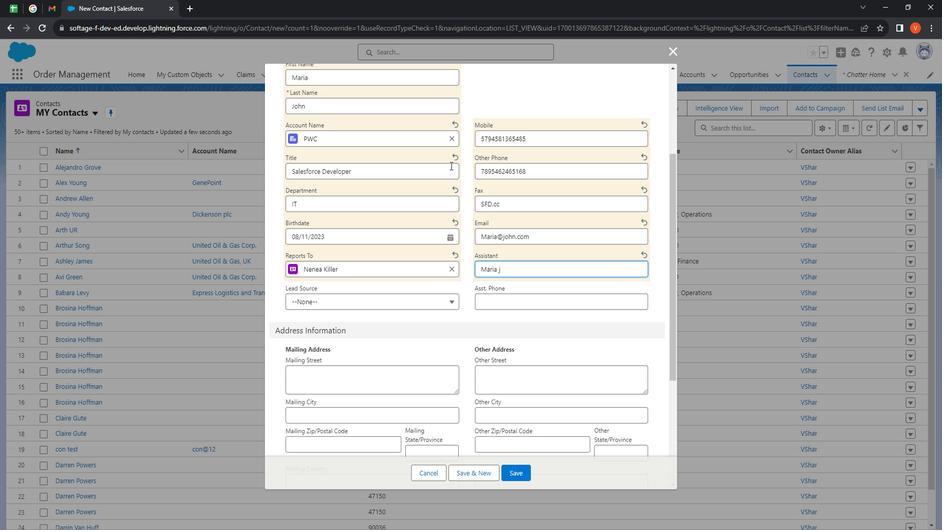 
Action: Mouse moved to (443, 299)
Screenshot: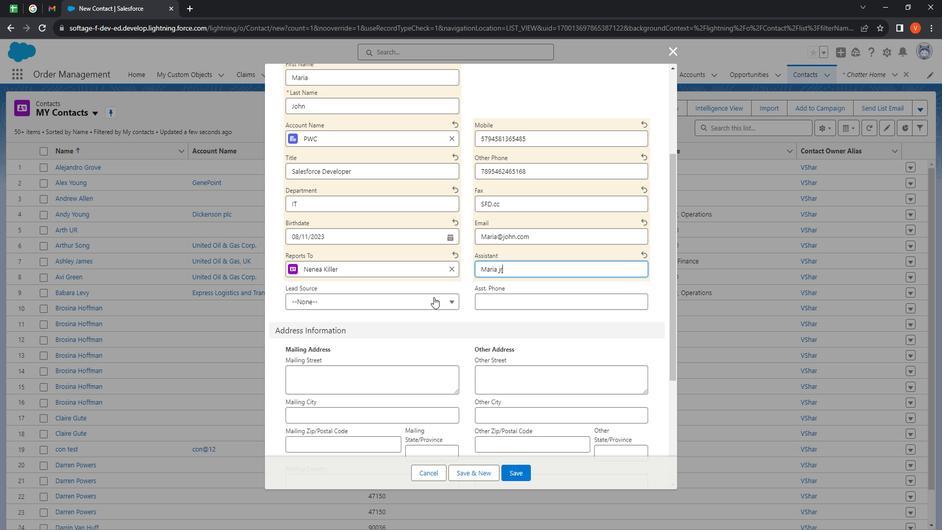 
Action: Mouse pressed left at (443, 299)
Screenshot: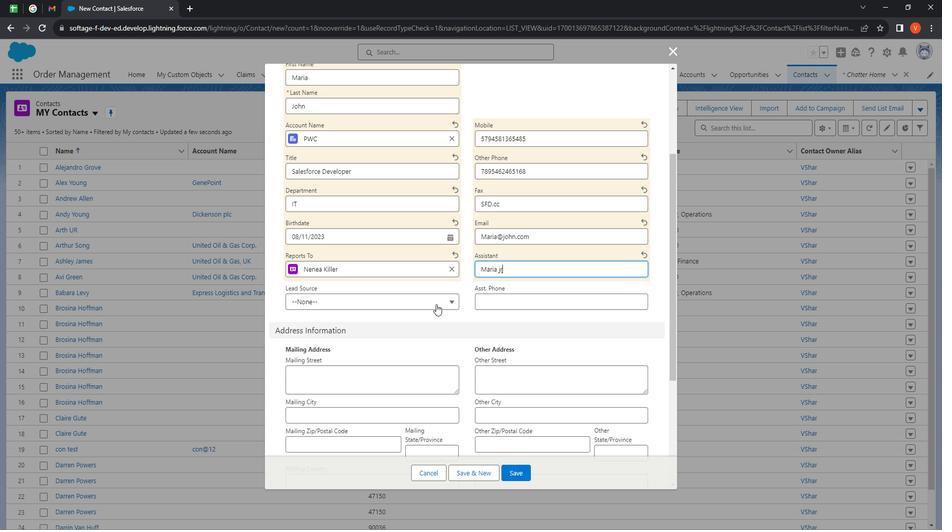 
Action: Mouse moved to (371, 362)
Screenshot: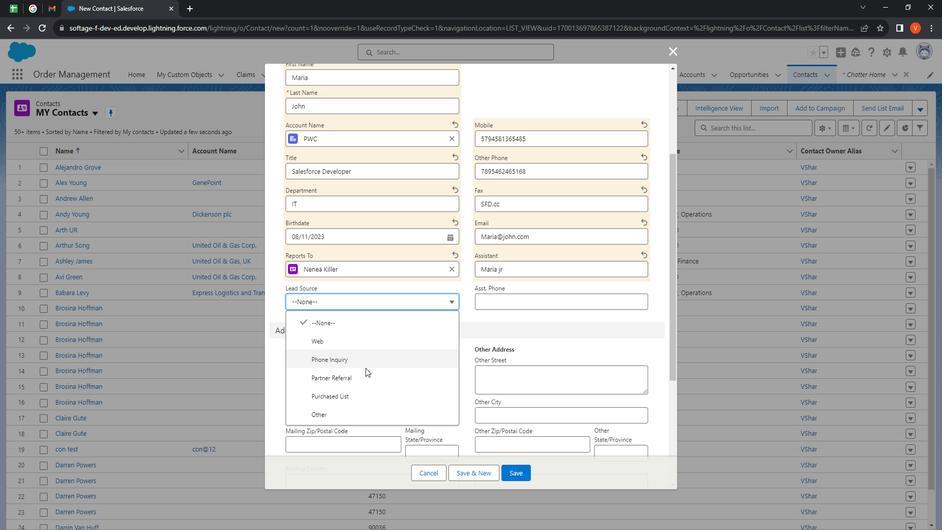
Action: Mouse pressed left at (371, 362)
Screenshot: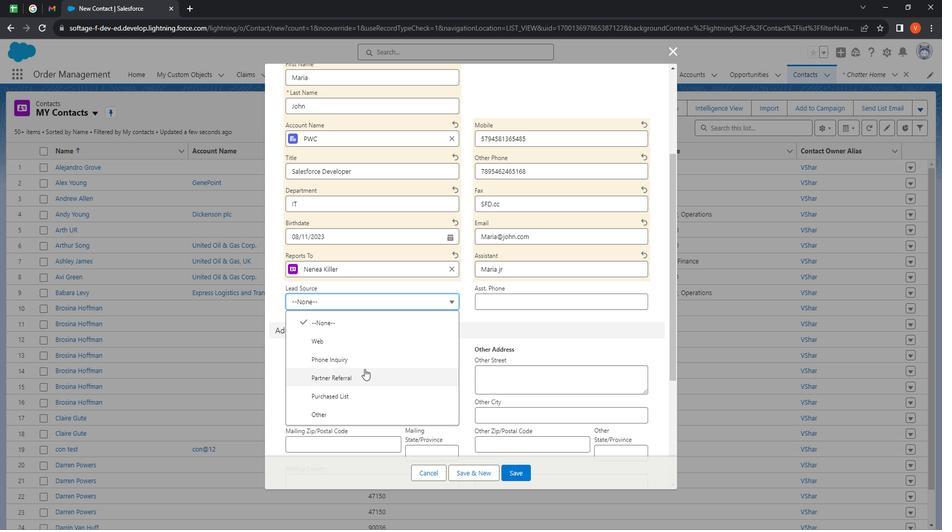 
Action: Mouse moved to (534, 303)
Screenshot: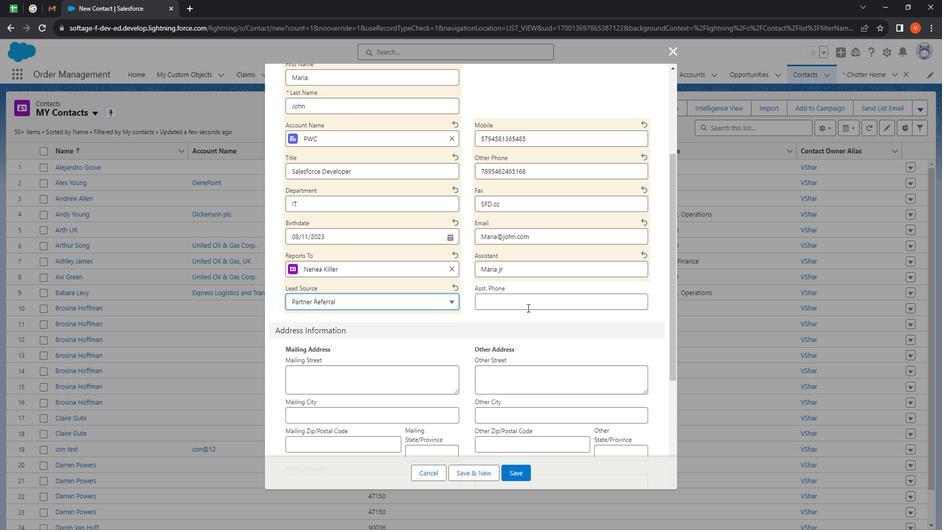 
Action: Mouse pressed left at (534, 303)
Screenshot: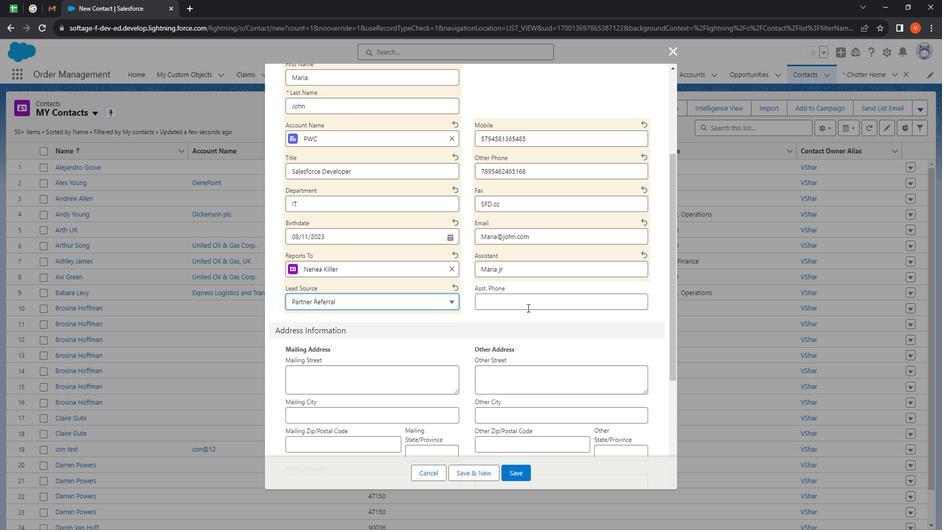 
Action: Mouse moved to (433, 339)
Screenshot: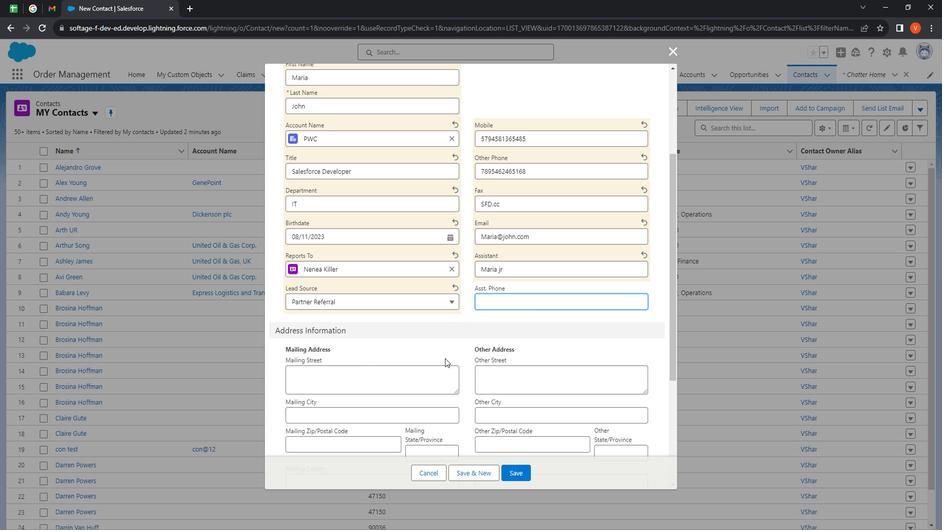 
Action: Mouse scrolled (433, 339) with delta (0, 0)
Screenshot: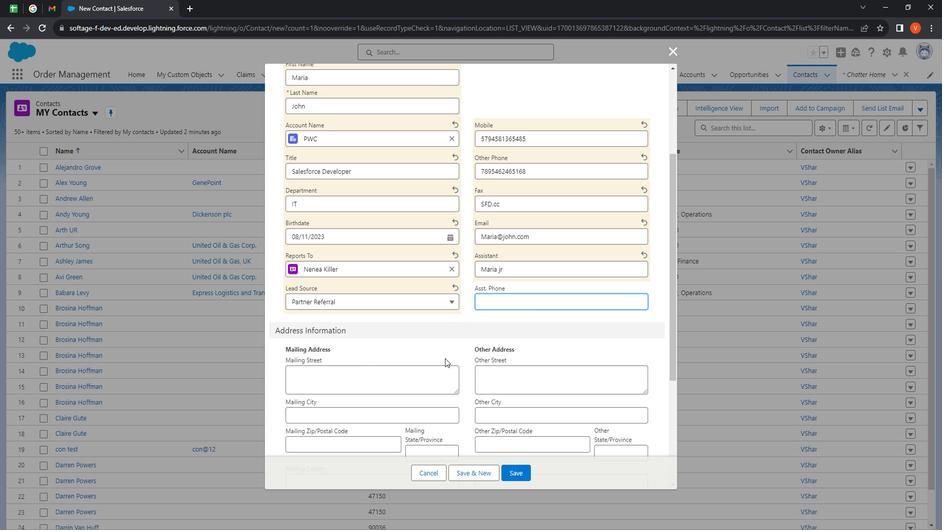 
Action: Mouse scrolled (433, 339) with delta (0, 0)
Screenshot: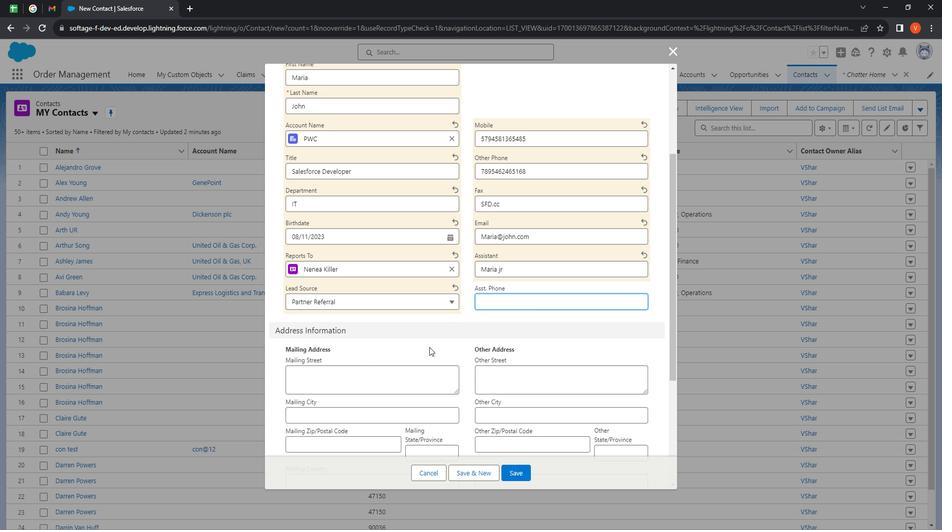 
Action: Mouse moved to (433, 339)
Screenshot: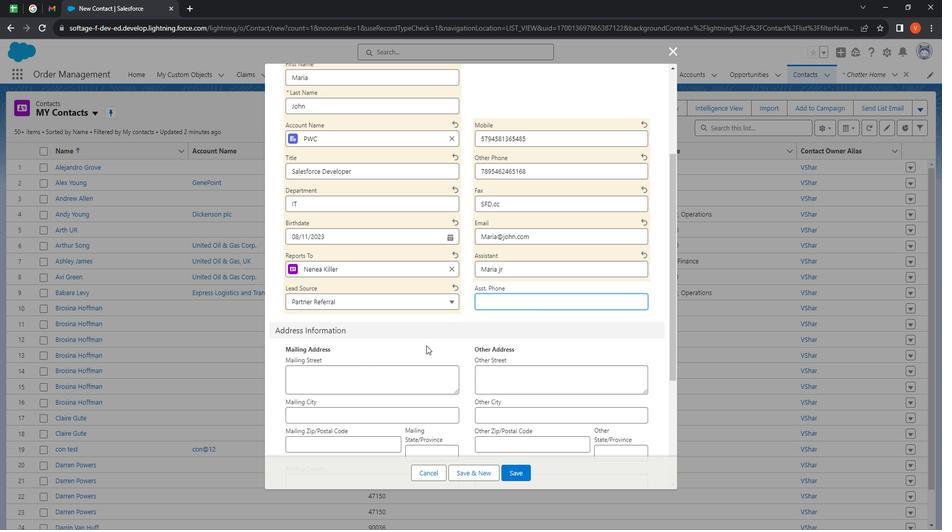 
Action: Mouse scrolled (433, 338) with delta (0, 0)
Screenshot: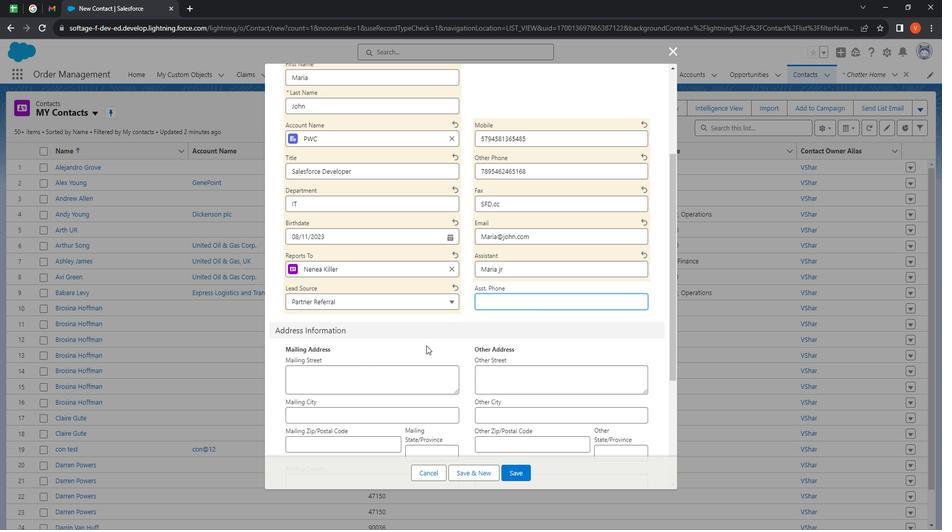 
Action: Mouse moved to (377, 227)
Screenshot: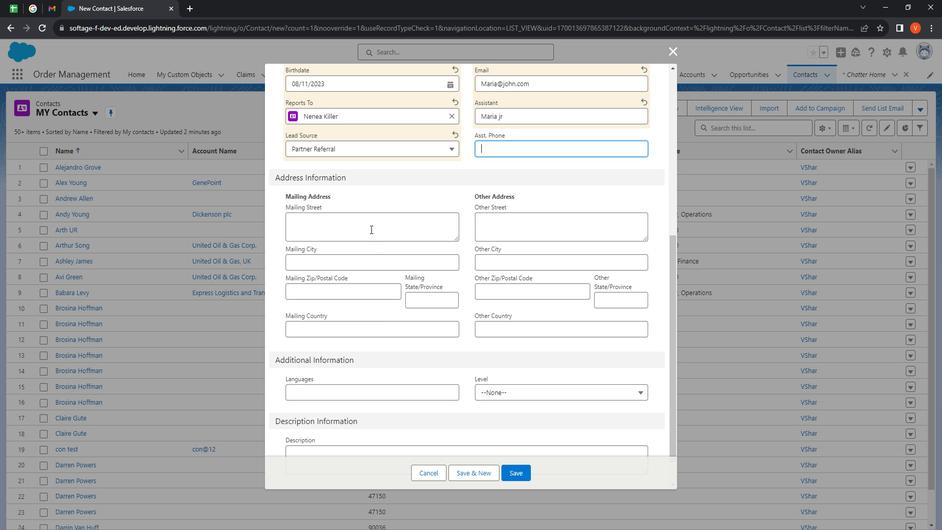 
Action: Mouse pressed left at (377, 227)
Screenshot: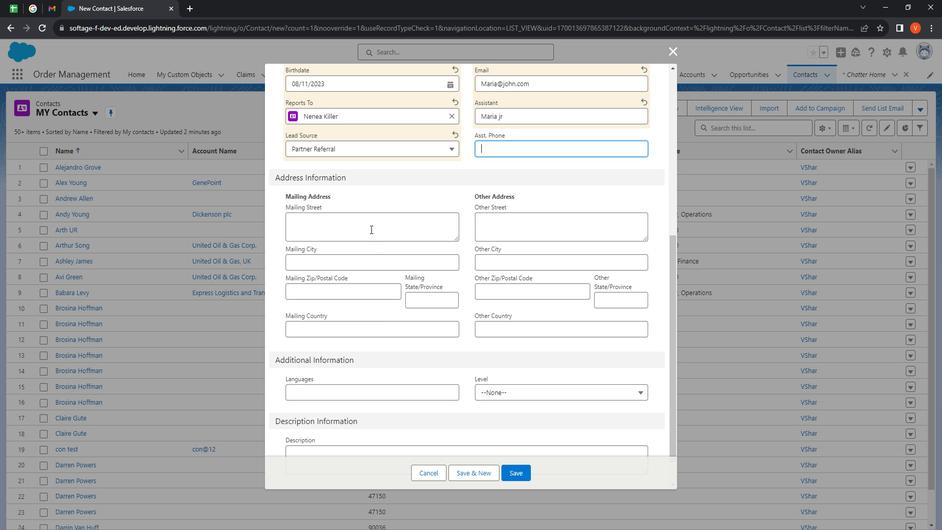 
Action: Mouse moved to (353, 206)
Screenshot: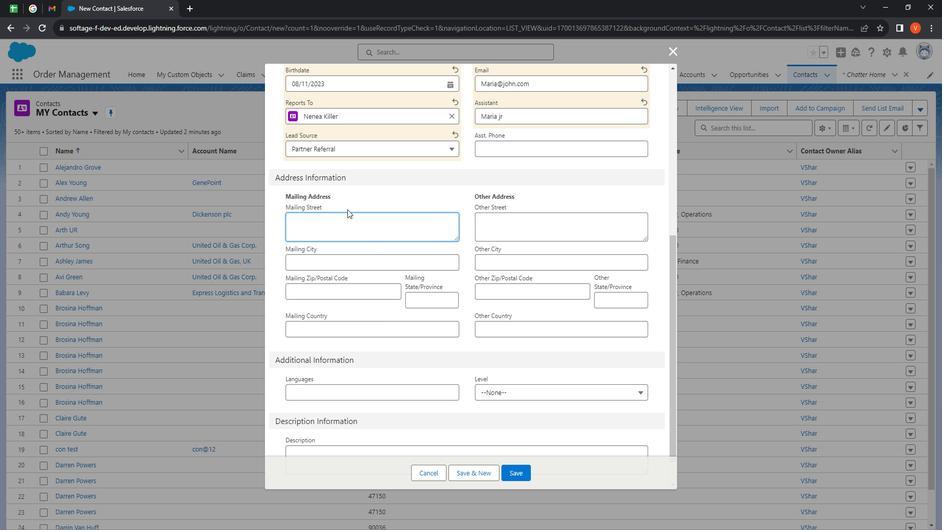
Action: Key pressed <Key.shift>Street<Key.space>10/15
Screenshot: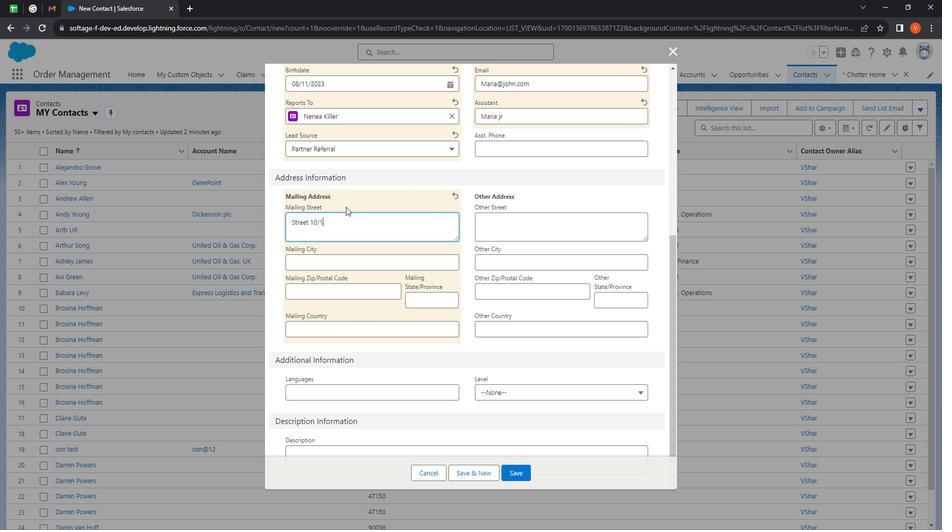 
Action: Mouse moved to (519, 227)
Screenshot: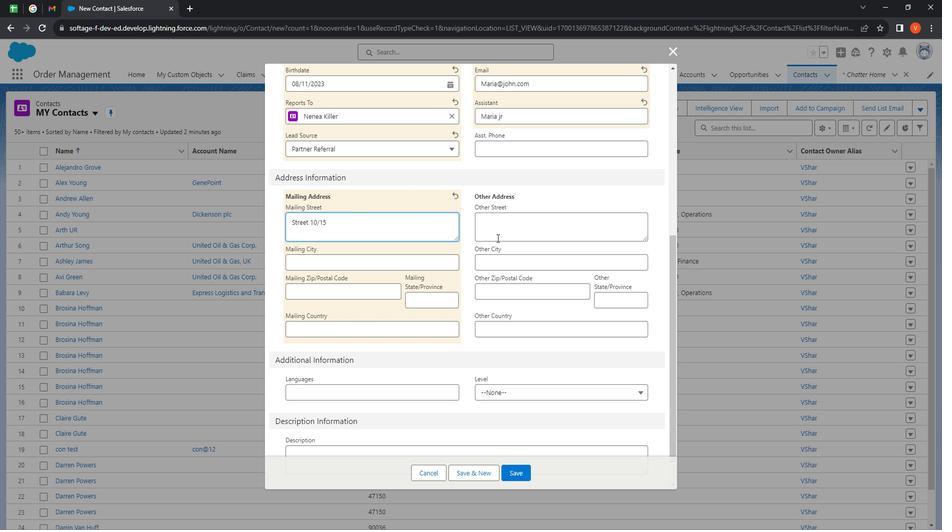 
Action: Mouse pressed left at (519, 227)
Screenshot: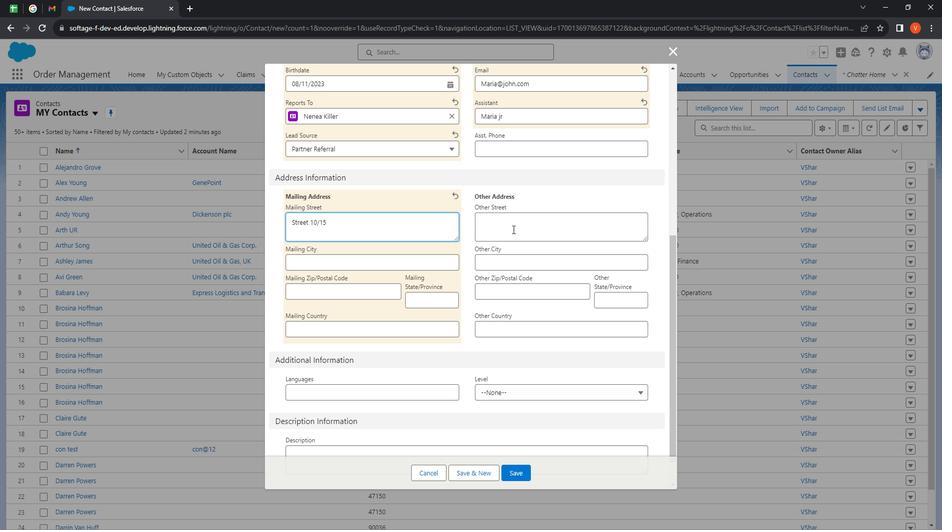 
Action: Mouse moved to (465, 118)
Screenshot: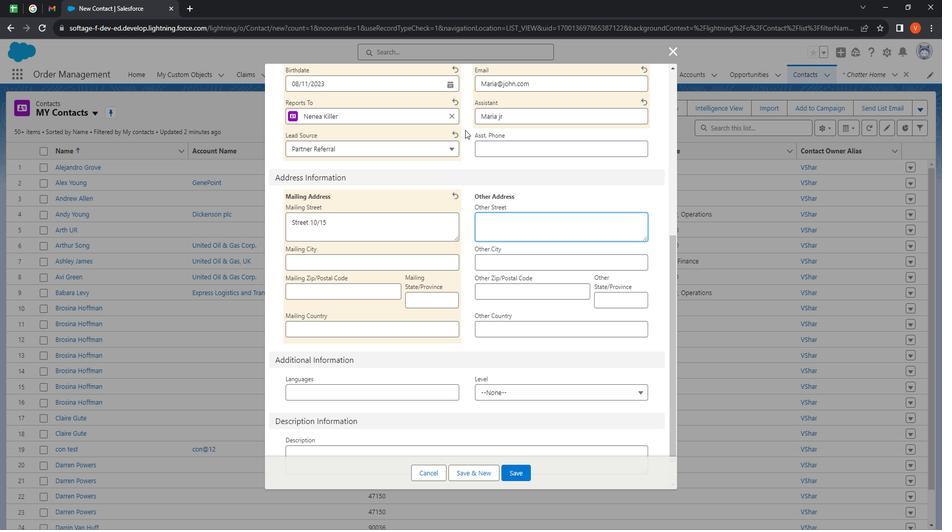 
Action: Key pressed <Key.shift><Key.shift>Street<Key.space>150/18
Screenshot: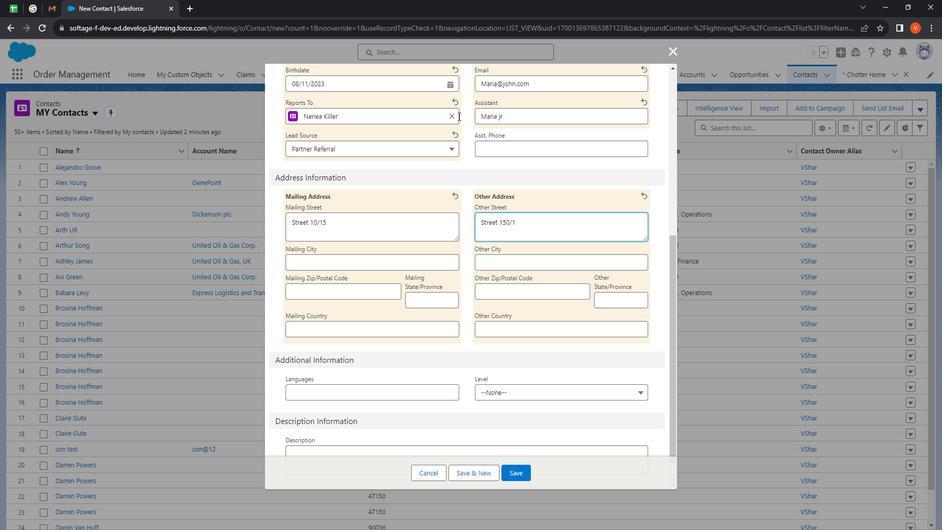 
Action: Mouse moved to (375, 252)
Screenshot: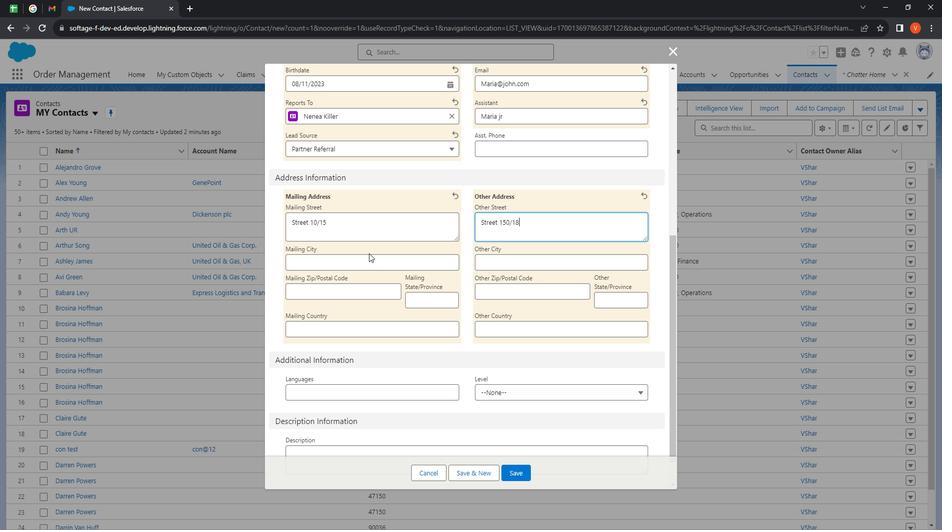 
Action: Mouse pressed left at (375, 252)
Screenshot: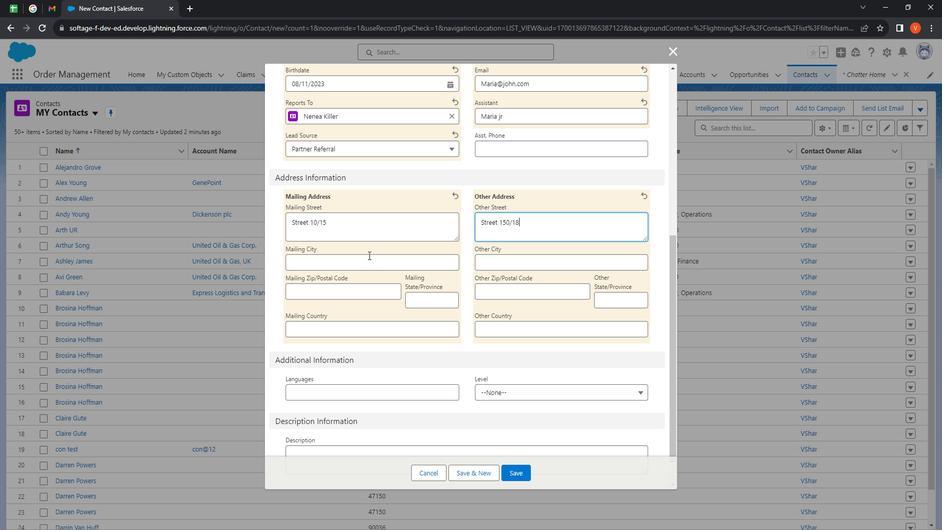 
Action: Key pressed <Key.shift><Key.shift><Key.shift><Key.shift><Key.shift><Key.shift><Key.shift><Key.shift><Key.shift><Key.shift><Key.shift><Key.shift><Key.shift><Key.shift><Key.shift><Key.shift><Key.shift><Key.shift><Key.shift><Key.shift><Key.shift><Key.shift><Key.shift><Key.shift><Key.shift><Key.shift><Key.shift><Key.shift><Key.shift><Key.shift><Key.shift><Key.shift><Key.shift><Key.shift><Key.shift>Haldiw
Screenshot: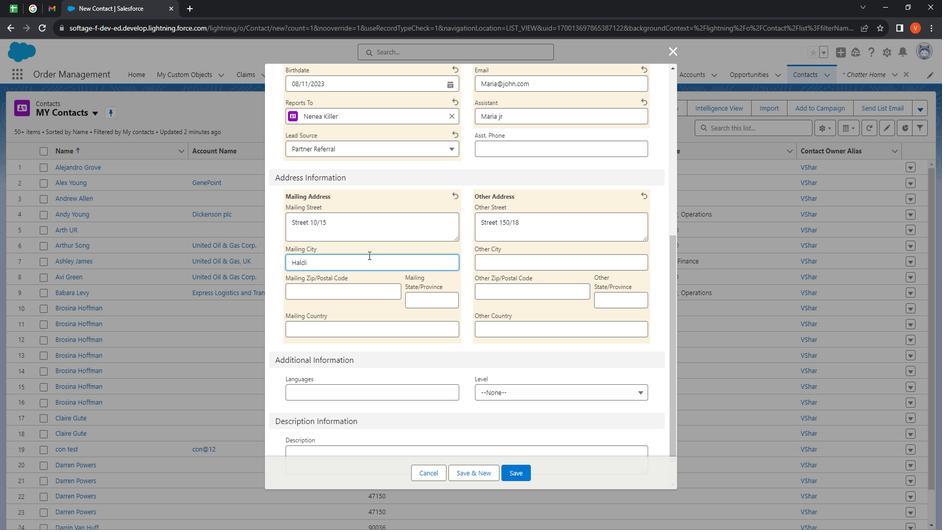 
Action: Mouse moved to (411, 248)
Screenshot: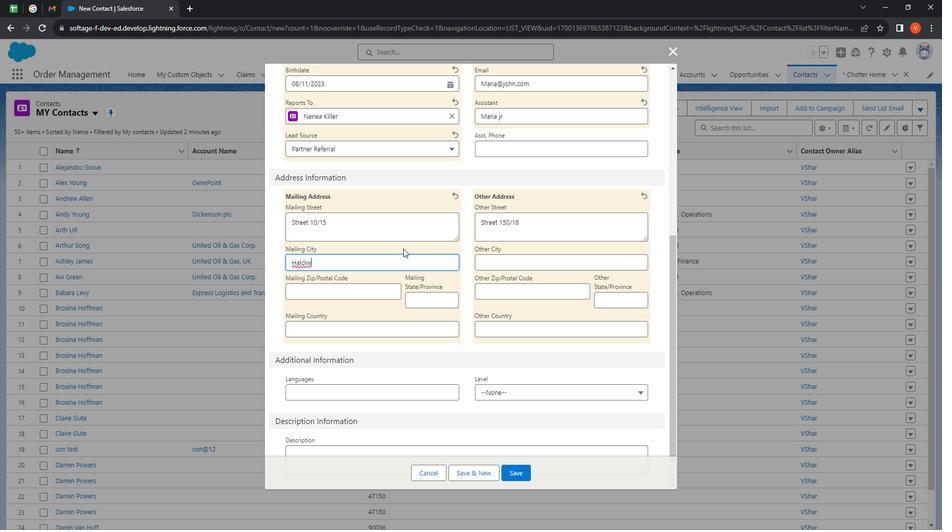 
Action: Key pressed a
Screenshot: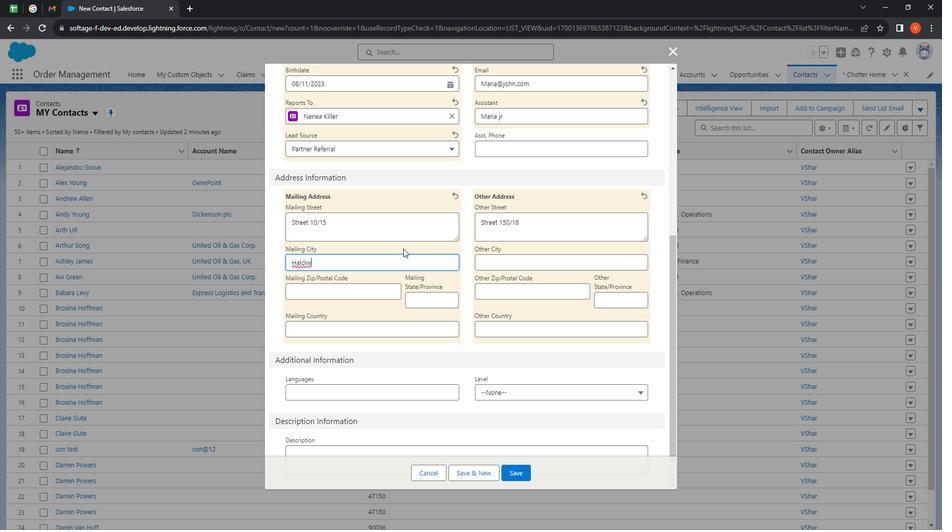 
Action: Mouse moved to (526, 258)
Screenshot: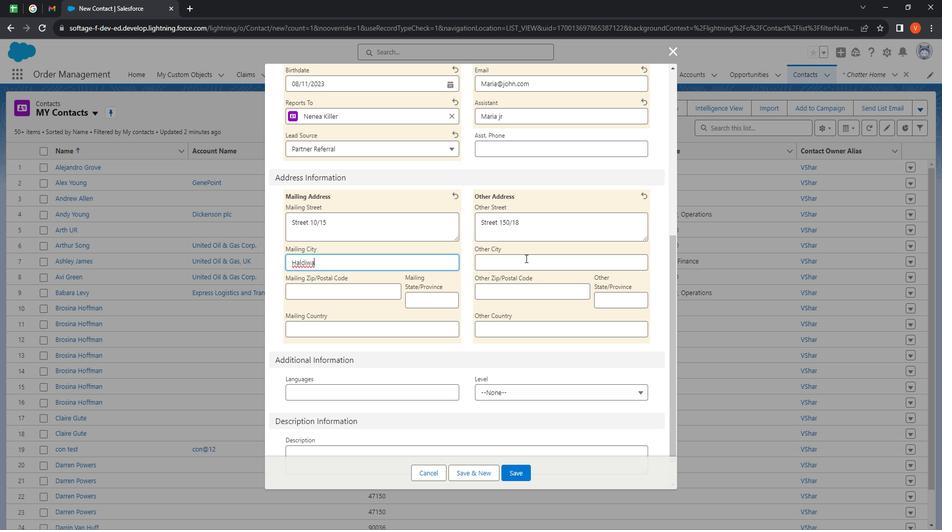 
Action: Mouse pressed left at (526, 258)
Screenshot: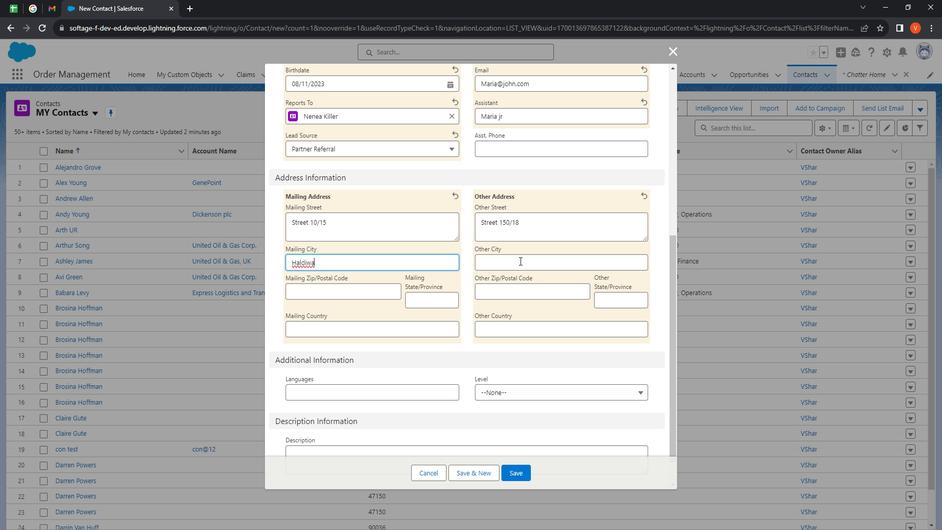
Action: Mouse moved to (522, 262)
Screenshot: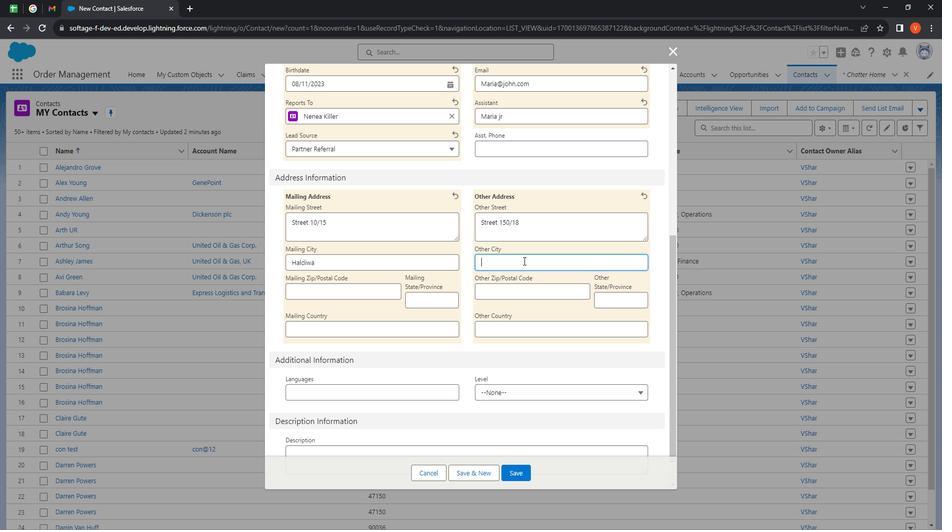
Action: Key pressed <Key.shift>
Screenshot: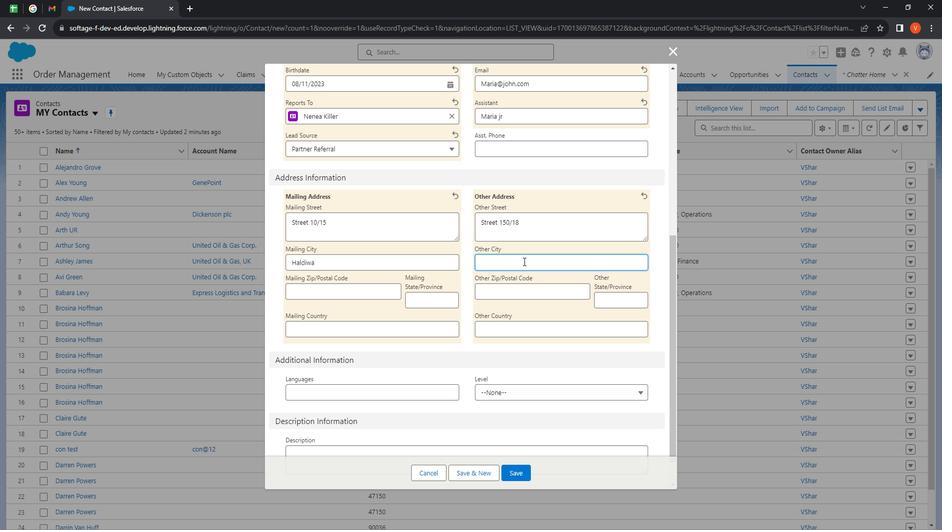 
Action: Mouse moved to (484, 91)
Screenshot: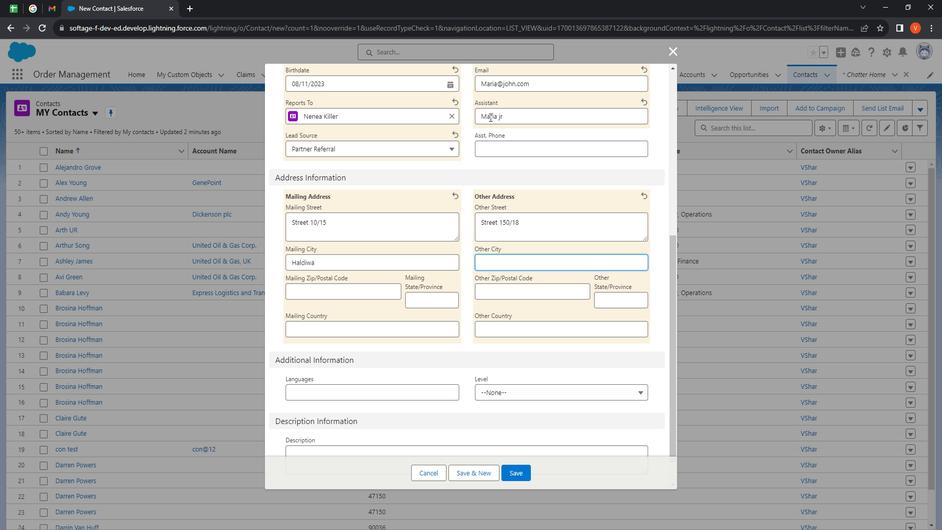 
Action: Key pressed <Key.shift><Key.shift><Key.shift><Key.shift><Key.shift><Key.shift><Key.shift><Key.shift><Key.shift><Key.shift><Key.shift><Key.shift><Key.shift><Key.shift><Key.shift><Key.shift><Key.shift><Key.shift><Key.shift><Key.shift><Key.shift><Key.shift><Key.shift><Key.shift><Key.shift><Key.shift><Key.shift><Key.shift>Delllike
Screenshot: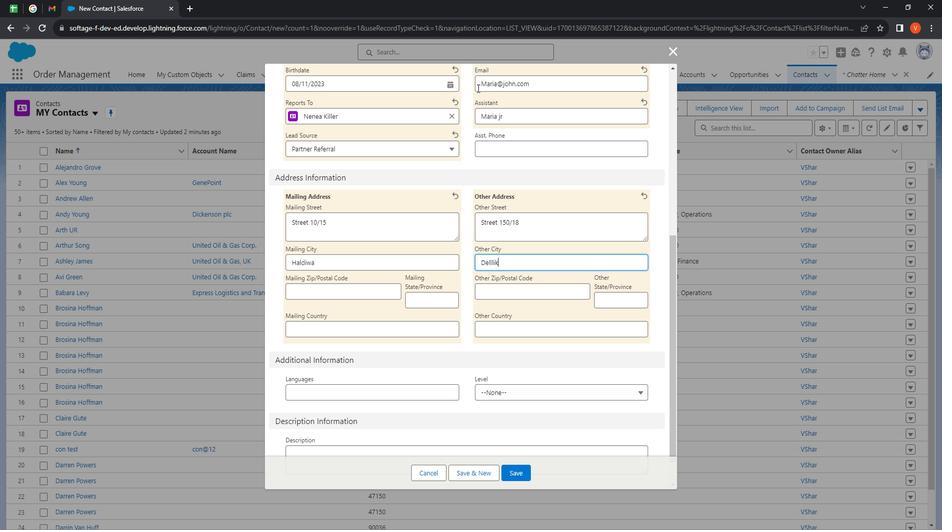 
Action: Mouse moved to (356, 282)
Screenshot: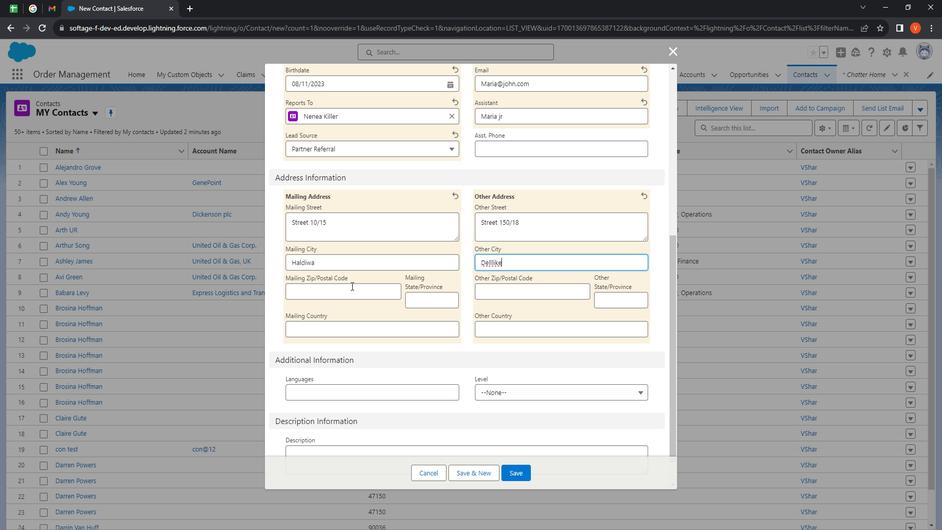 
Action: Mouse pressed left at (356, 282)
Screenshot: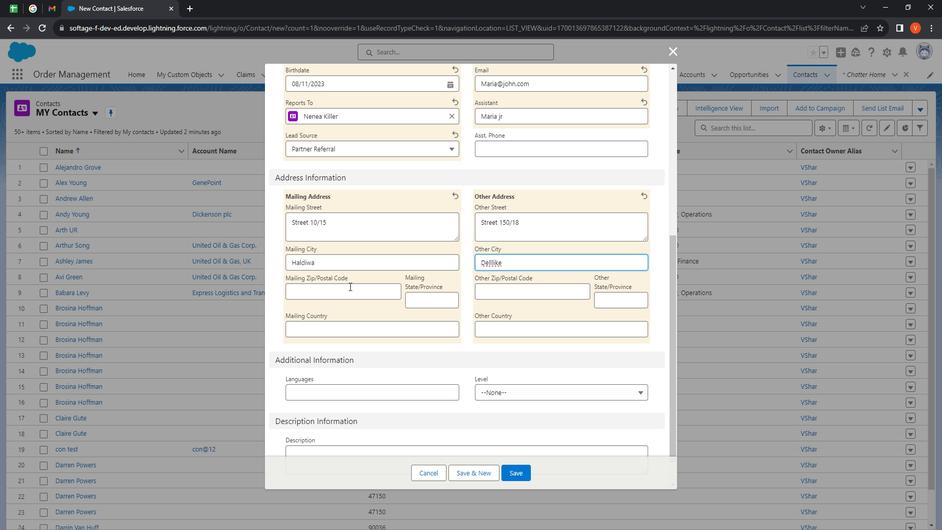 
Action: Mouse moved to (350, 294)
Screenshot: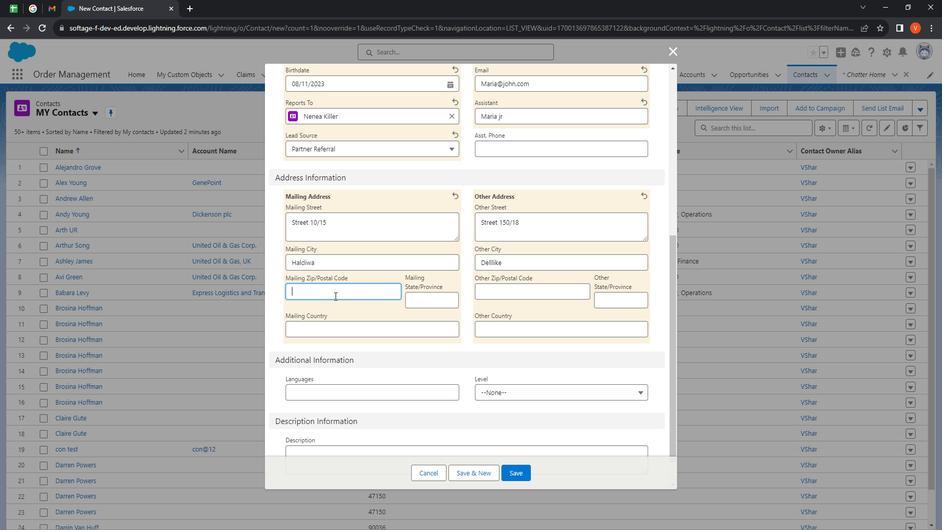 
Action: Key pressed <Key.shift><Key.shift><Key.shift><Key.shift>1254628
Screenshot: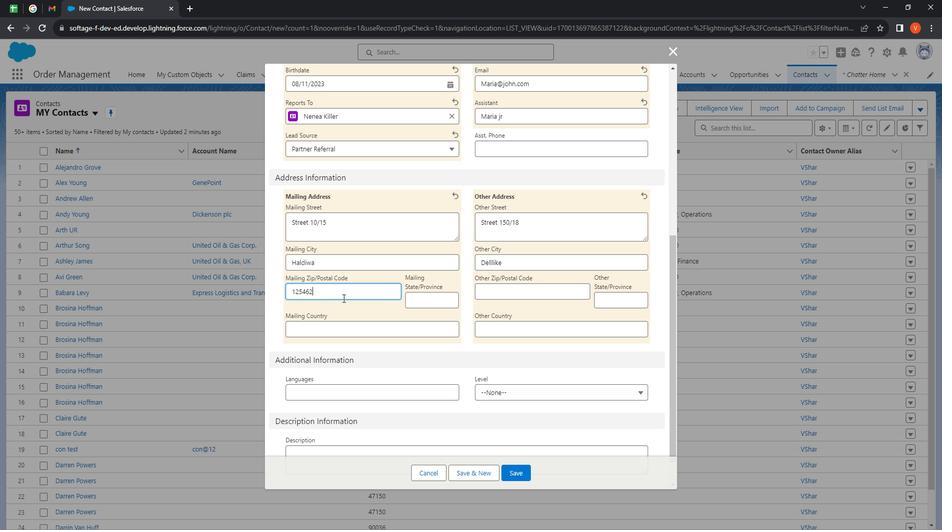 
Action: Mouse moved to (432, 299)
Screenshot: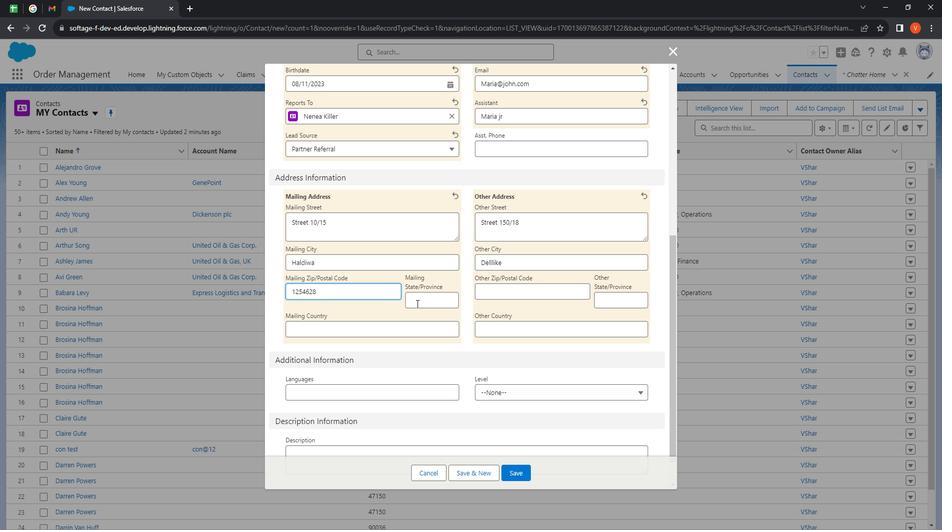 
Action: Mouse pressed left at (432, 299)
Screenshot: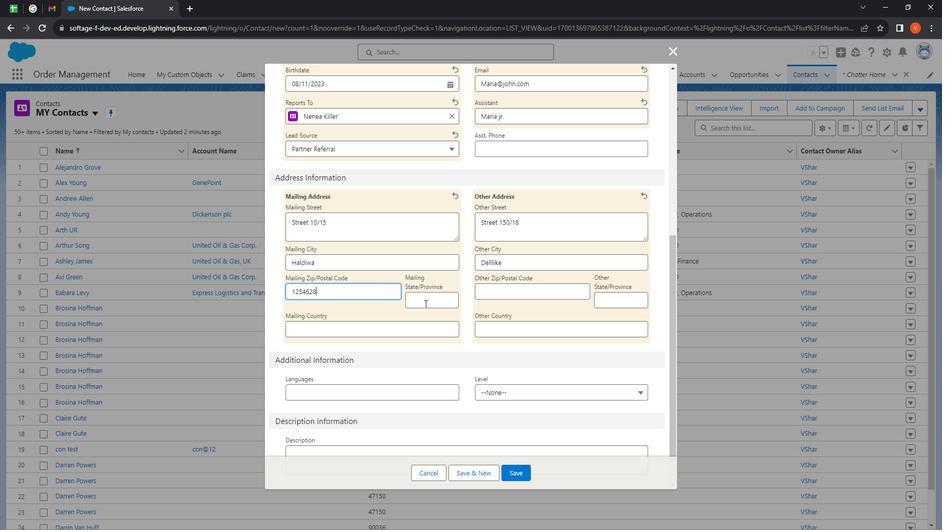 
Action: Mouse moved to (423, 300)
Screenshot: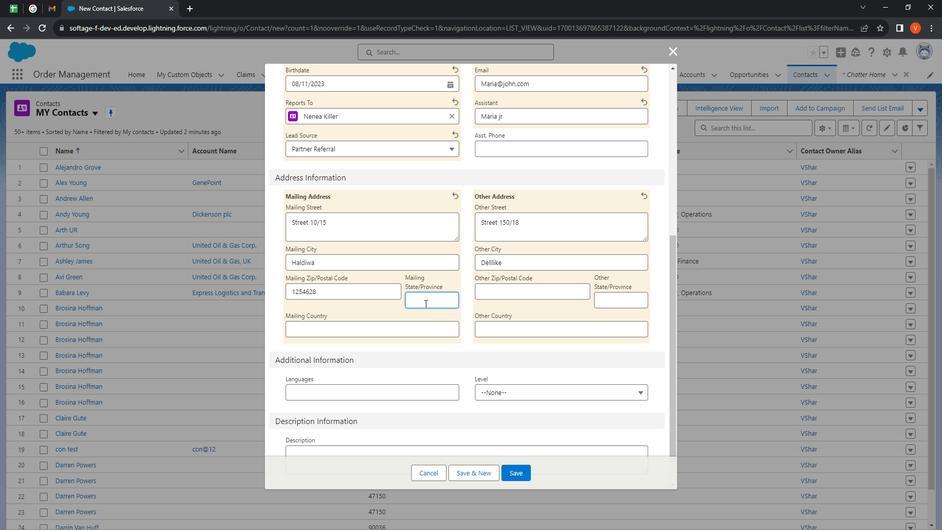 
Action: Key pressed <Key.shift><Key.shift><Key.shift><Key.shift><Key.shift>Sate5264
Screenshot: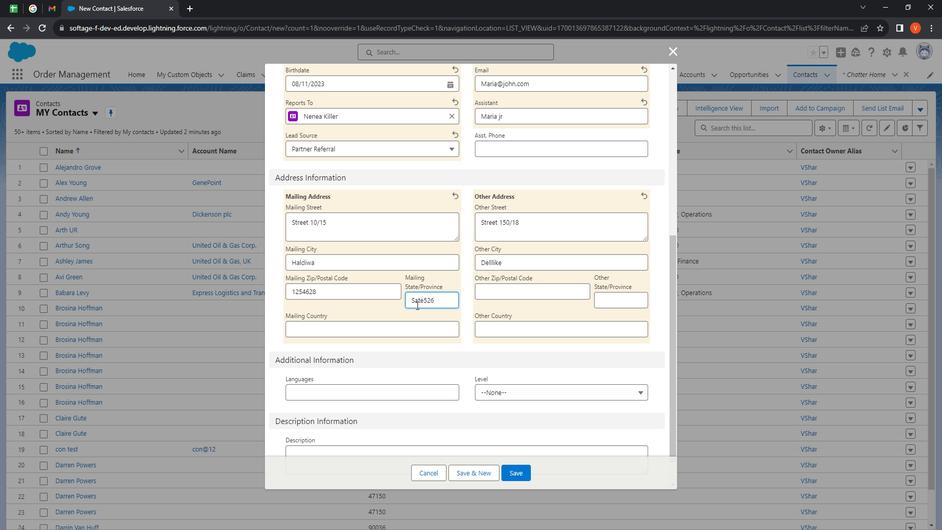 
Action: Mouse moved to (512, 290)
Screenshot: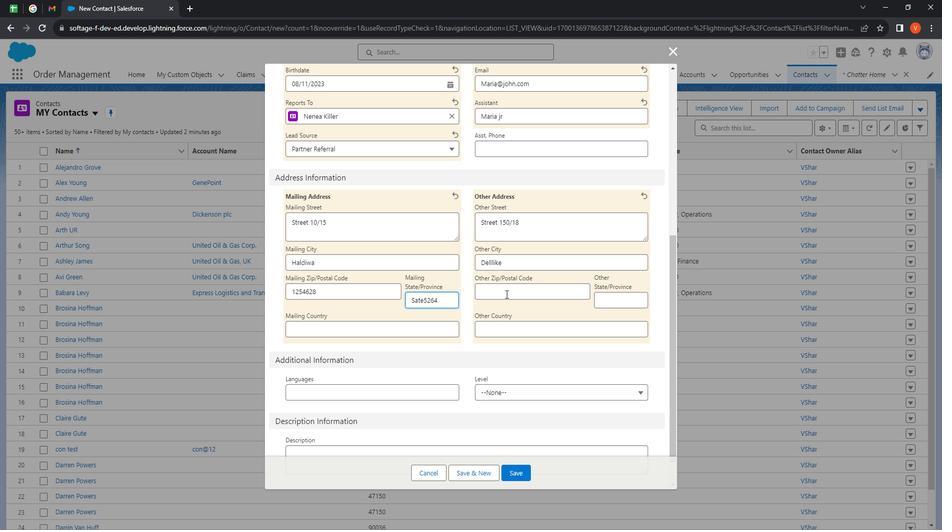 
Action: Mouse pressed left at (512, 290)
Screenshot: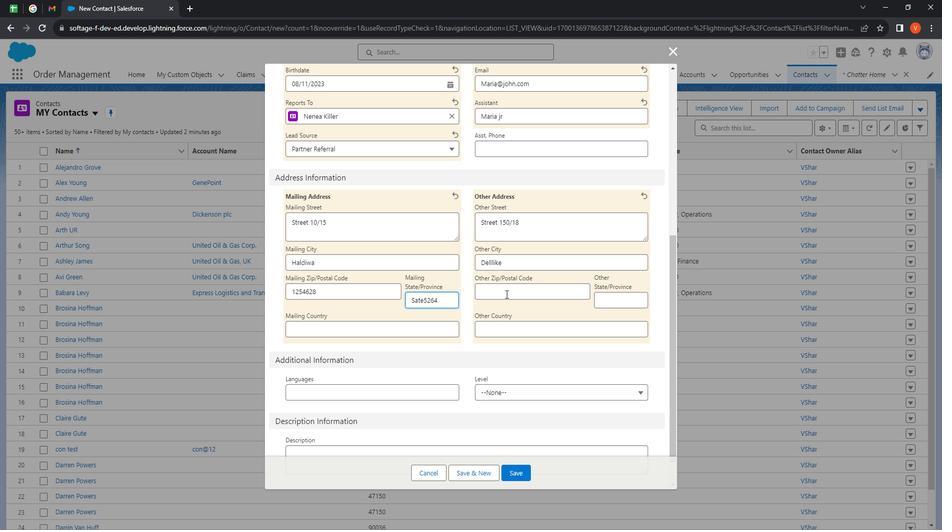 
Action: Mouse moved to (512, 286)
Screenshot: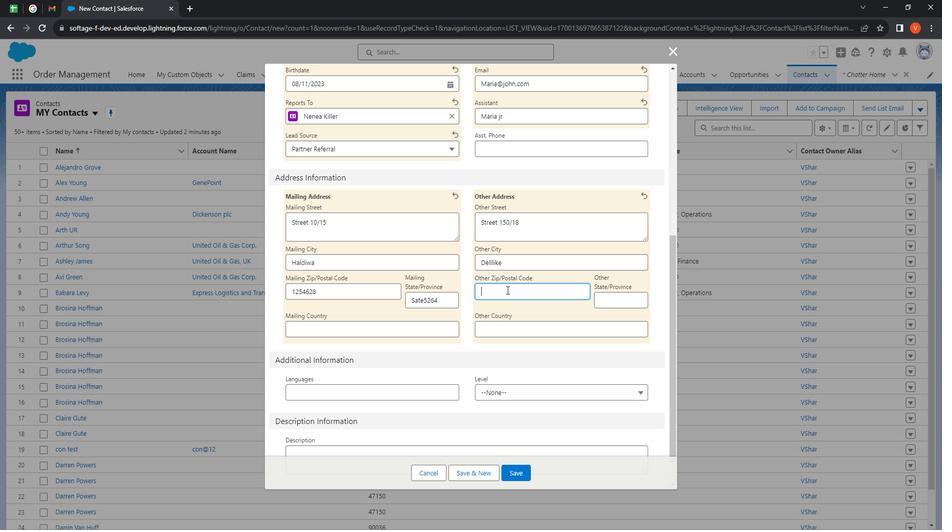 
Action: Key pressed 2546987516
Screenshot: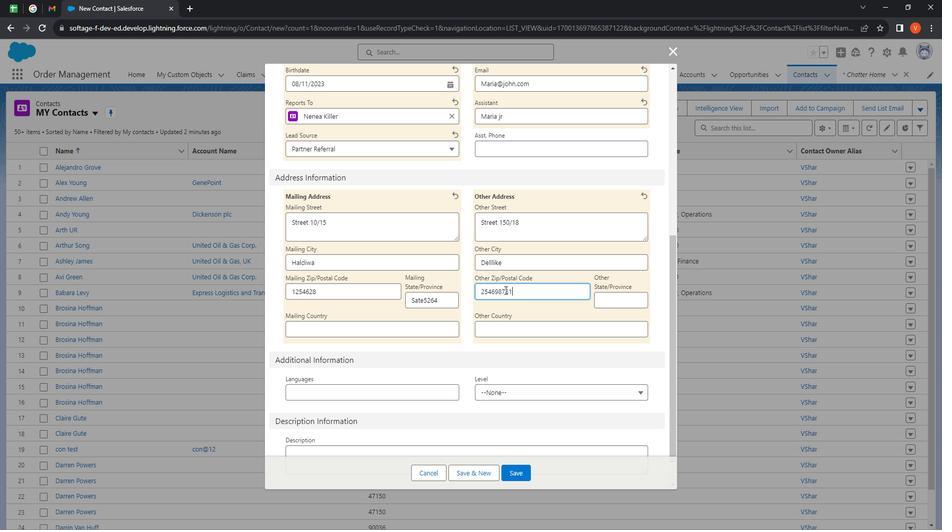 
Action: Mouse moved to (629, 297)
Screenshot: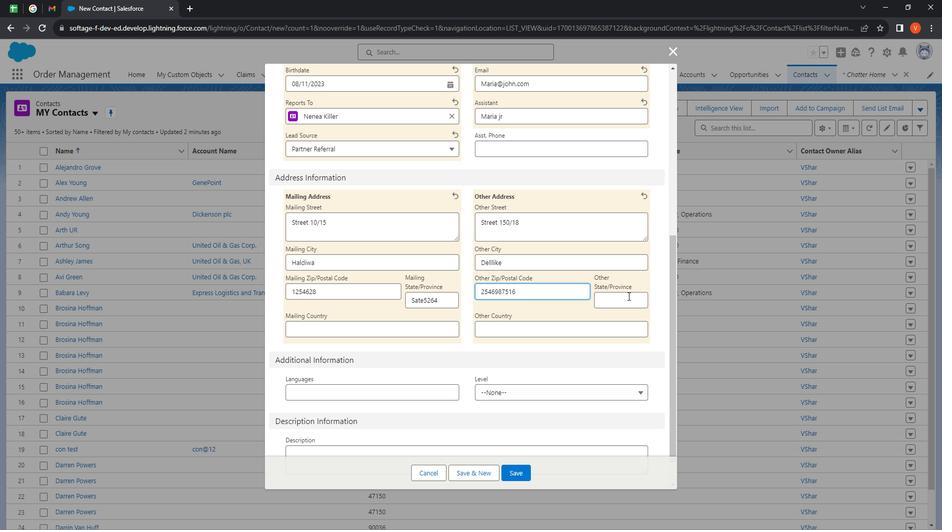 
Action: Mouse pressed left at (629, 297)
Screenshot: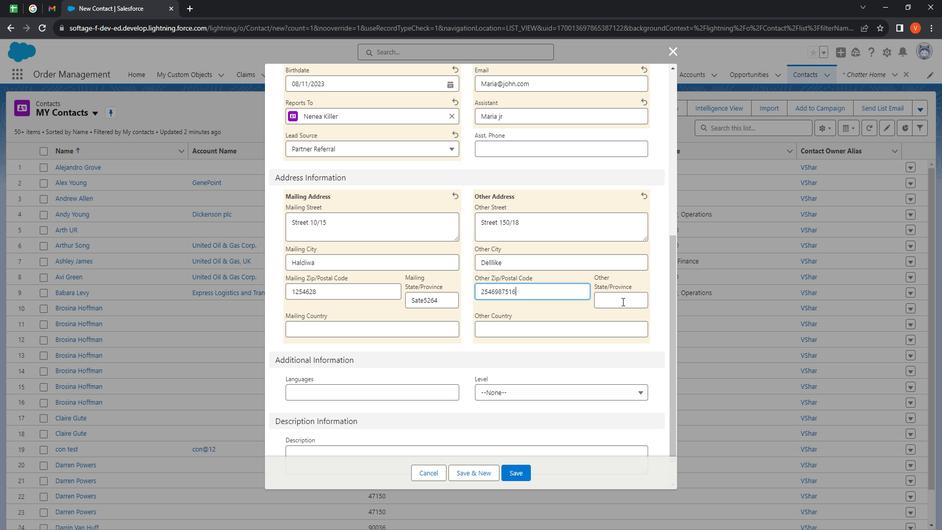 
Action: Mouse moved to (631, 271)
Screenshot: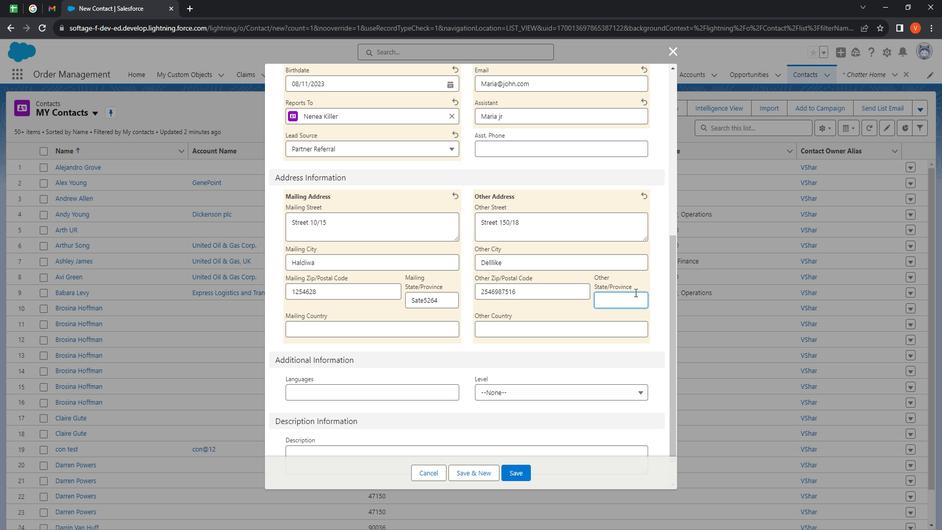 
Action: Key pressed <Key.shift><Key.shift><Key.shift><Key.shift><Key.shift><Key.shift><Key.shift>Sate2469
Screenshot: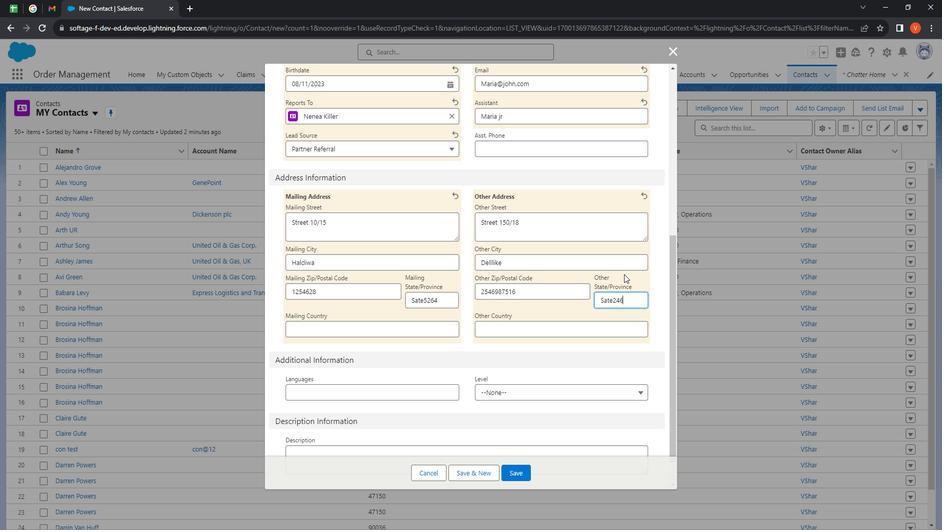 
Action: Mouse moved to (423, 282)
Screenshot: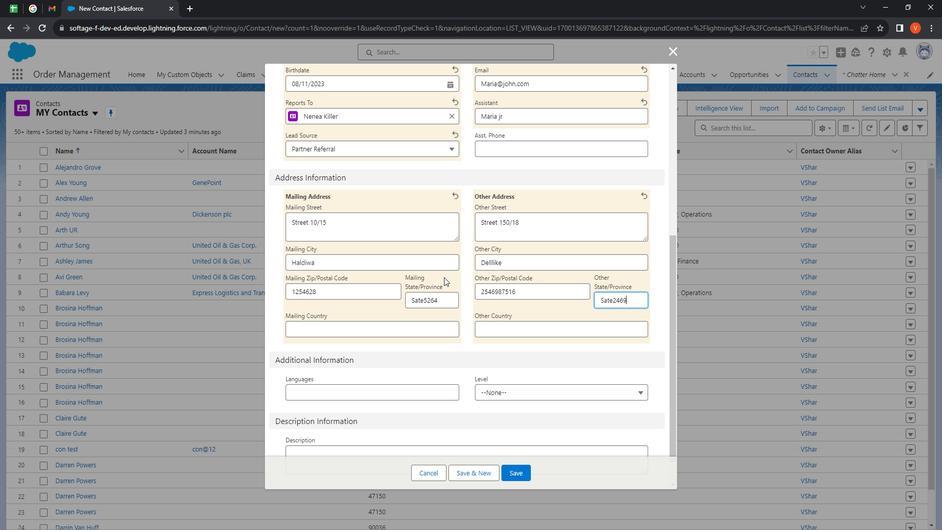 
Action: Mouse scrolled (423, 282) with delta (0, 0)
Screenshot: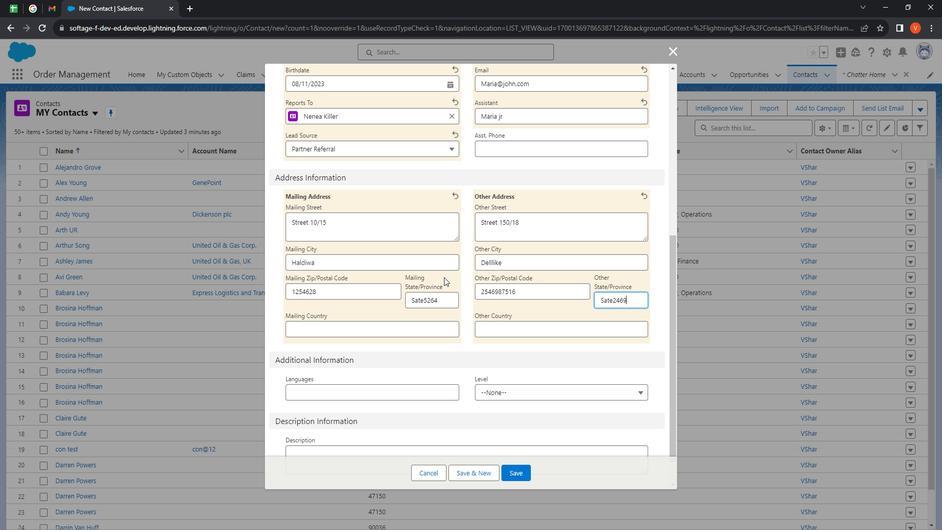 
Action: Mouse moved to (416, 284)
Screenshot: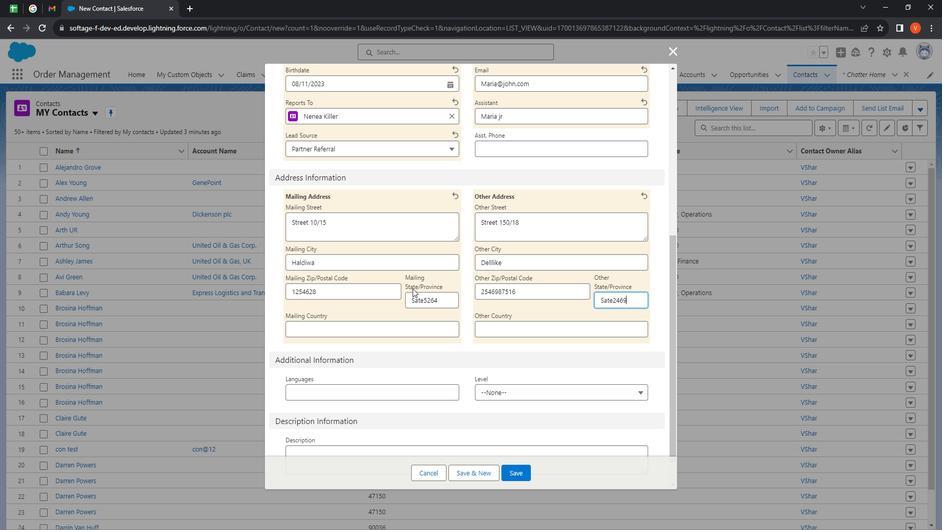 
Action: Mouse scrolled (416, 284) with delta (0, 0)
Screenshot: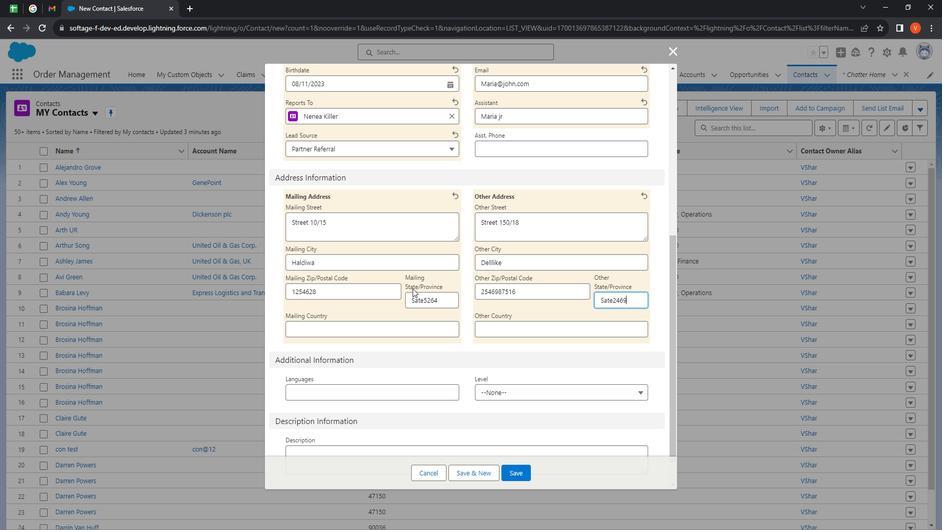 
Action: Mouse moved to (415, 287)
Screenshot: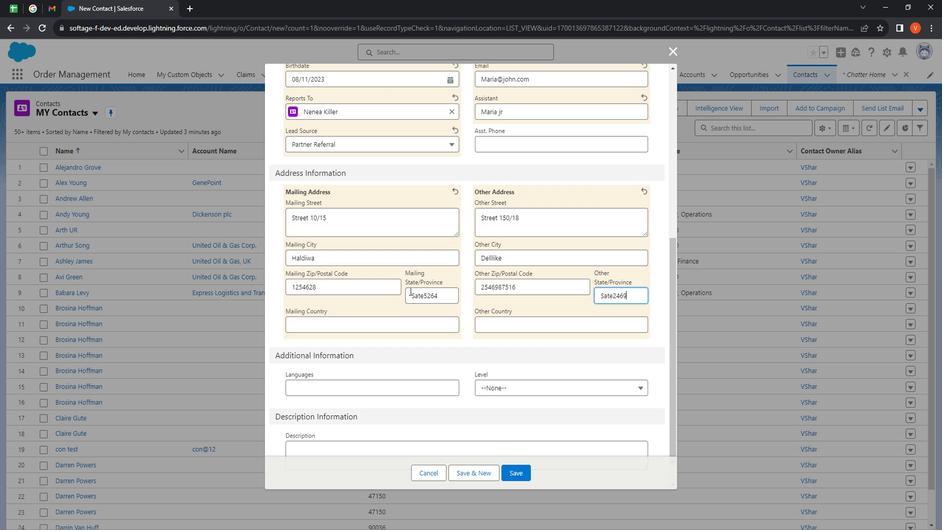 
Action: Mouse scrolled (415, 287) with delta (0, 0)
Screenshot: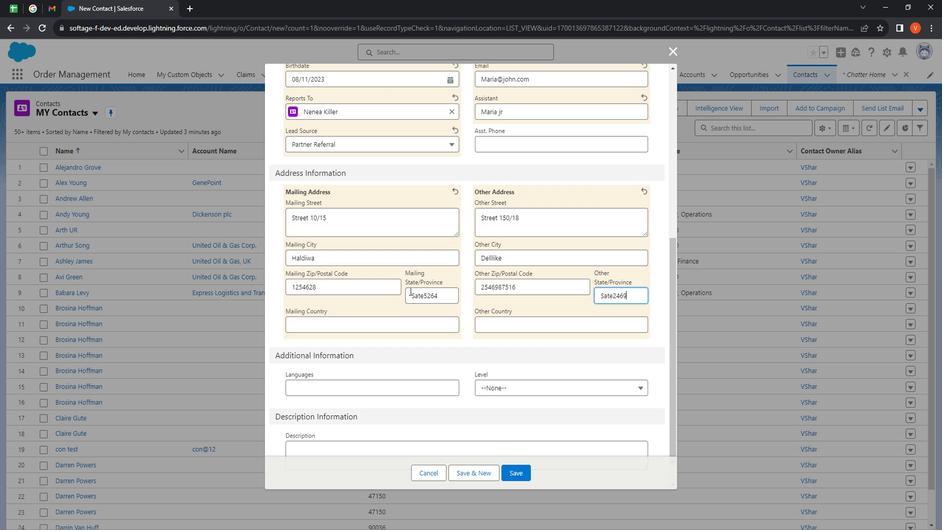 
Action: Mouse moved to (338, 295)
Screenshot: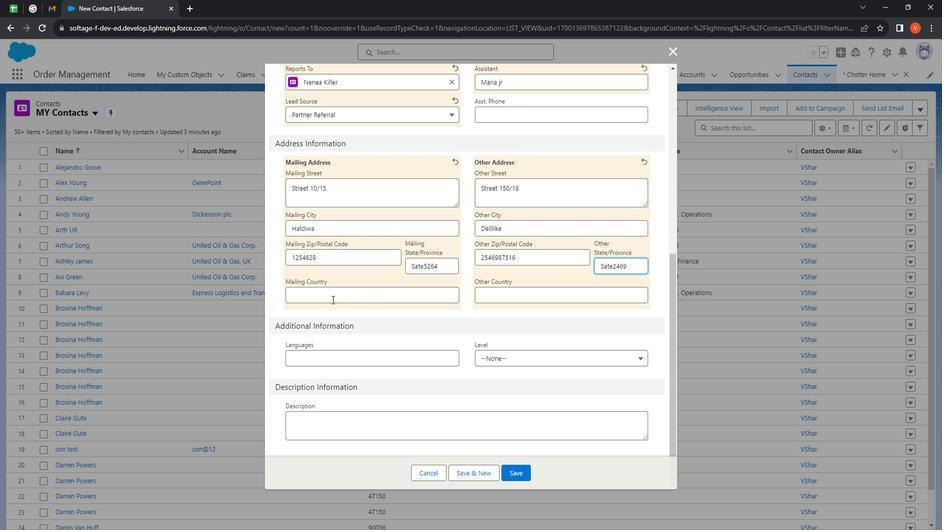 
Action: Mouse pressed left at (338, 295)
Screenshot: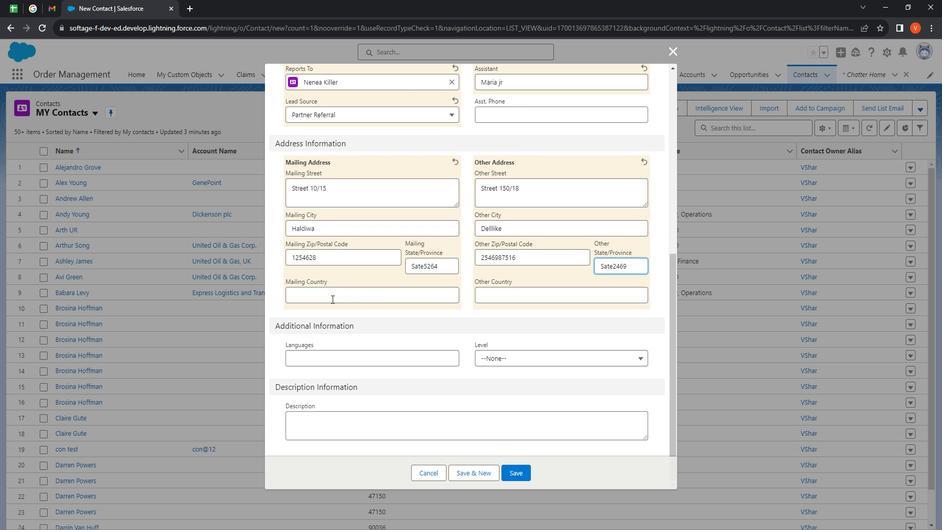 
Action: Key pressed <Key.shift><Key.shift><Key.shift><Key.shift><Key.shift><Key.shift><Key.shift><Key.shift><Key.shift><Key.shift><Key.shift><Key.shift><Key.shift>United<Key.space><Key.shift>State<Key.space><Key.shift>Of<Key.space><Key.shift>America
Screenshot: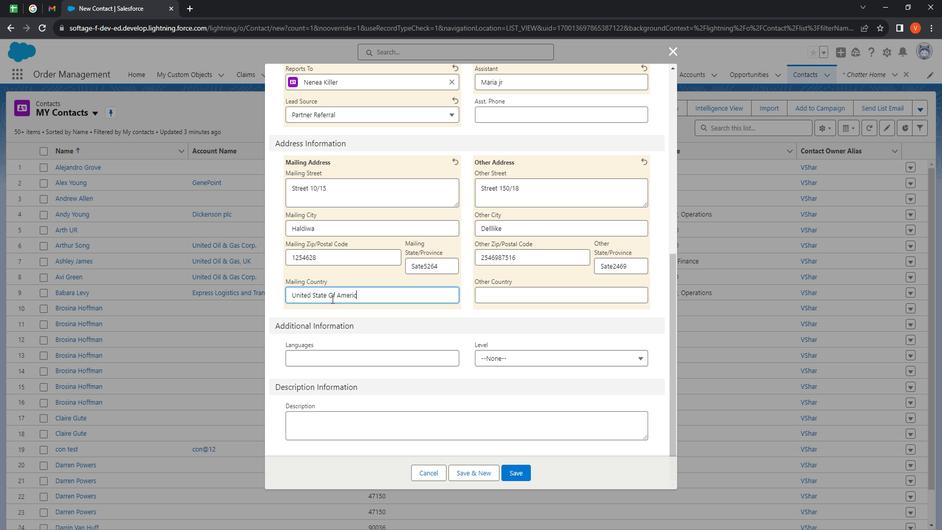 
Action: Mouse moved to (532, 291)
Screenshot: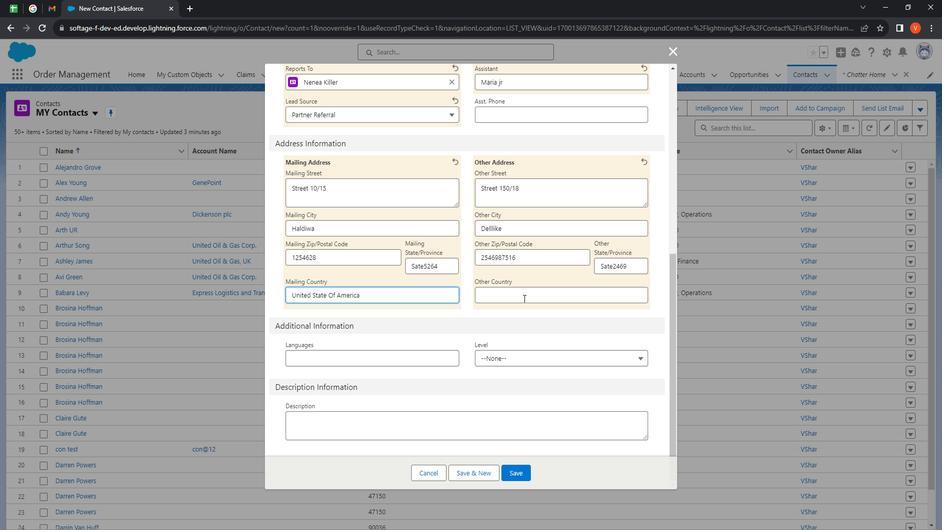 
Action: Mouse pressed left at (532, 291)
Screenshot: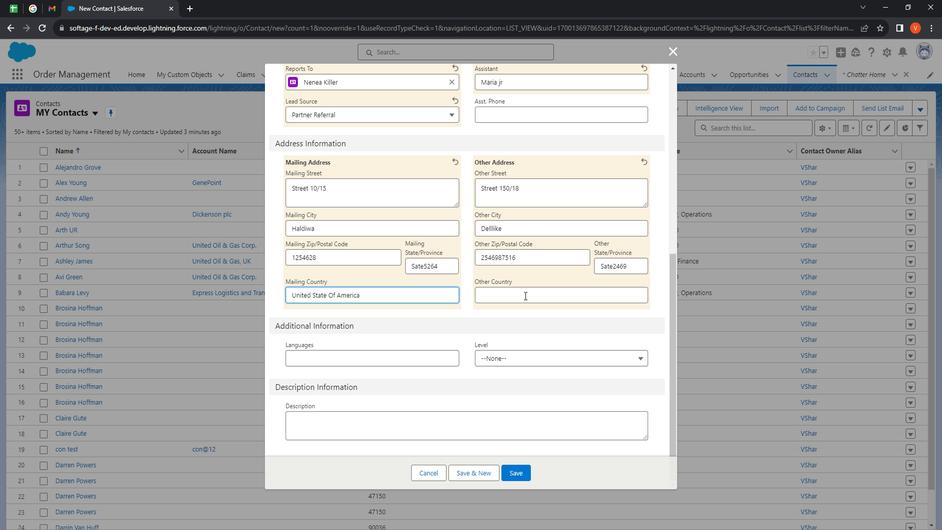 
Action: Mouse moved to (522, 286)
Screenshot: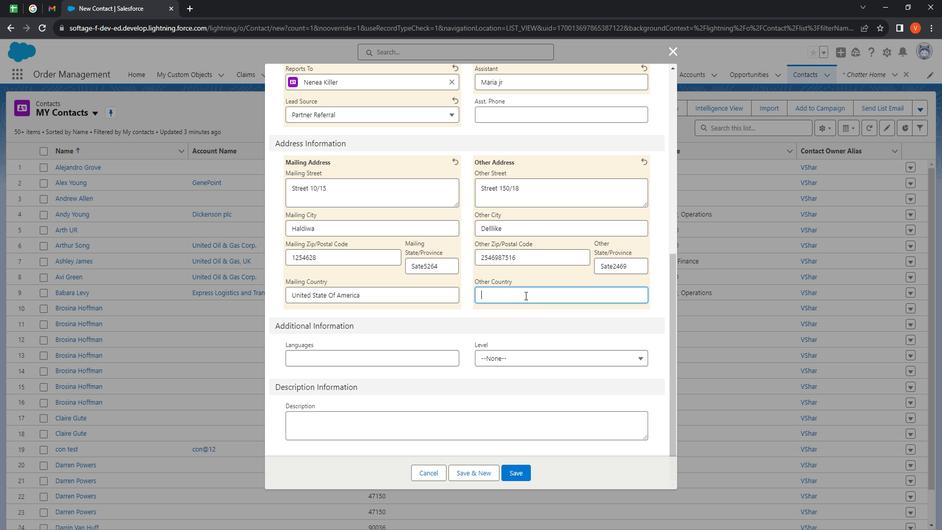 
Action: Key pressed <Key.shift>
Screenshot: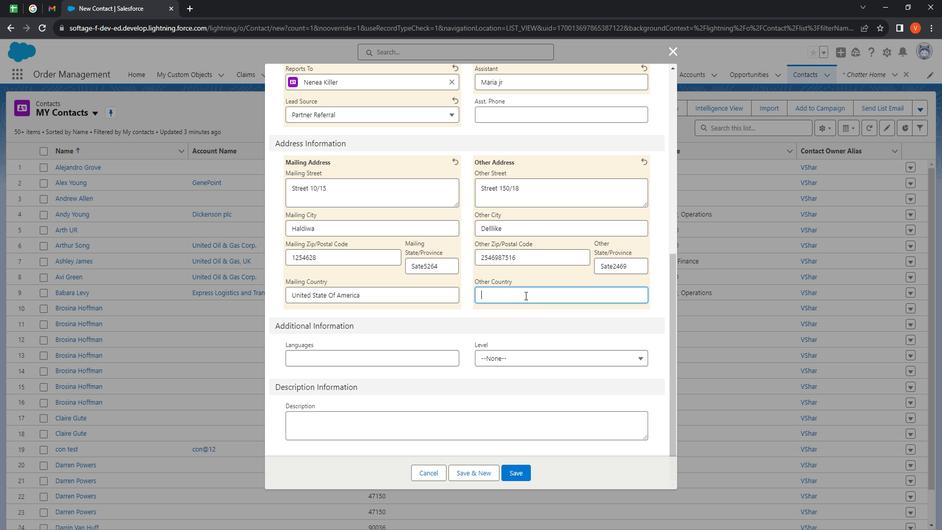 
Action: Mouse moved to (506, 272)
Screenshot: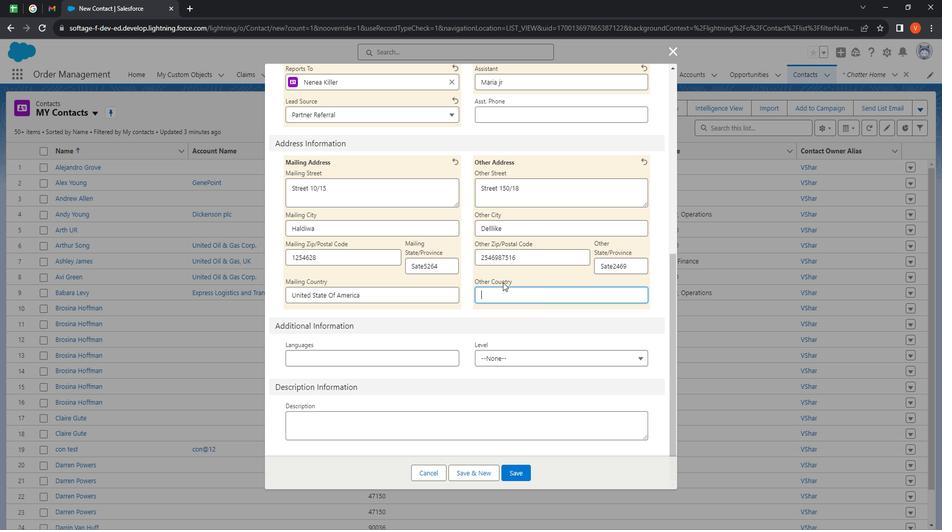 
Action: Key pressed <Key.shift><Key.shift><Key.shift><Key.shift><Key.shift><Key.shift><Key.shift><Key.shift><Key.shift>America
Screenshot: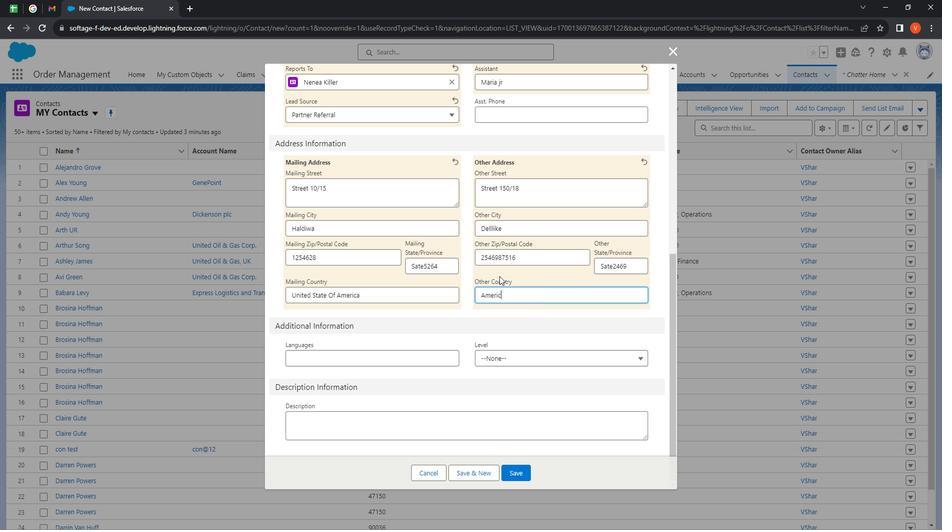
Action: Mouse moved to (338, 352)
Screenshot: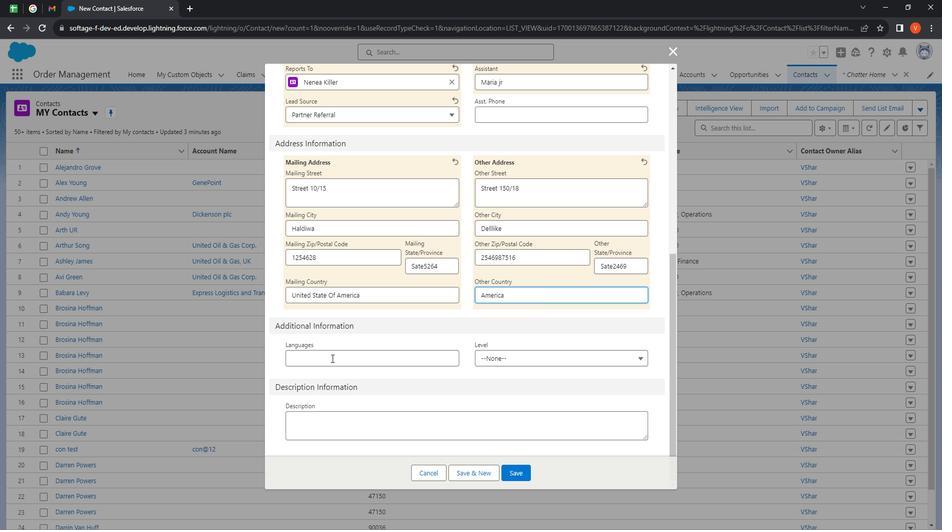 
Action: Mouse pressed left at (338, 352)
Screenshot: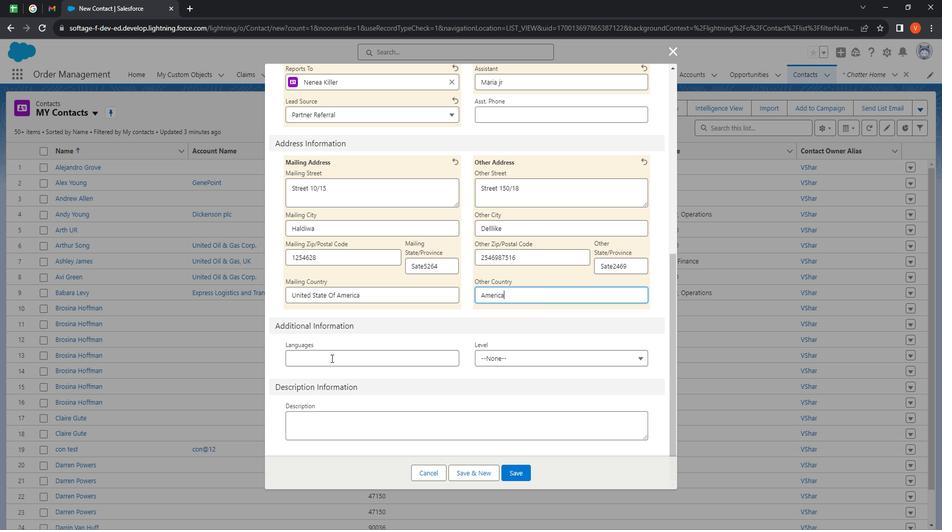 
Action: Mouse moved to (452, 351)
Screenshot: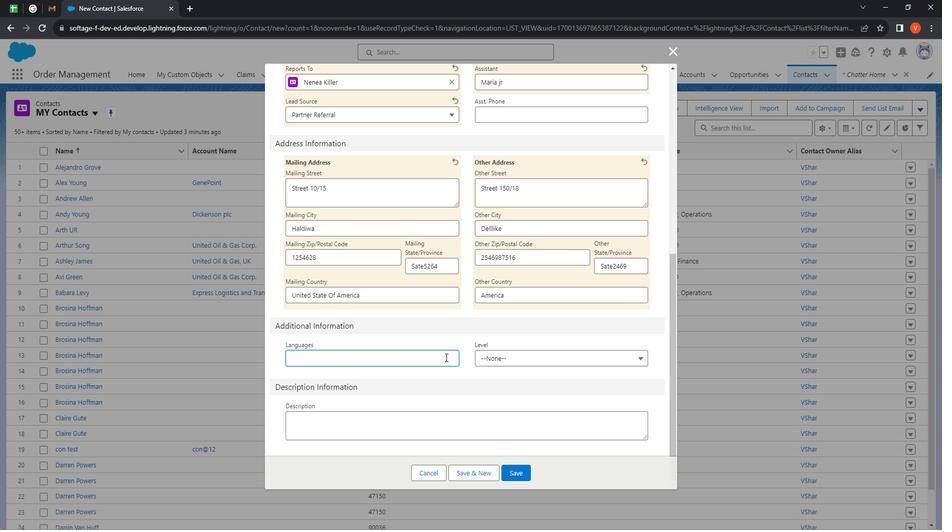 
Action: Key pressed <Key.shift><Key.shift><Key.shift><Key.shift><Key.shift><Key.shift><Key.shift><Key.shift><Key.shift><Key.shift><Key.shift><Key.shift><Key.shift><Key.shift><Key.shift><Key.shift><Key.shift><Key.shift><Key.shift><Key.shift><Key.shift><Key.shift><Key.shift><Key.shift><Key.shift><Key.shift>English,<Key.space><Key.shift>Japanees<Key.space>
Screenshot: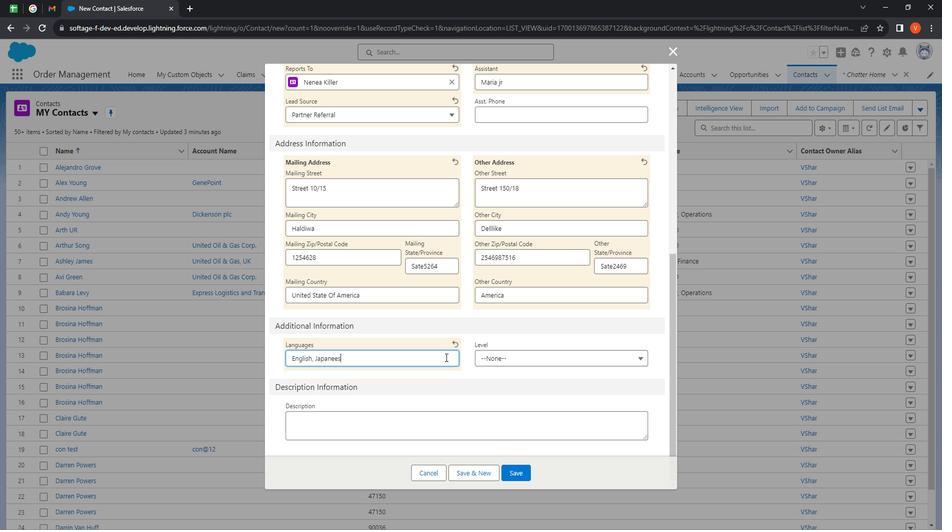 
Action: Mouse moved to (347, 353)
Screenshot: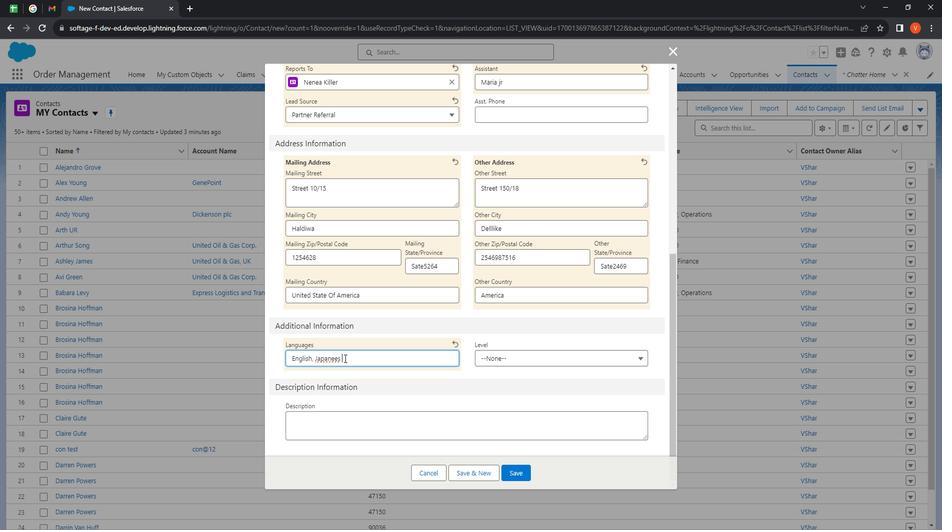 
Action: Mouse pressed right at (347, 353)
Screenshot: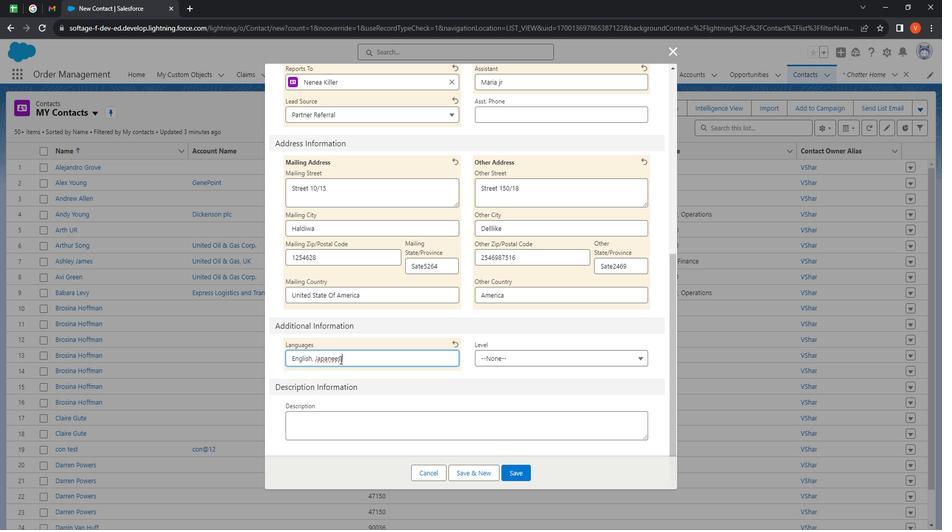 
Action: Mouse moved to (356, 359)
Screenshot: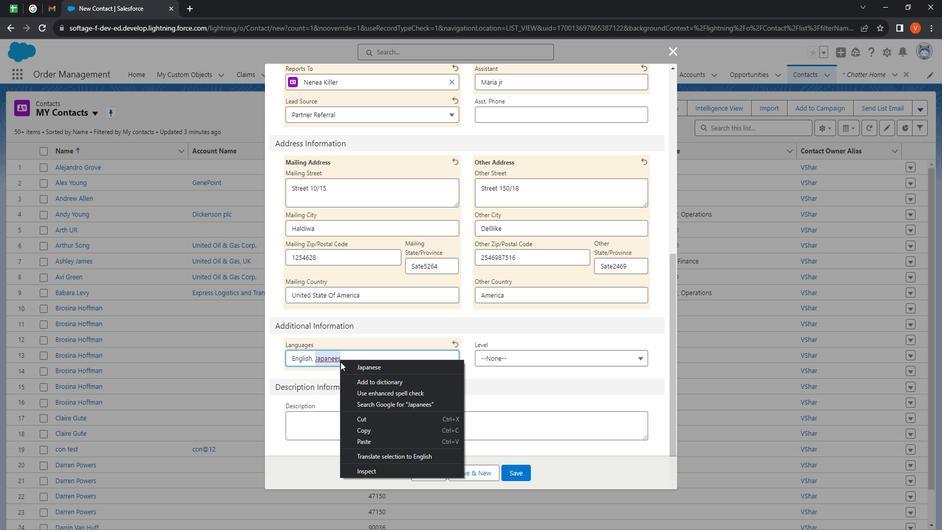 
Action: Mouse pressed left at (356, 359)
Screenshot: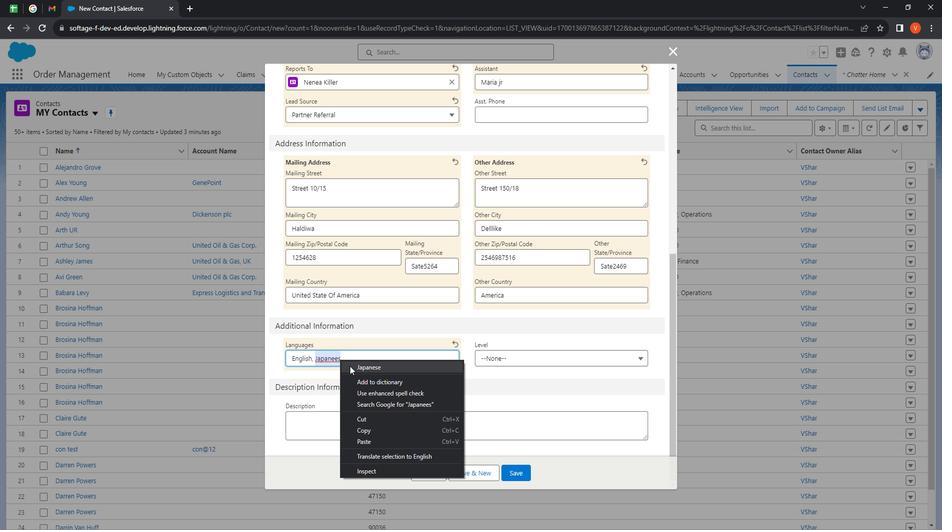 
Action: Mouse moved to (364, 352)
Screenshot: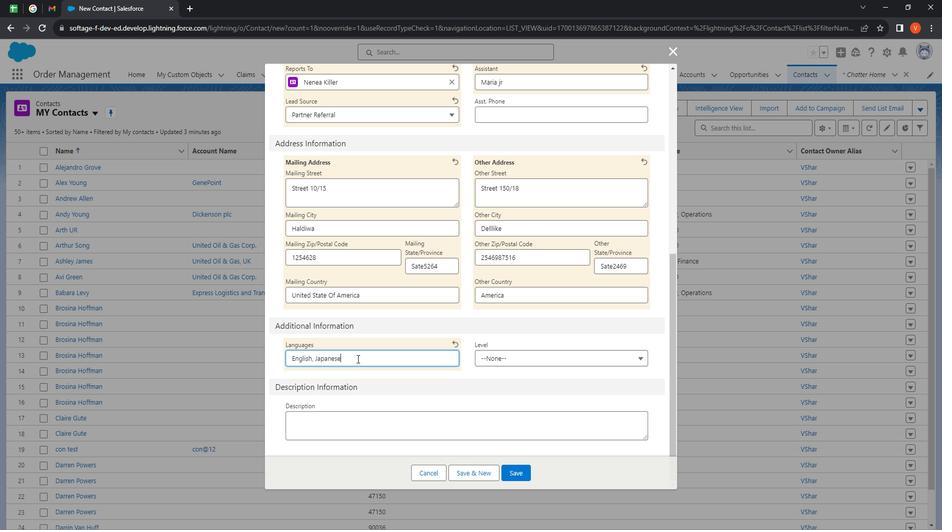 
Action: Key pressed ,<Key.space><Key.shift>Russian,<Key.space><Key.shift><Key.shift><Key.shift><Key.shift><Key.shift><Key.shift><Key.shift><Key.shift><Key.shift><Key.shift><Key.shift><Key.shift><Key.shift><Key.shift><Key.shift><Key.shift><Key.shift><Key.shift><Key.shift><Key.shift><Key.shift><Key.shift><Key.shift><Key.shift><Key.shift>German
Screenshot: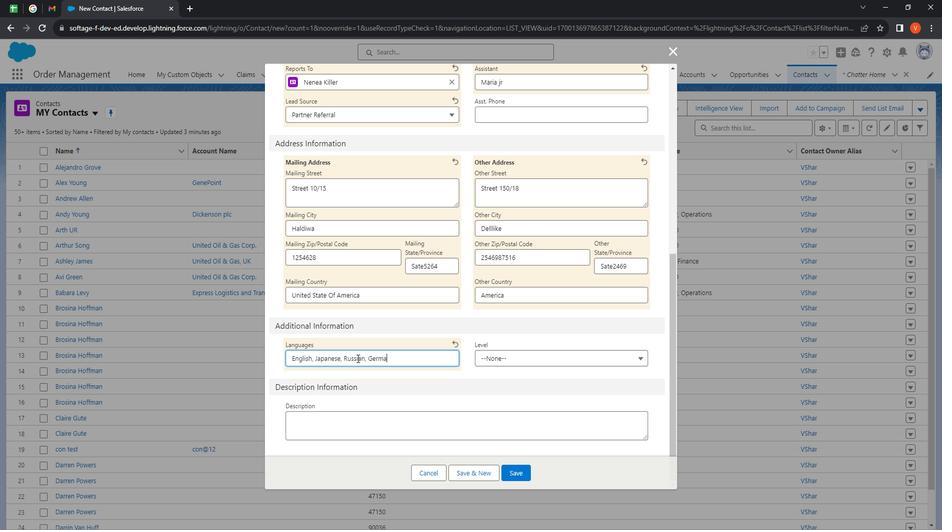 
Action: Mouse moved to (561, 354)
Screenshot: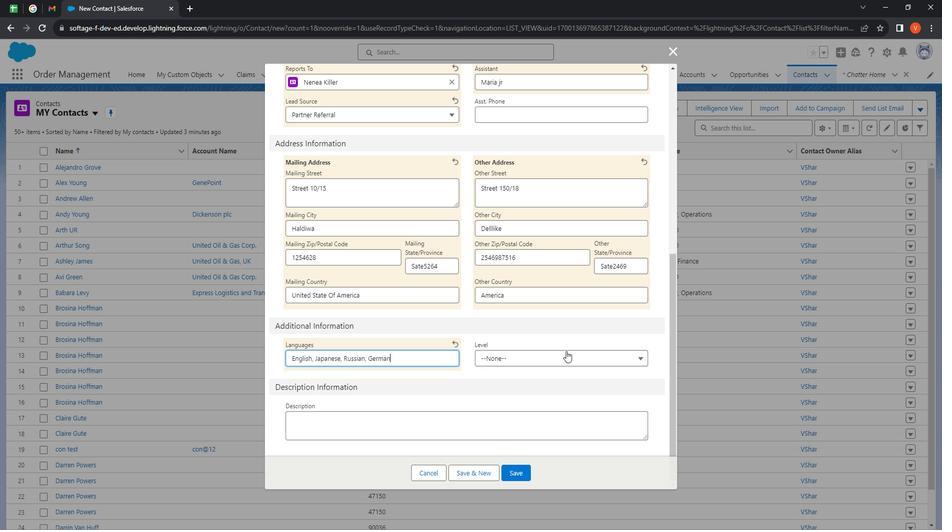 
Action: Mouse pressed left at (561, 354)
Screenshot: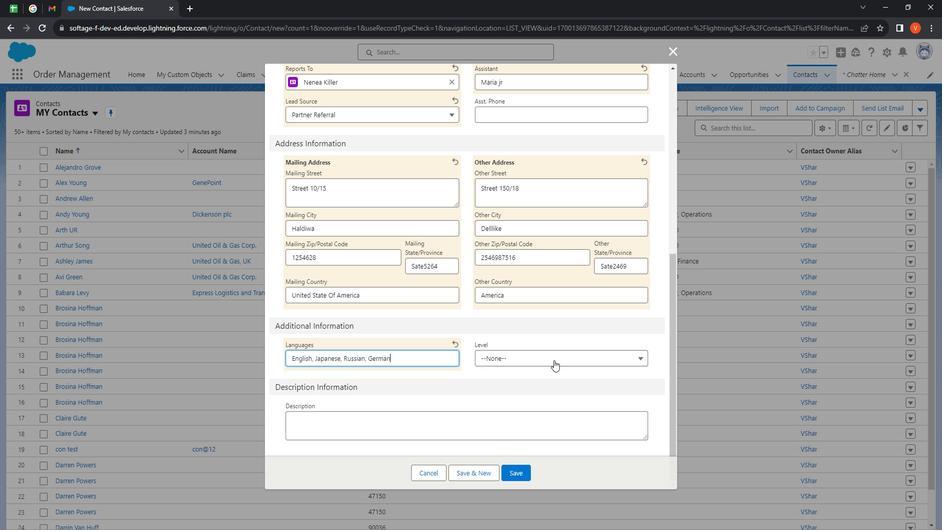 
Action: Mouse moved to (549, 404)
Screenshot: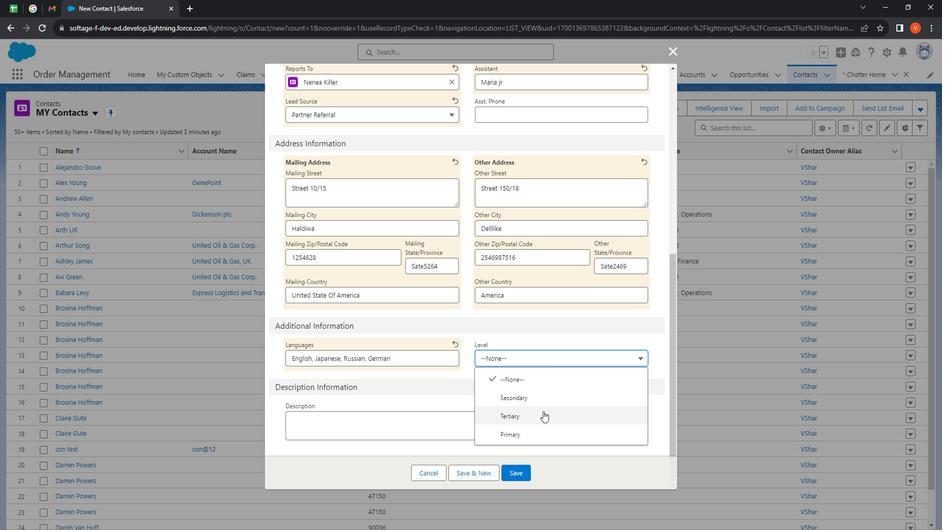 
Action: Mouse pressed left at (549, 404)
Screenshot: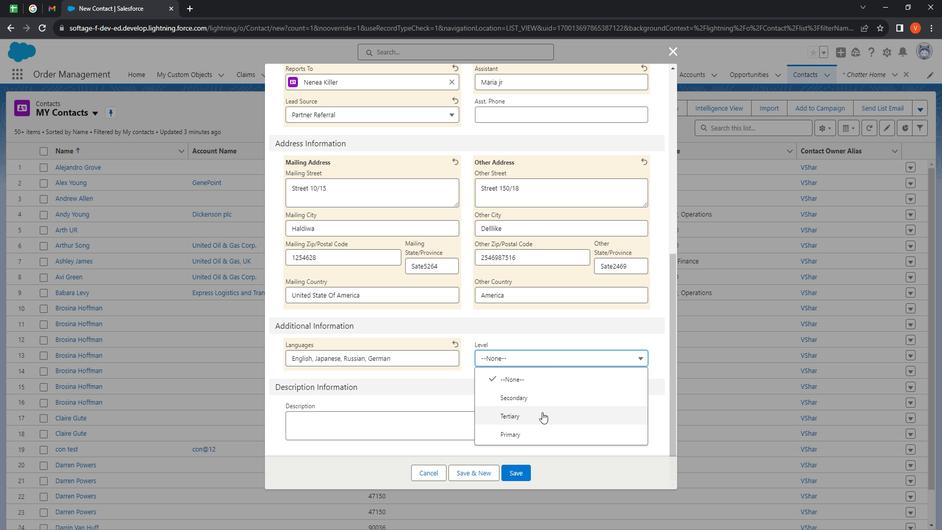 
Action: Mouse moved to (525, 461)
Screenshot: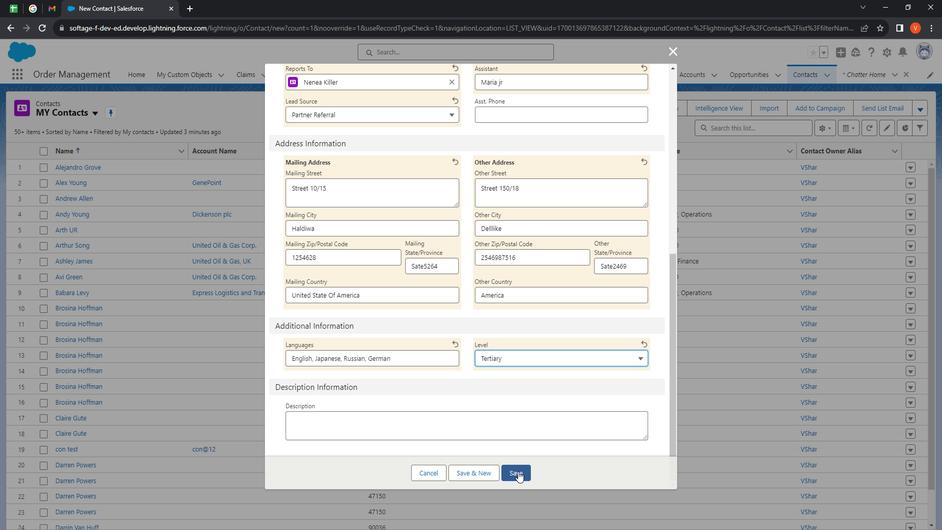
Action: Mouse pressed left at (525, 461)
Screenshot: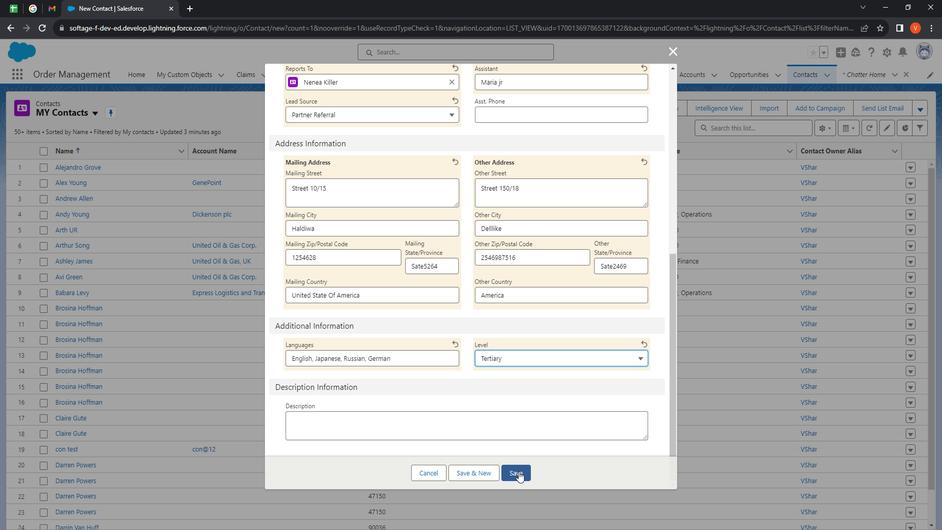 
Action: Mouse moved to (89, 182)
Screenshot: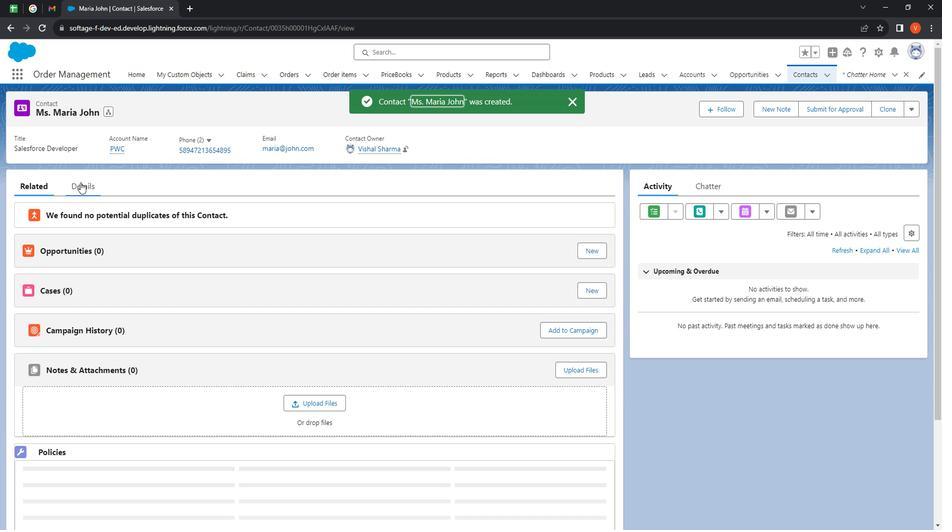 
Action: Mouse pressed left at (89, 182)
Screenshot: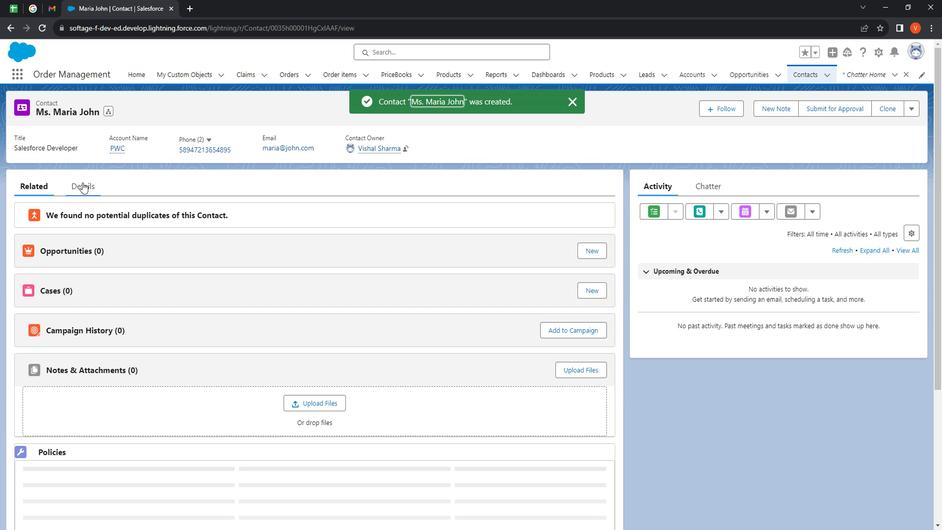 
Action: Mouse moved to (228, 297)
Screenshot: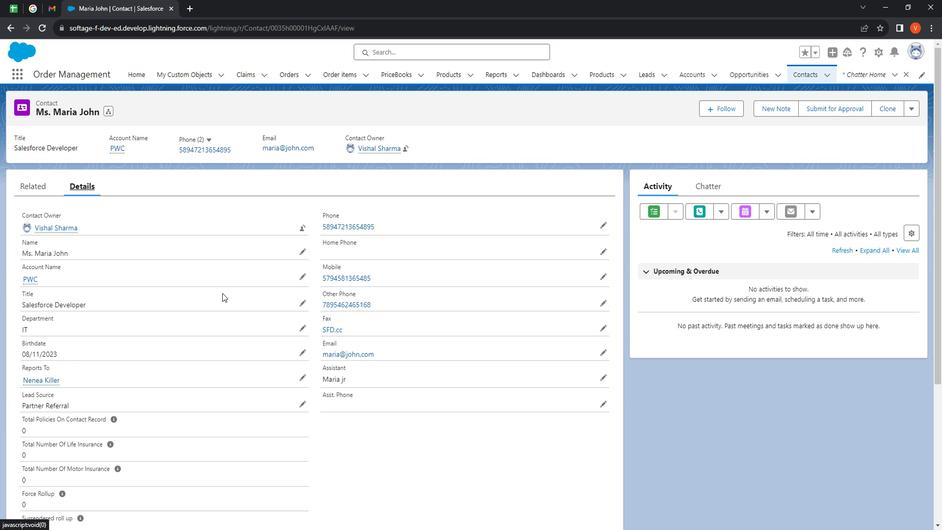 
Action: Mouse scrolled (228, 296) with delta (0, 0)
Screenshot: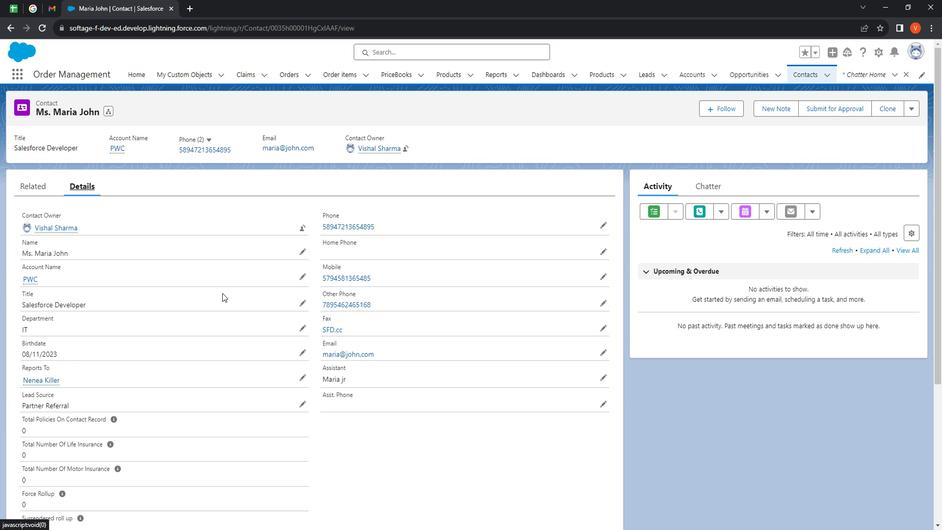 
Action: Mouse moved to (222, 301)
Screenshot: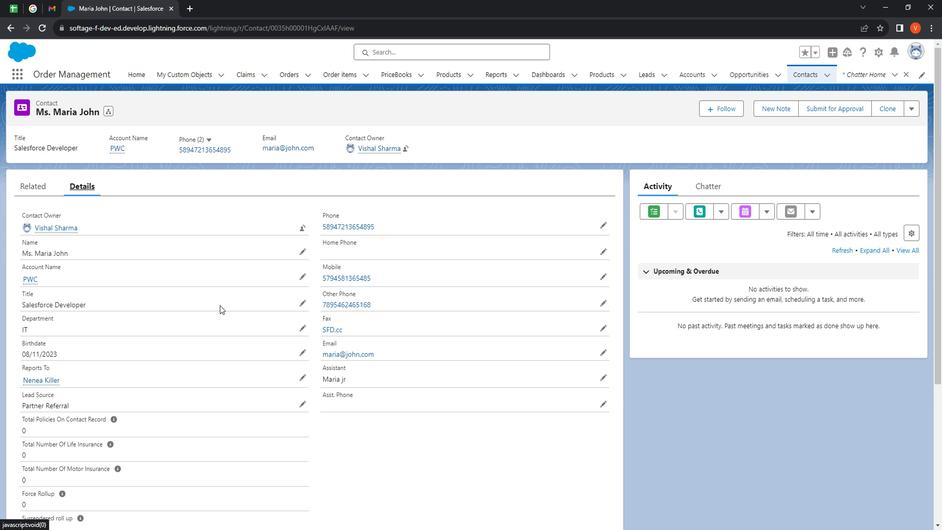 
Action: Mouse scrolled (222, 301) with delta (0, 0)
Screenshot: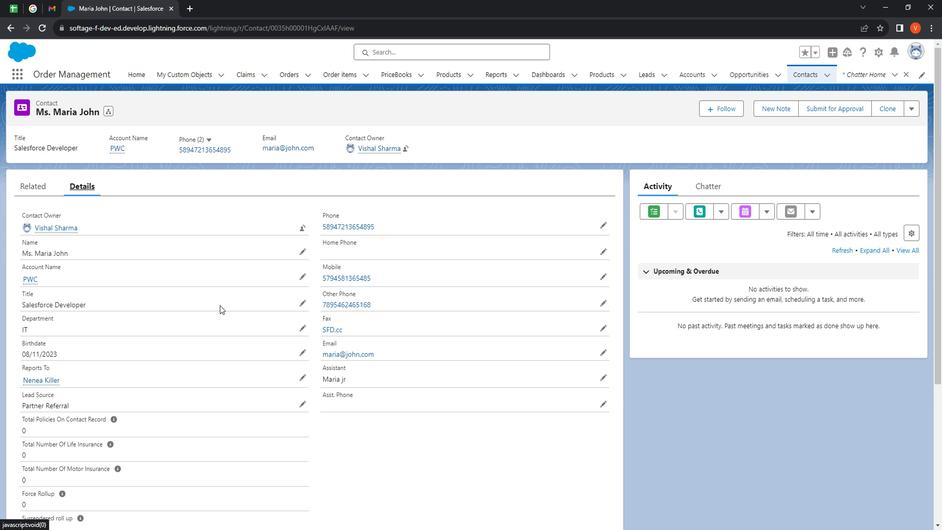 
Action: Mouse moved to (201, 313)
Screenshot: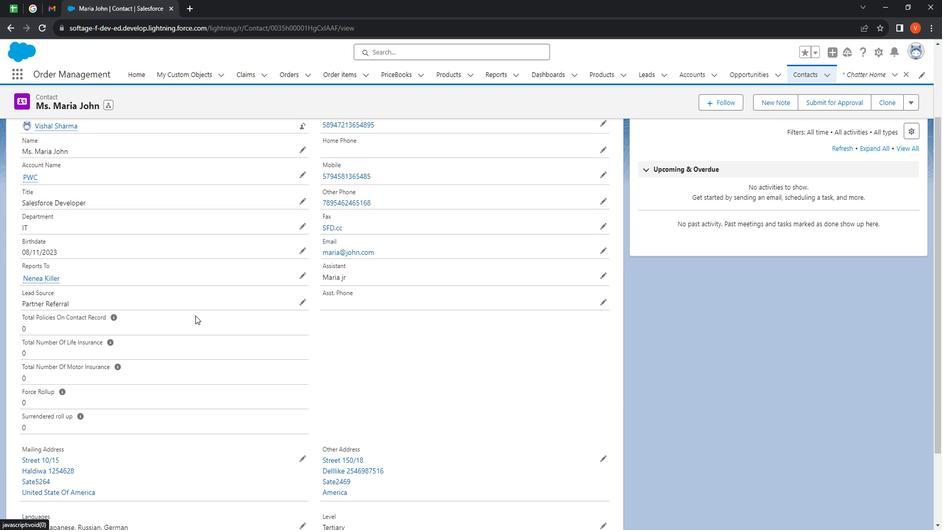 
Action: Mouse scrolled (201, 313) with delta (0, 0)
Screenshot: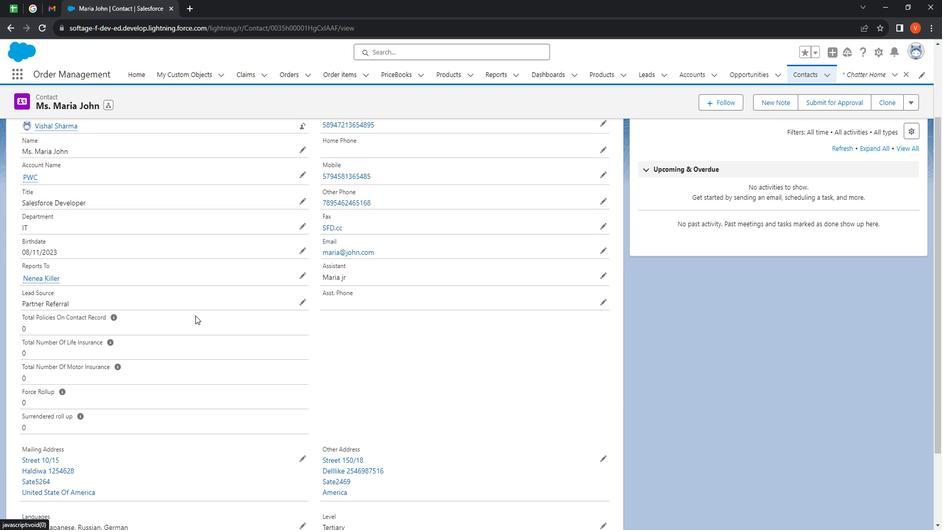 
Action: Mouse moved to (201, 314)
Screenshot: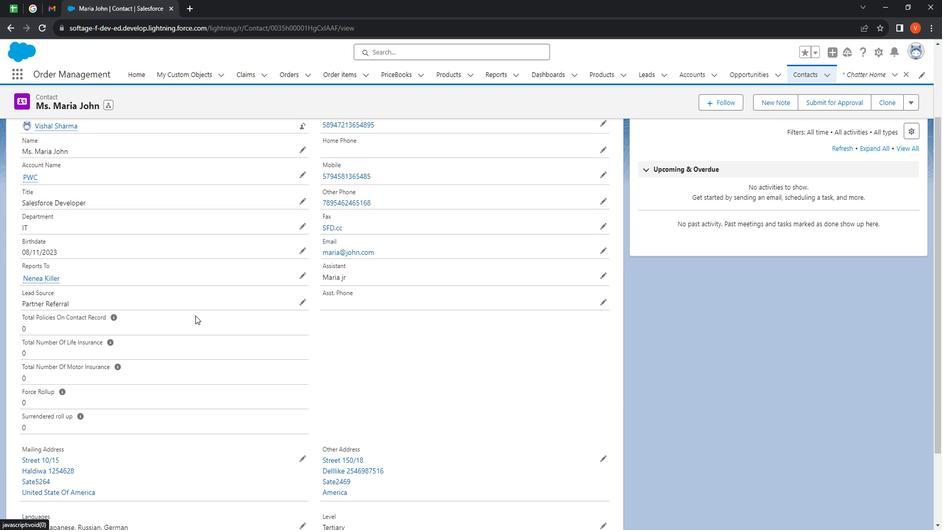 
Action: Mouse scrolled (201, 313) with delta (0, 0)
Screenshot: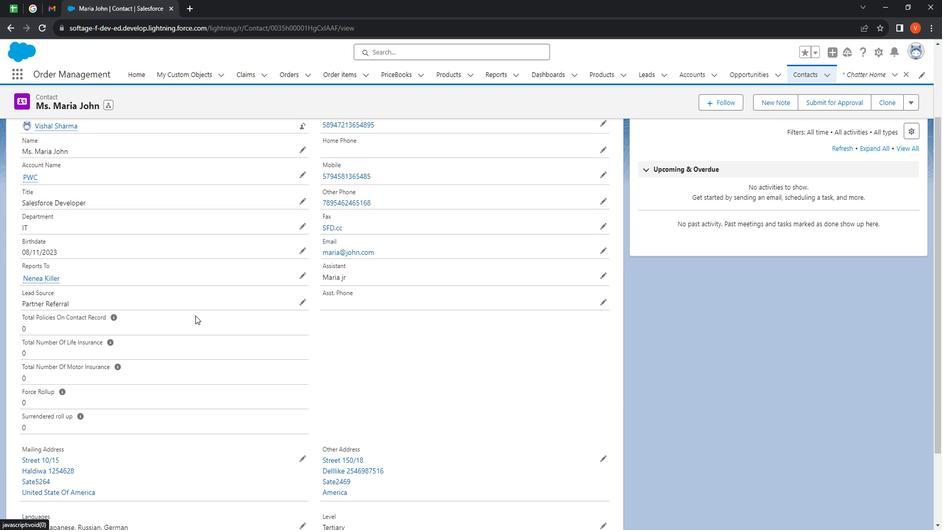 
Action: Mouse scrolled (201, 313) with delta (0, 0)
Screenshot: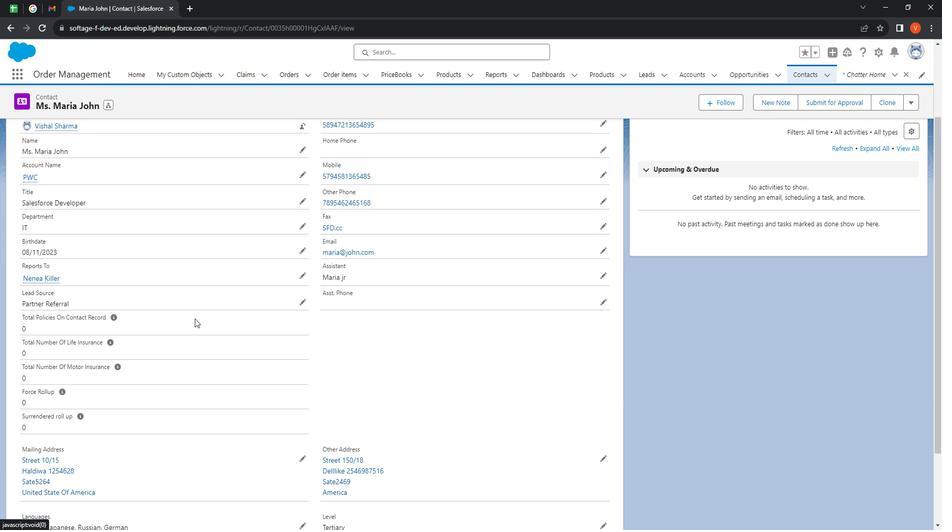 
Action: Mouse scrolled (201, 313) with delta (0, 0)
Screenshot: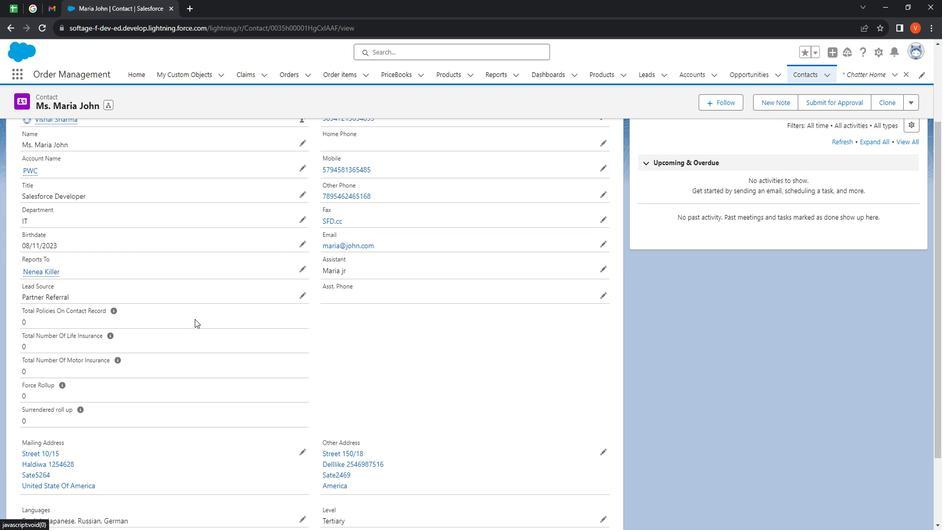 
Action: Mouse scrolled (201, 313) with delta (0, 0)
Screenshot: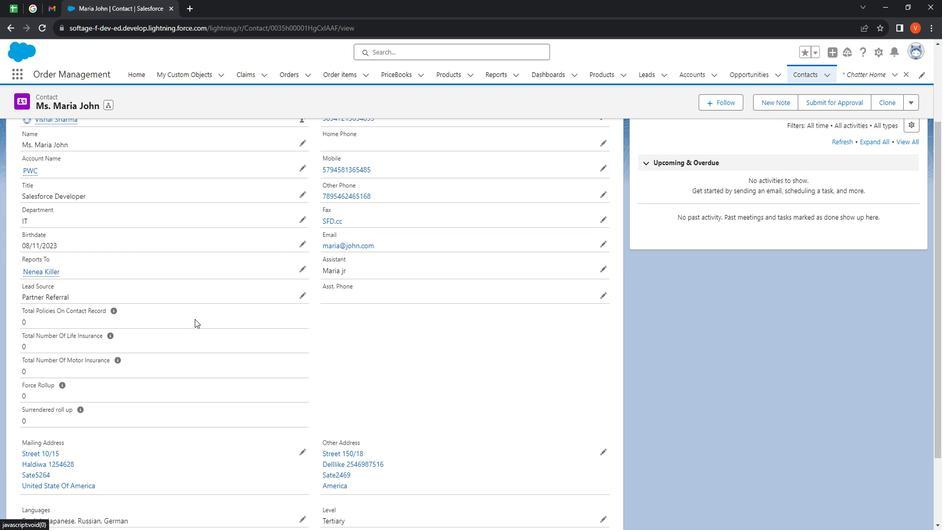 
Action: Mouse moved to (203, 329)
Screenshot: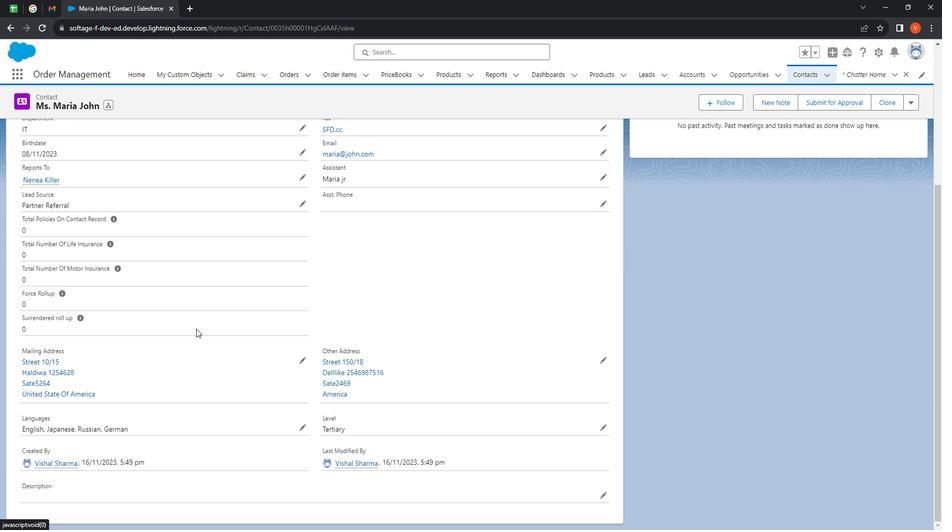 
Action: Mouse scrolled (203, 329) with delta (0, 0)
Screenshot: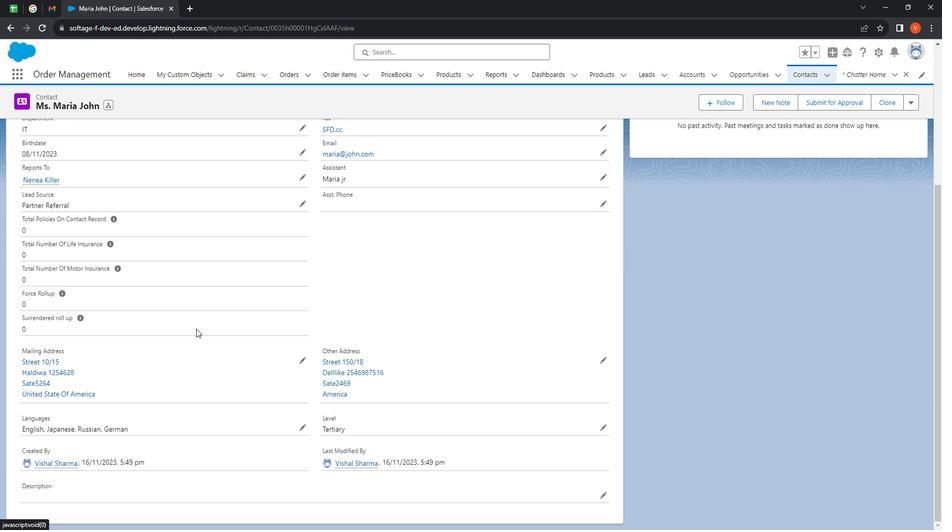 
Action: Mouse moved to (525, 328)
Screenshot: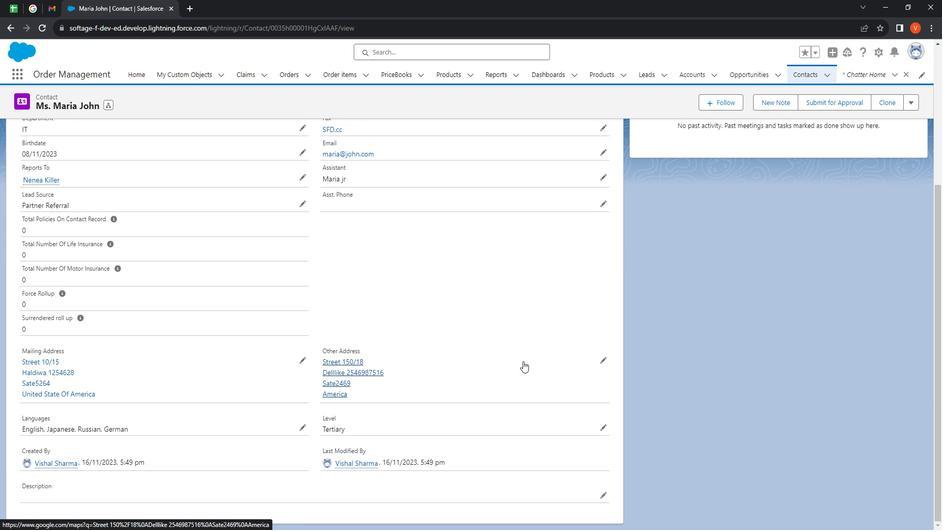 
Action: Mouse scrolled (525, 328) with delta (0, 0)
Screenshot: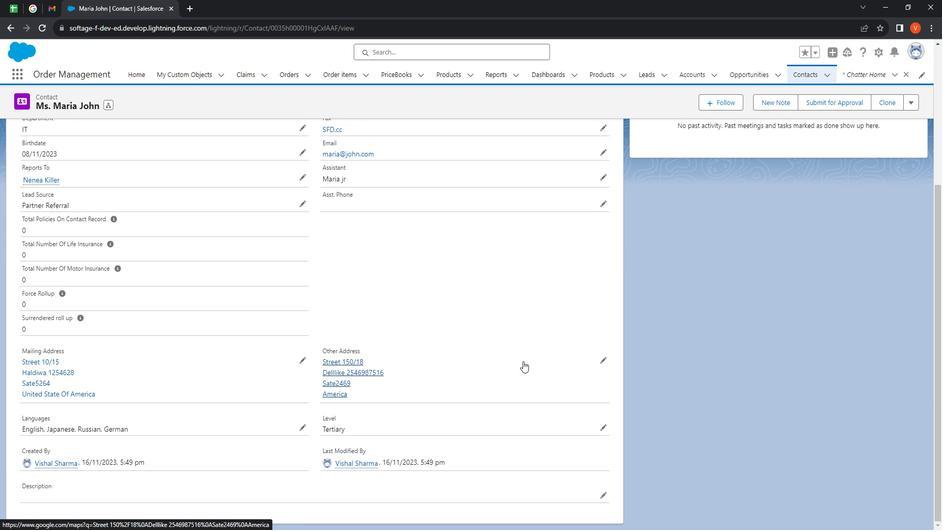 
Action: Mouse moved to (505, 307)
Screenshot: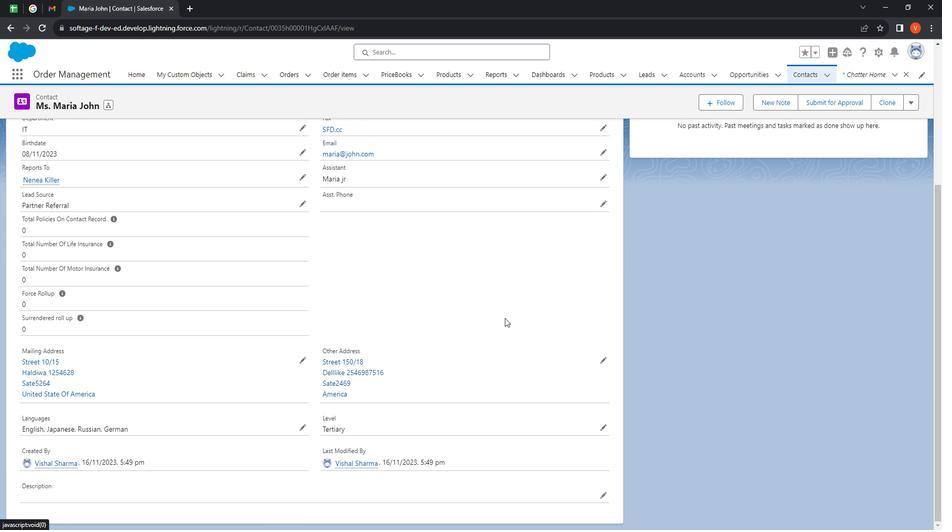 
Action: Mouse scrolled (505, 307) with delta (0, 0)
Screenshot: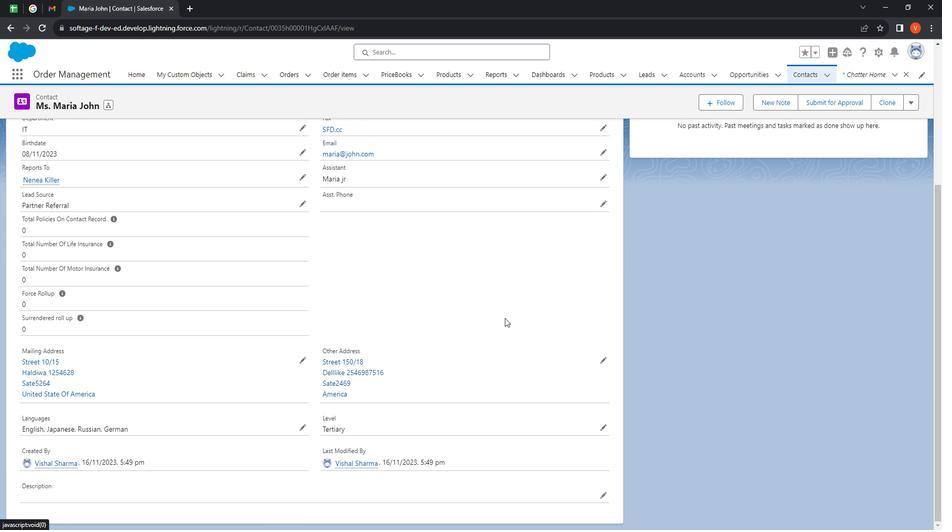 
Action: Mouse moved to (495, 299)
Screenshot: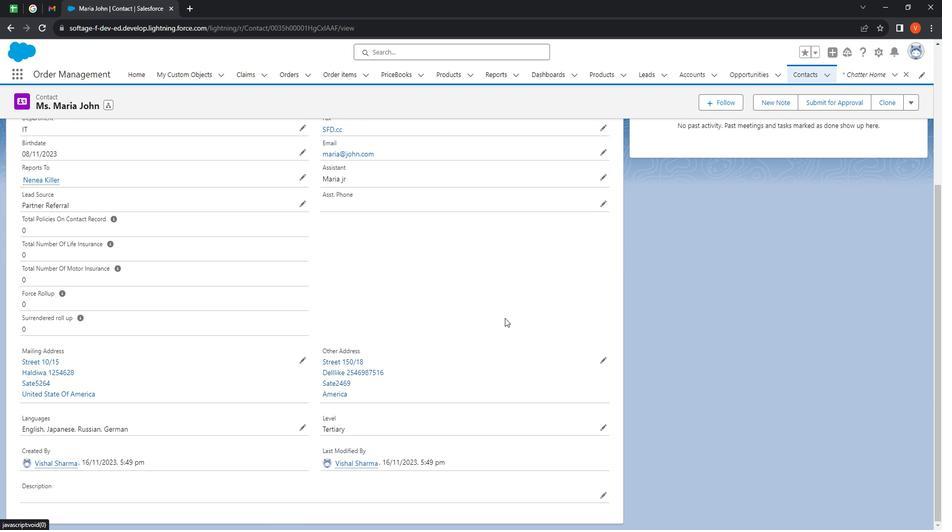 
Action: Mouse scrolled (495, 299) with delta (0, 0)
Screenshot: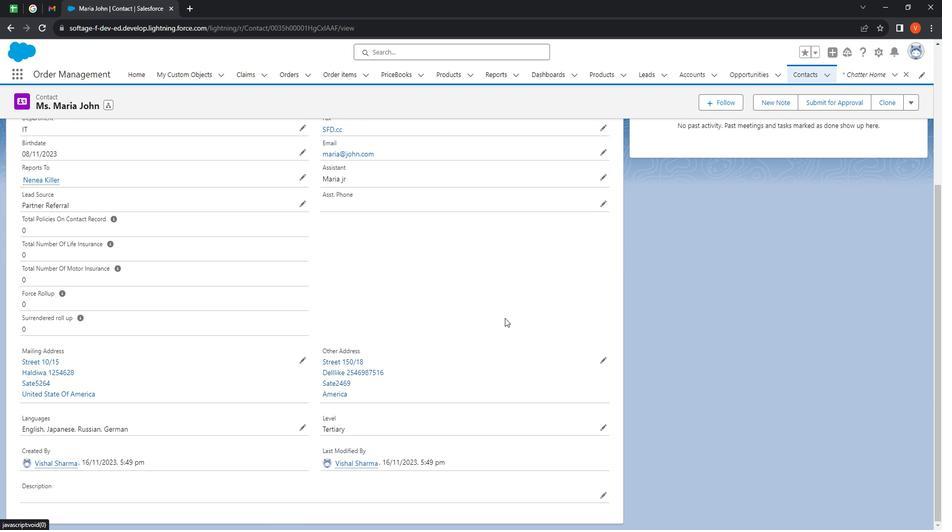 
Action: Mouse moved to (494, 297)
Screenshot: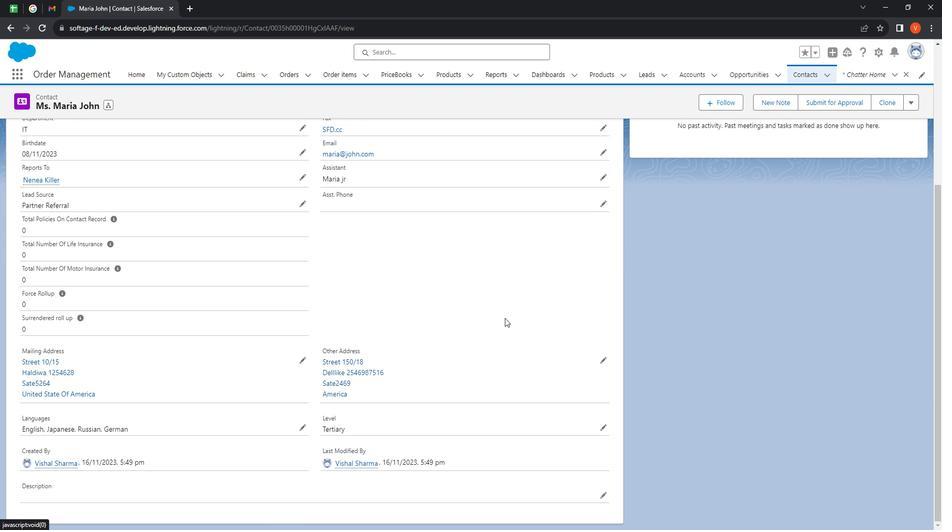 
Action: Mouse scrolled (494, 298) with delta (0, 0)
Screenshot: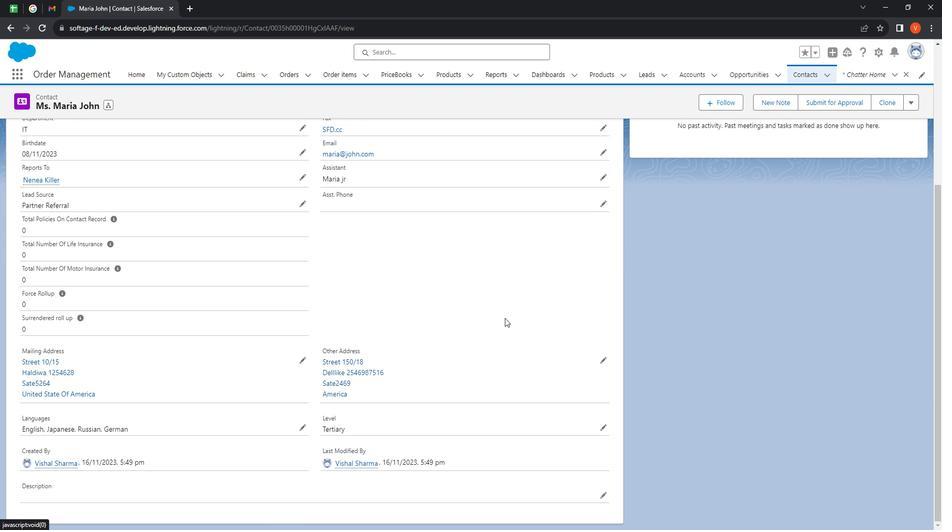 
Action: Mouse moved to (494, 296)
Screenshot: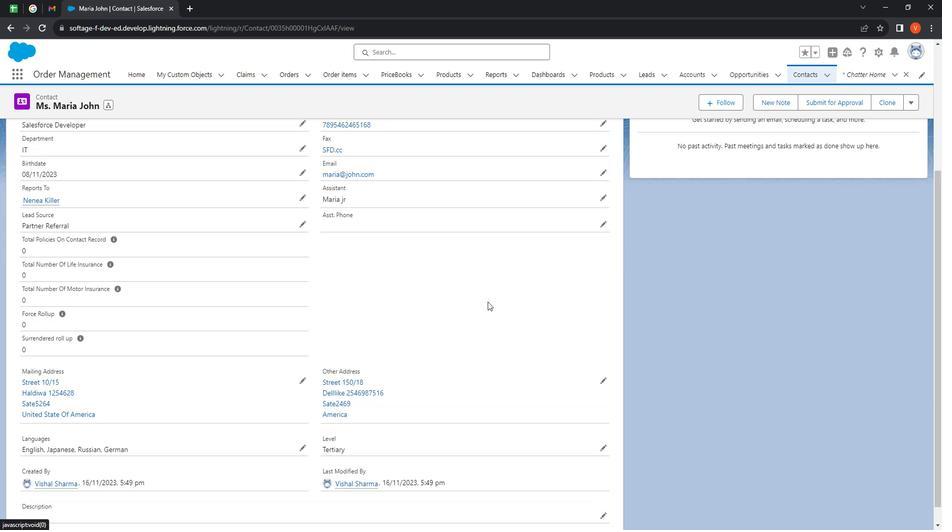 
Action: Mouse scrolled (494, 297) with delta (0, 0)
Screenshot: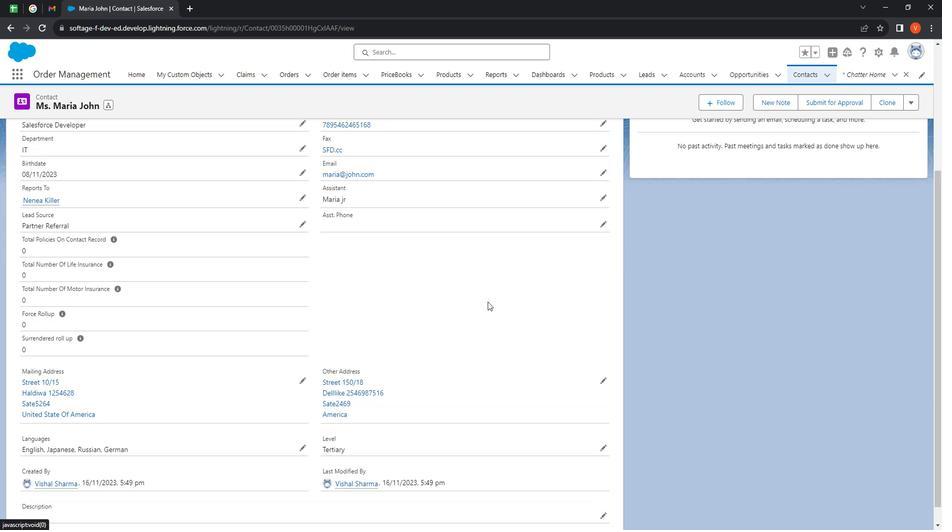 
Action: Mouse moved to (495, 294)
Screenshot: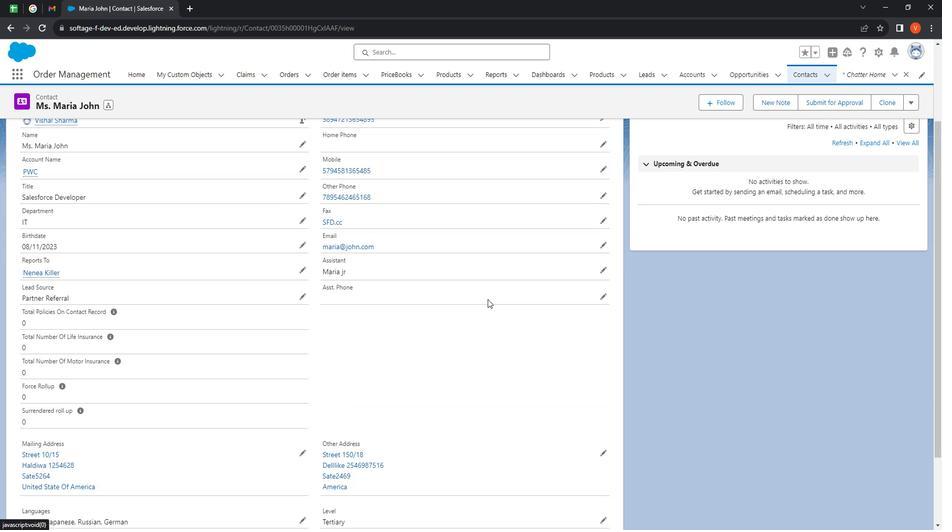 
Action: Mouse scrolled (495, 295) with delta (0, 0)
Screenshot: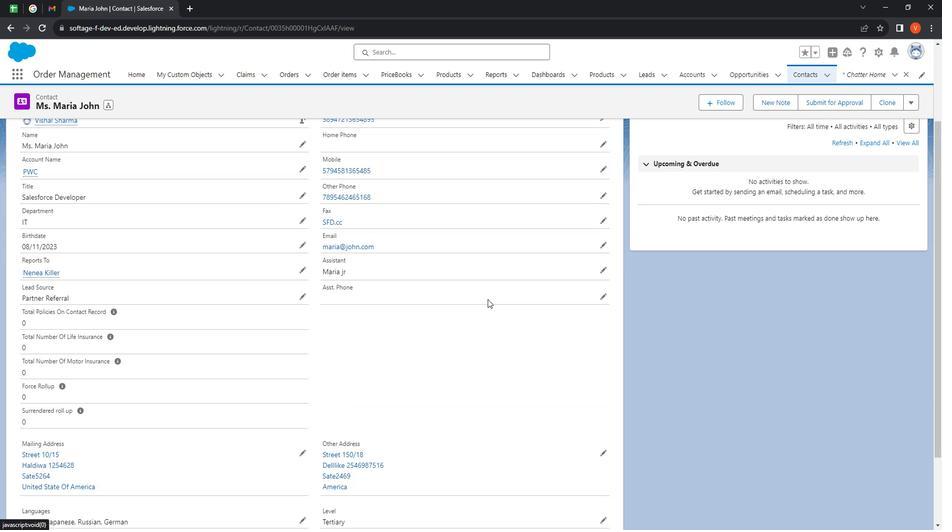 
Action: Mouse moved to (403, 278)
Screenshot: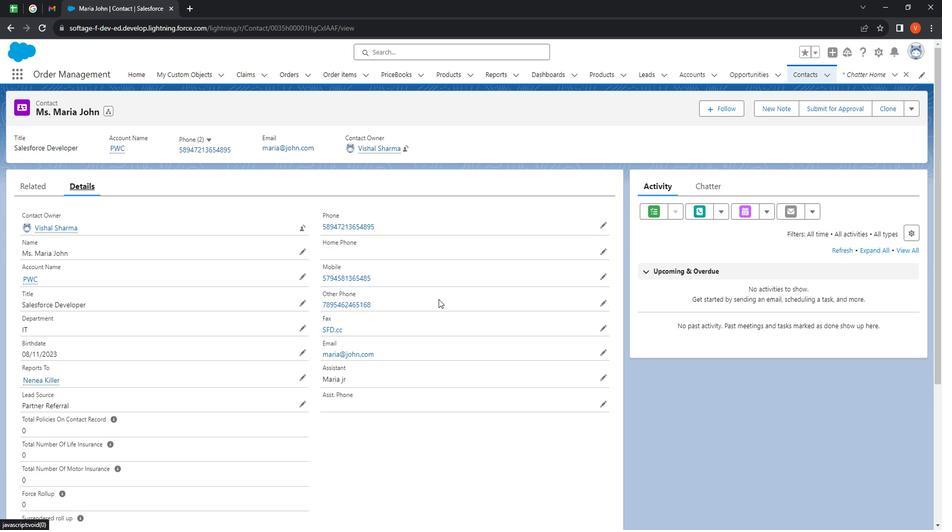 
Action: Mouse scrolled (403, 278) with delta (0, 0)
Screenshot: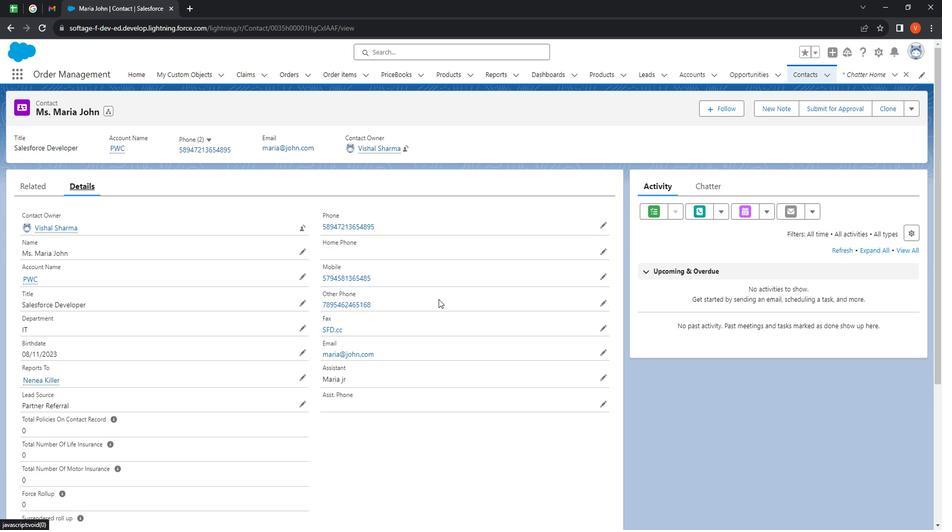 
Action: Mouse moved to (396, 274)
Screenshot: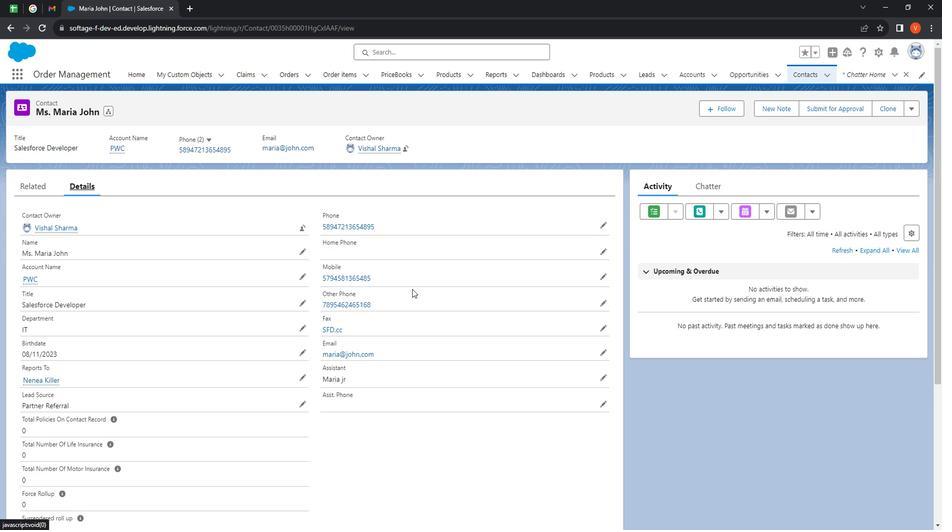 
Action: Mouse scrolled (396, 275) with delta (0, 0)
Screenshot: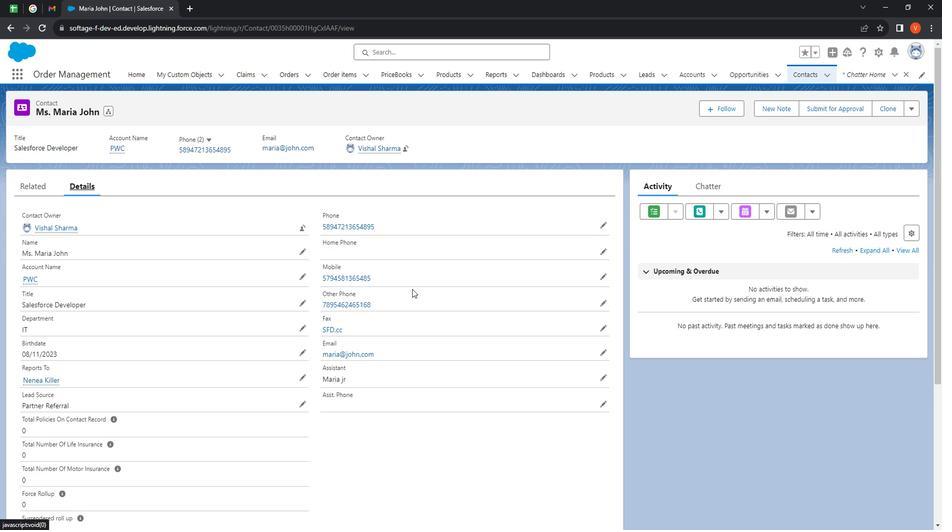 
Action: Mouse moved to (388, 272)
Screenshot: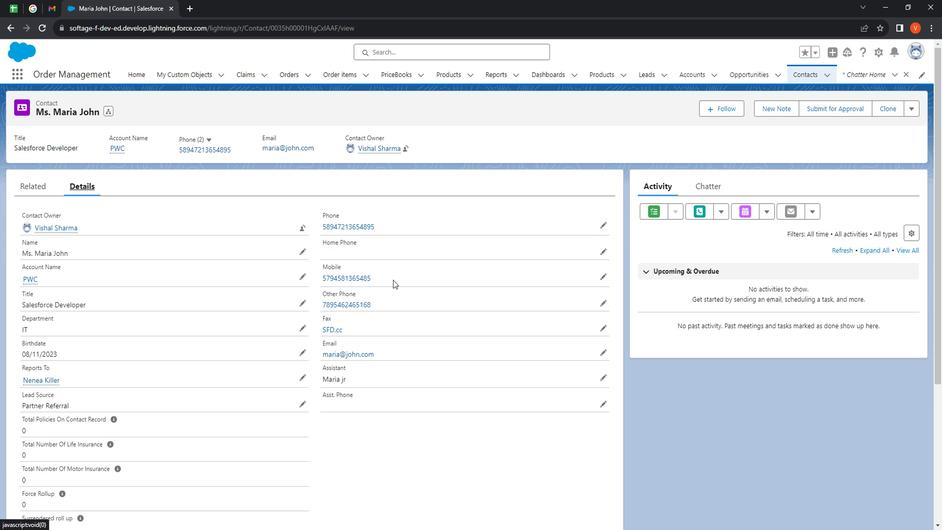 
Action: Mouse scrolled (388, 272) with delta (0, 0)
Screenshot: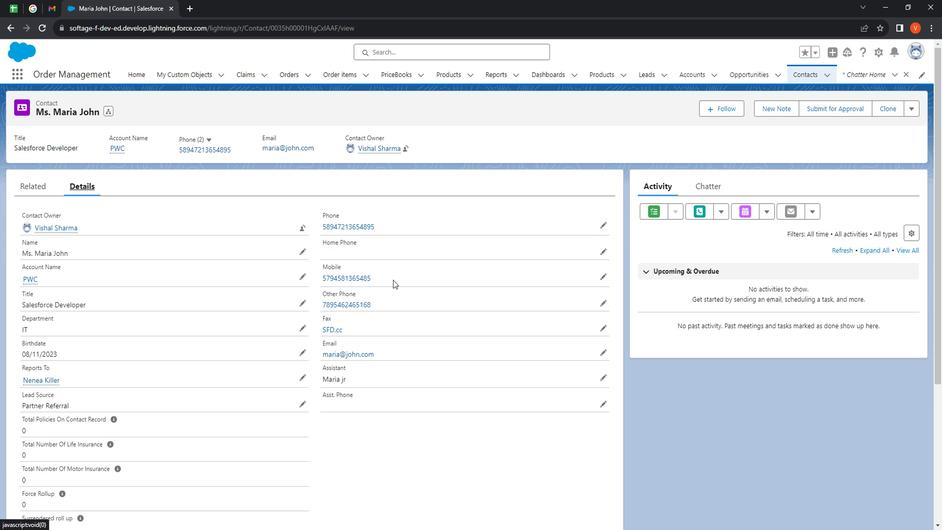 
Action: Mouse moved to (379, 267)
Screenshot: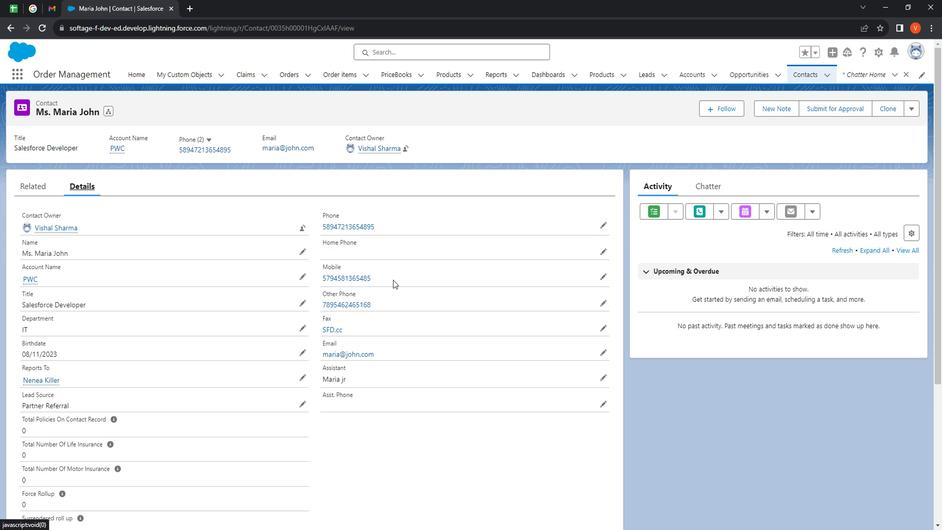 
Action: Mouse scrolled (379, 267) with delta (0, 0)
